 Task: Look for space in Pandua, India from 22nd June, 2023 to 30th June, 2023 for 2 adults in price range Rs.7000 to Rs.15000. Place can be entire place with 1  bedroom having 1 bed and 1 bathroom. Property type can be house, flat, guest house, hotel. Booking option can be shelf check-in. Required host language is English.
Action: Mouse moved to (554, 103)
Screenshot: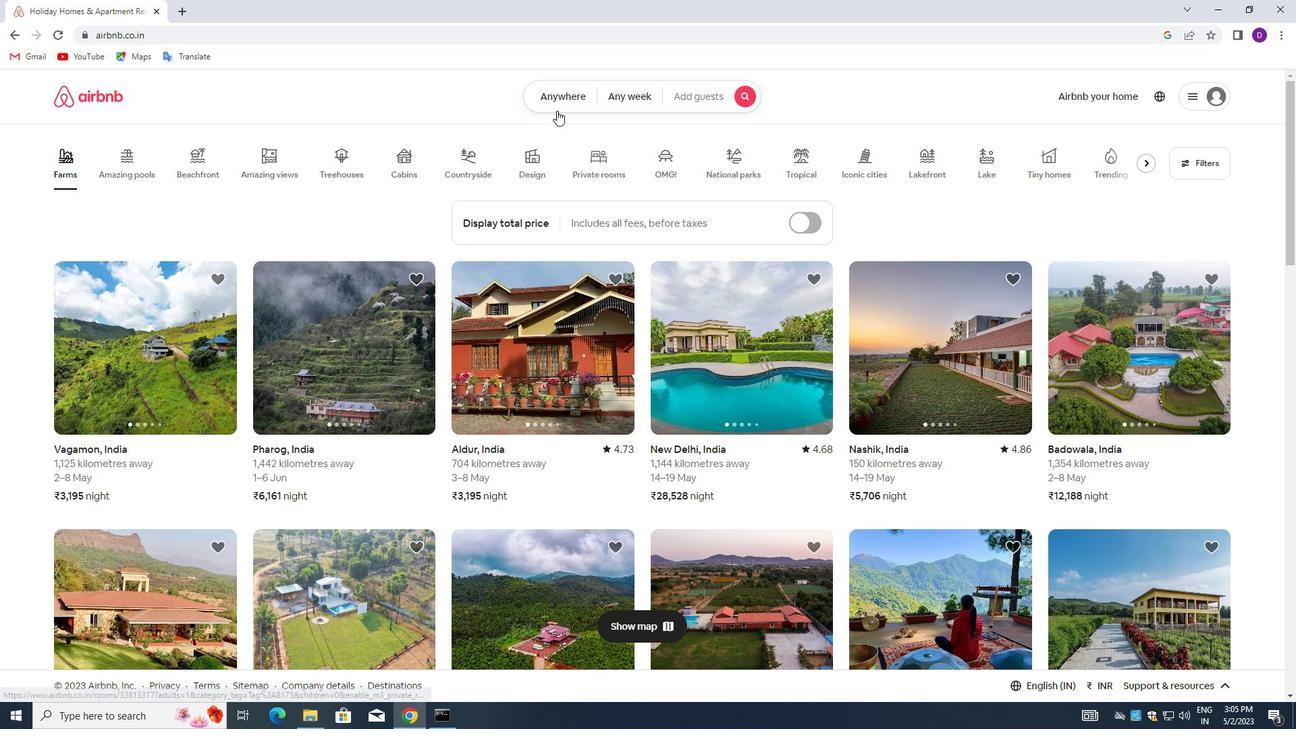 
Action: Mouse pressed left at (554, 103)
Screenshot: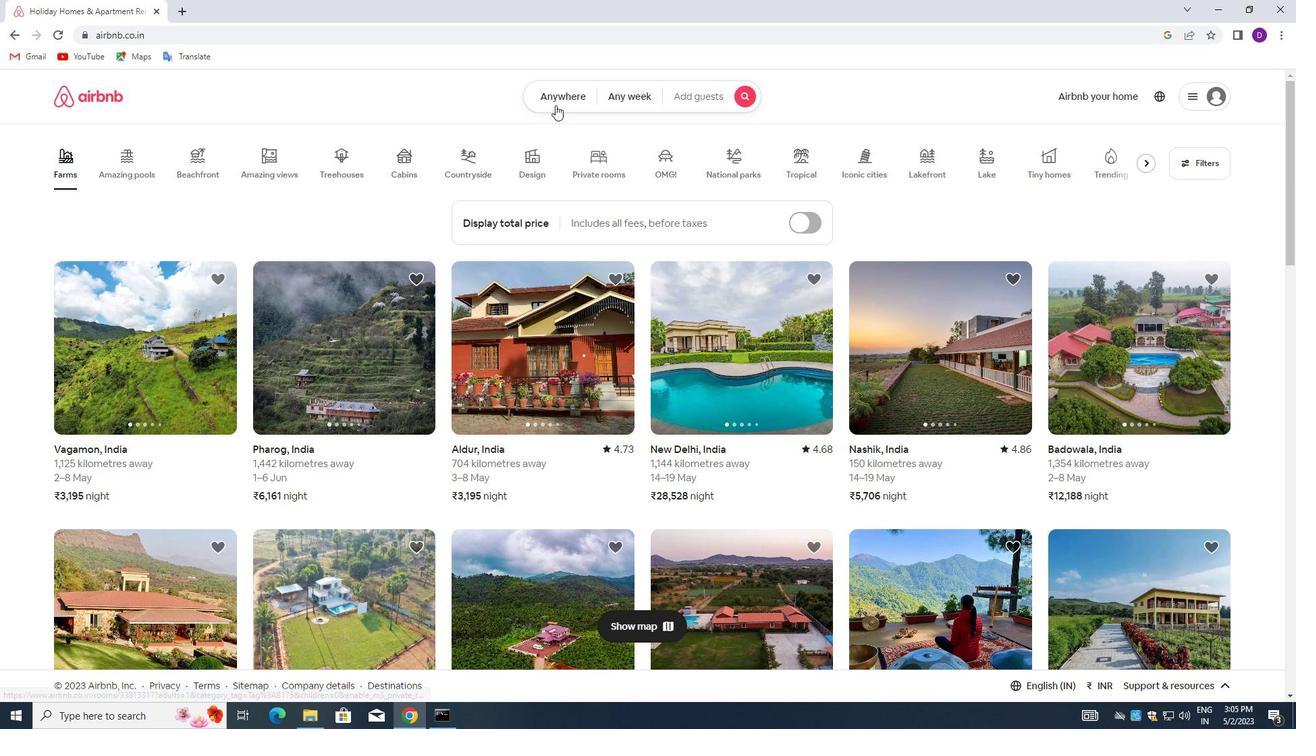 
Action: Mouse moved to (453, 153)
Screenshot: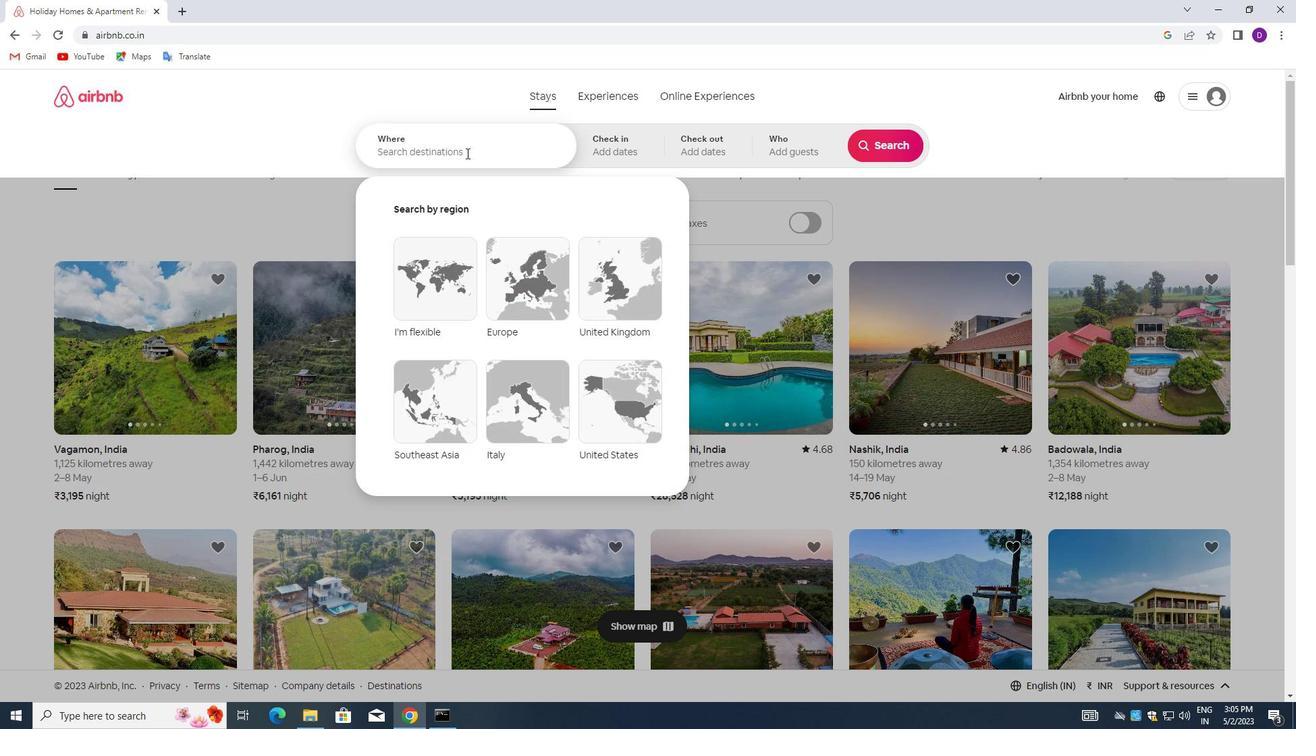 
Action: Mouse pressed left at (453, 153)
Screenshot: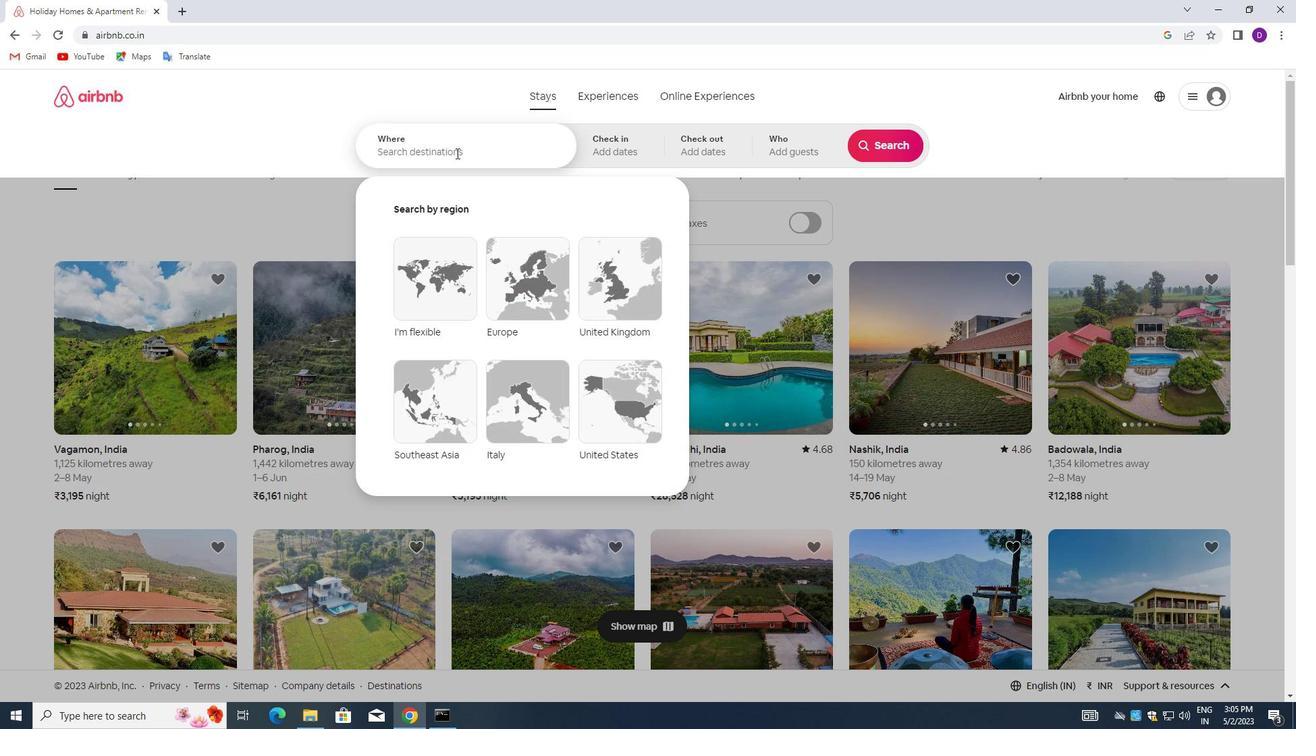 
Action: Mouse moved to (257, 251)
Screenshot: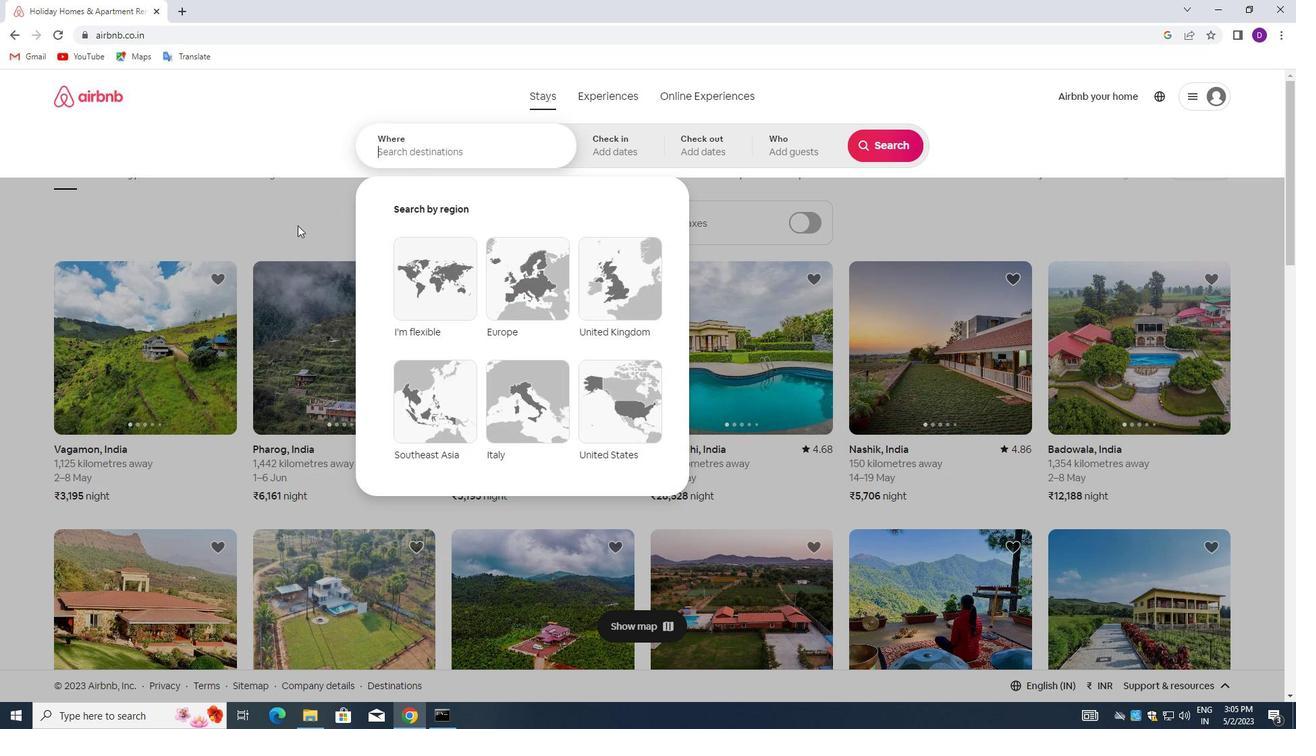 
Action: Key pressed <Key.shift>PANDHARPUR<Key.down><Key.enter>
Screenshot: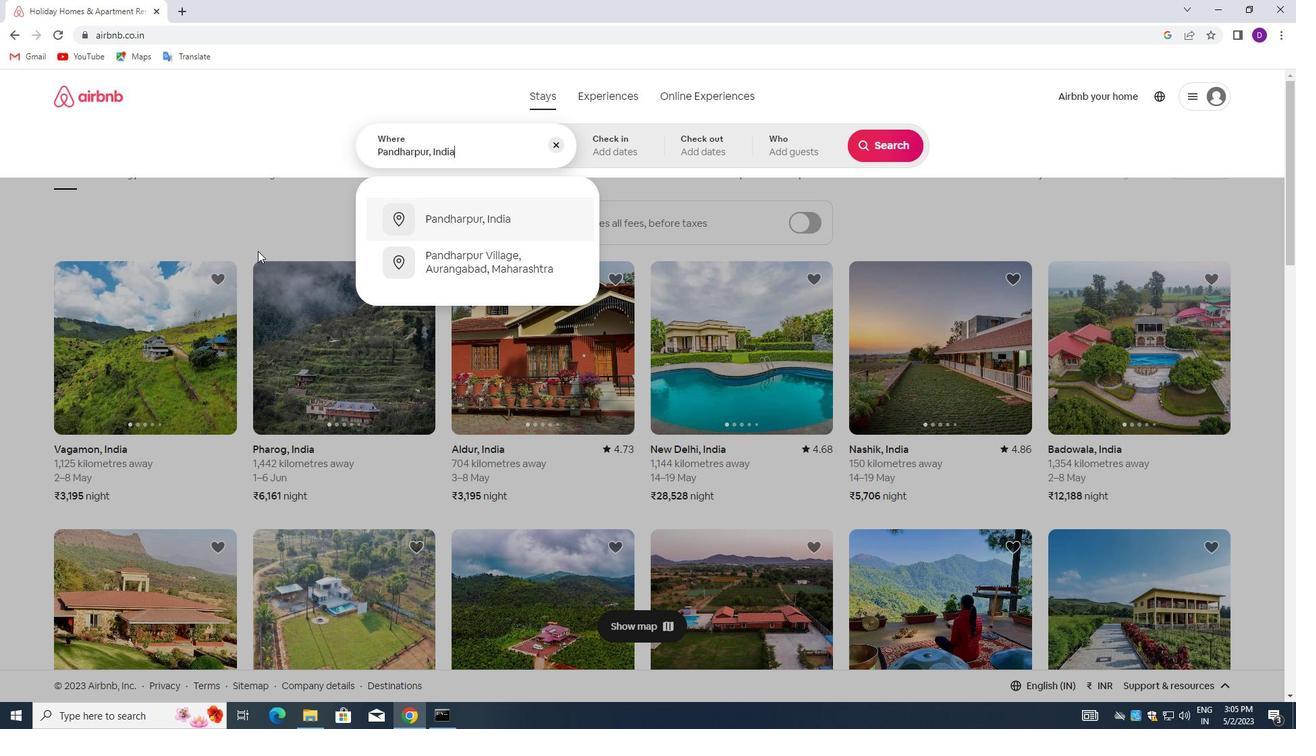 
Action: Mouse moved to (808, 410)
Screenshot: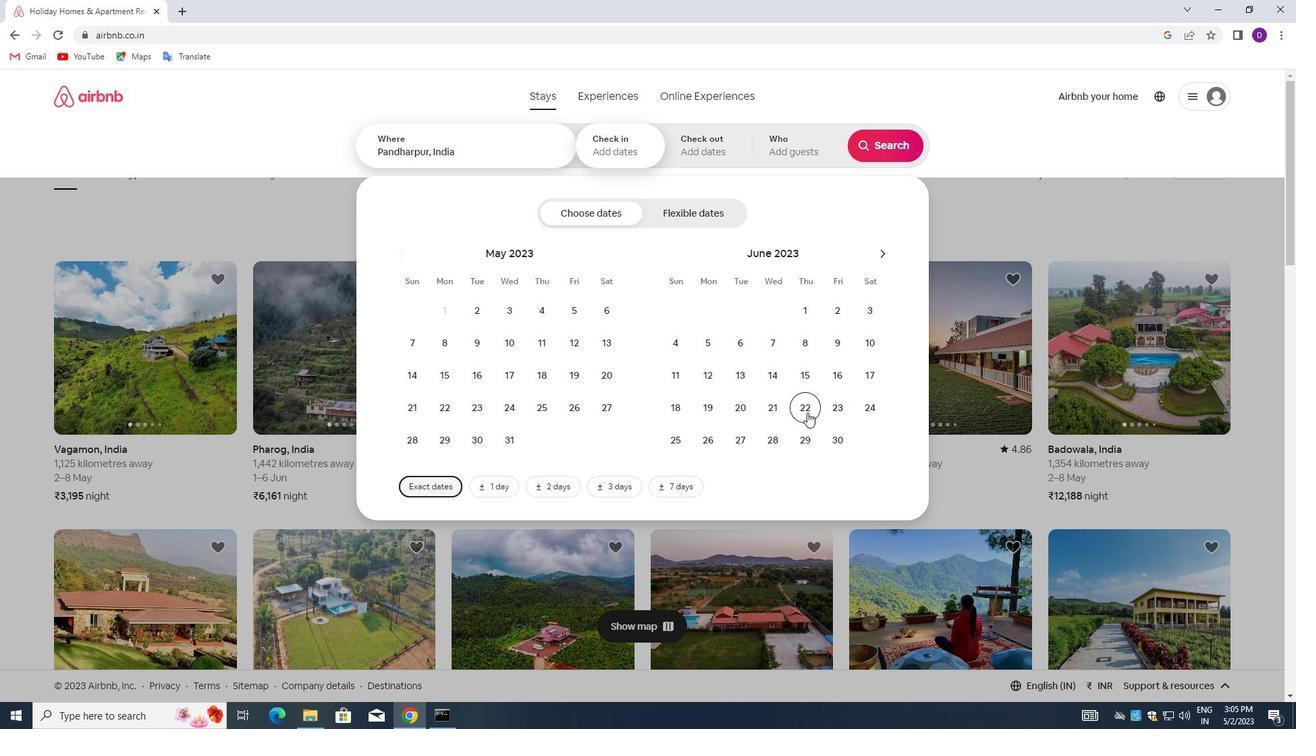 
Action: Mouse pressed left at (808, 410)
Screenshot: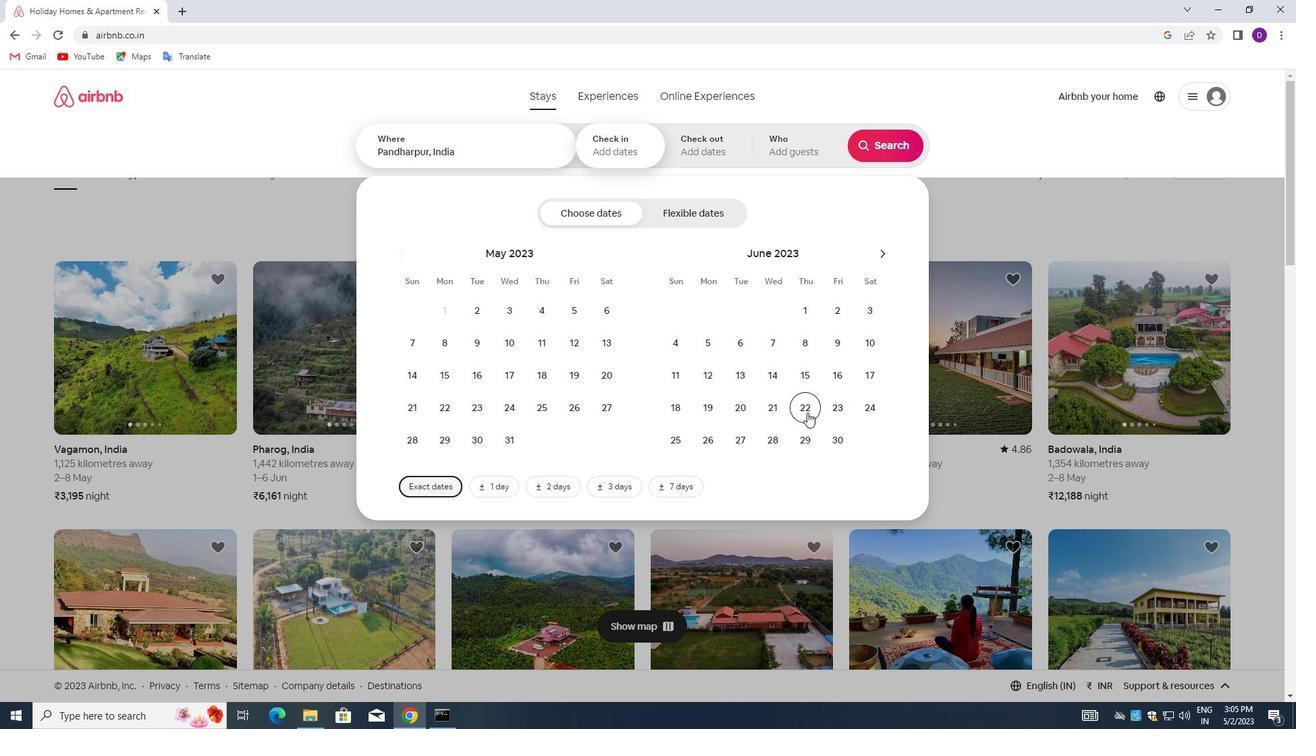 
Action: Mouse moved to (832, 432)
Screenshot: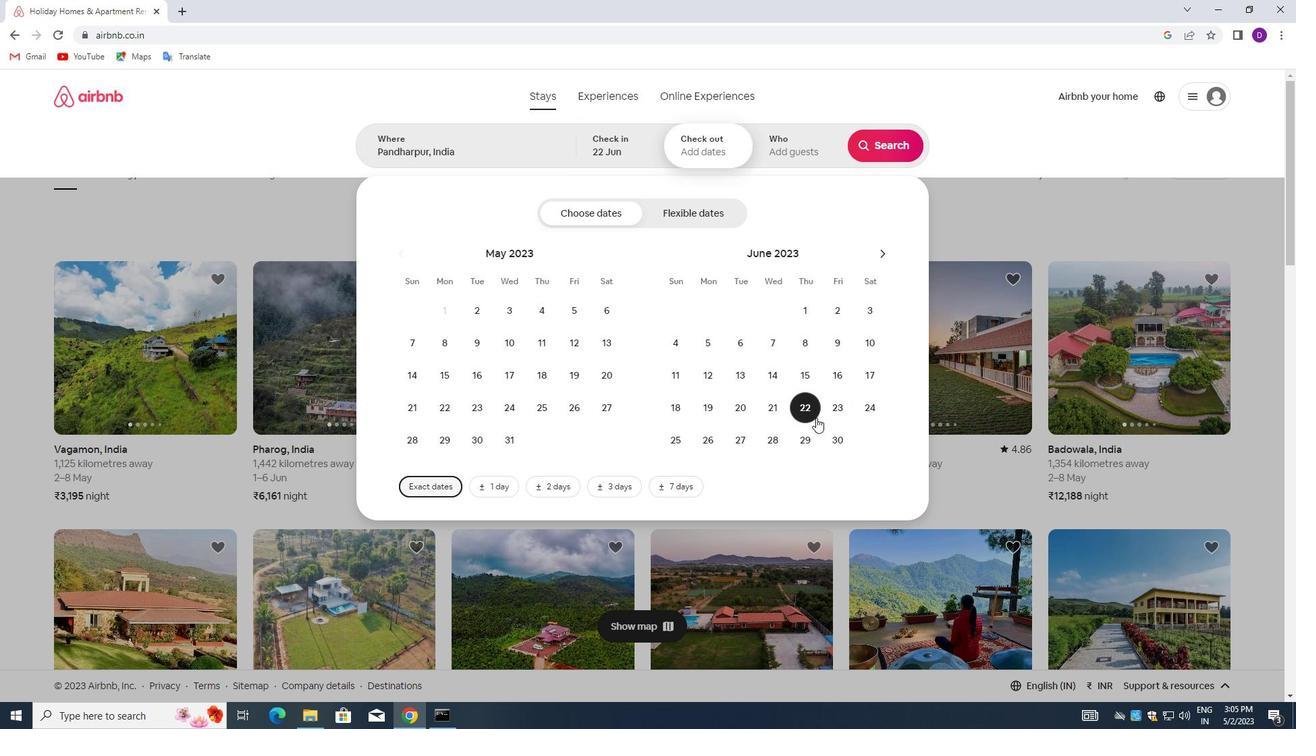 
Action: Mouse pressed left at (832, 432)
Screenshot: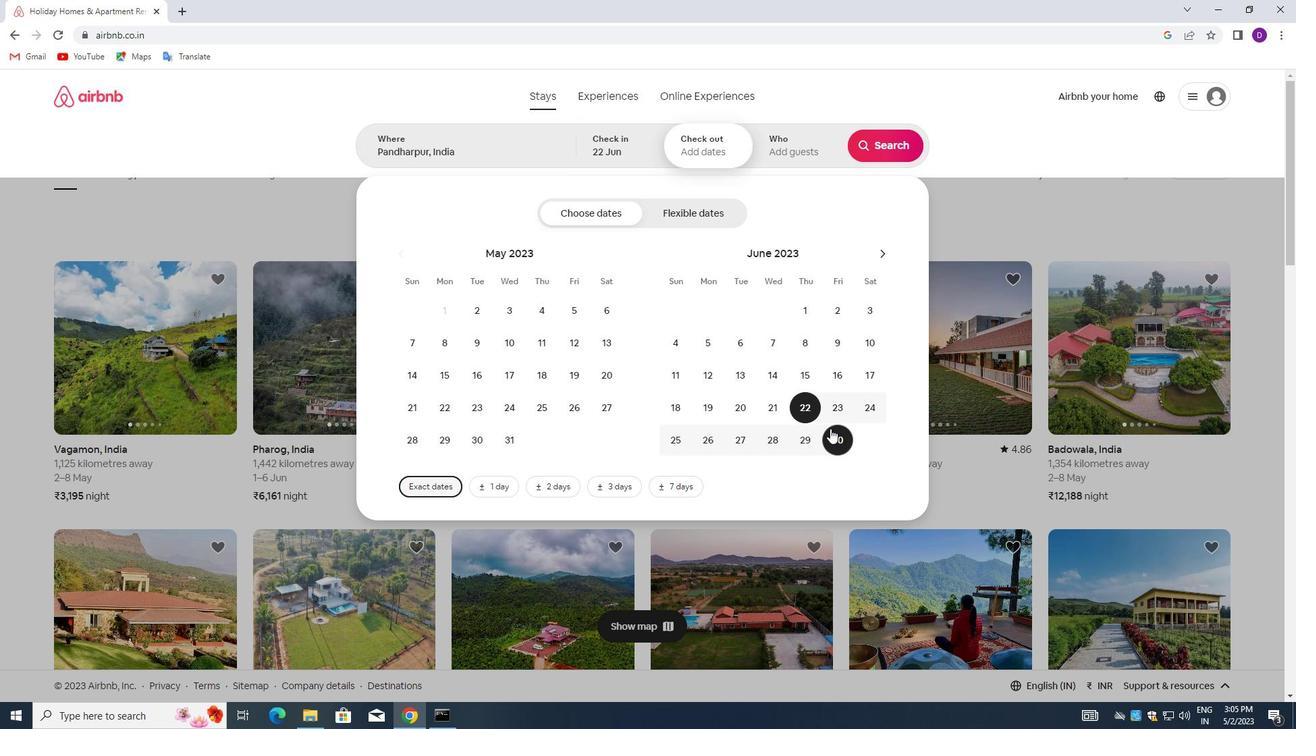 
Action: Mouse moved to (786, 162)
Screenshot: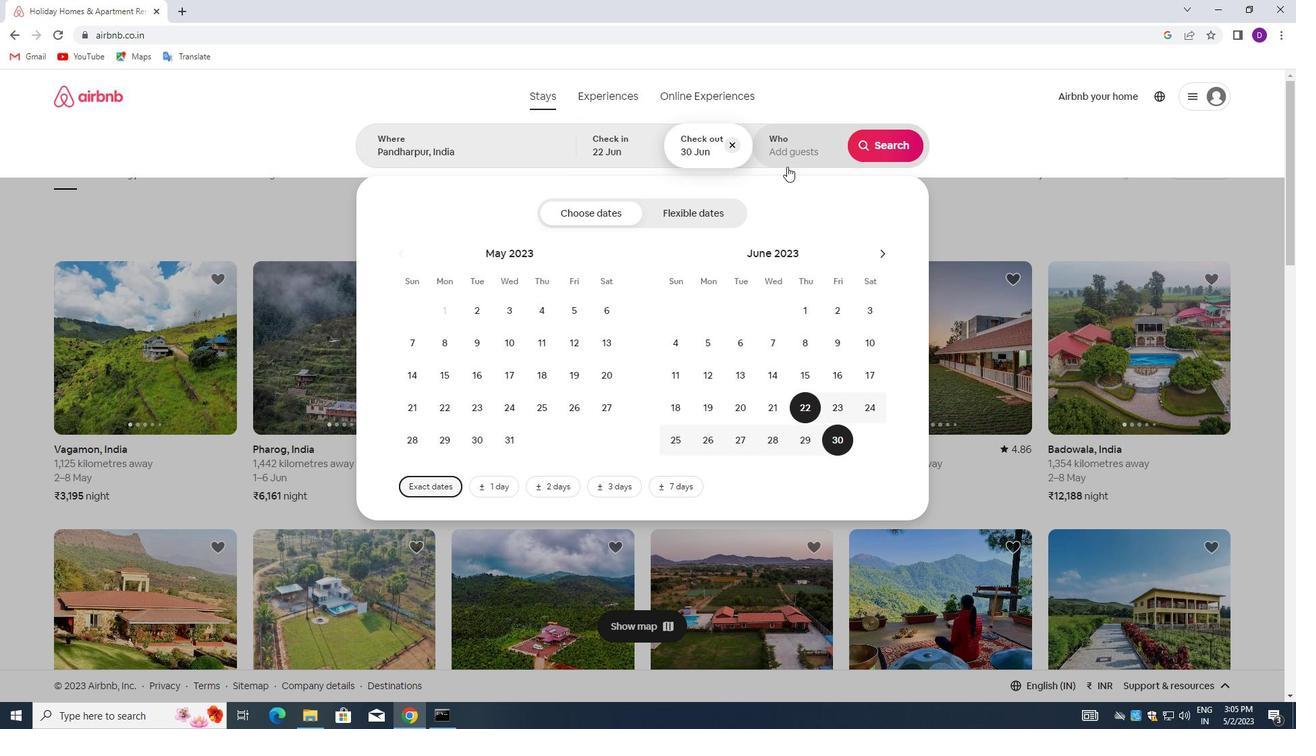 
Action: Mouse pressed left at (786, 162)
Screenshot: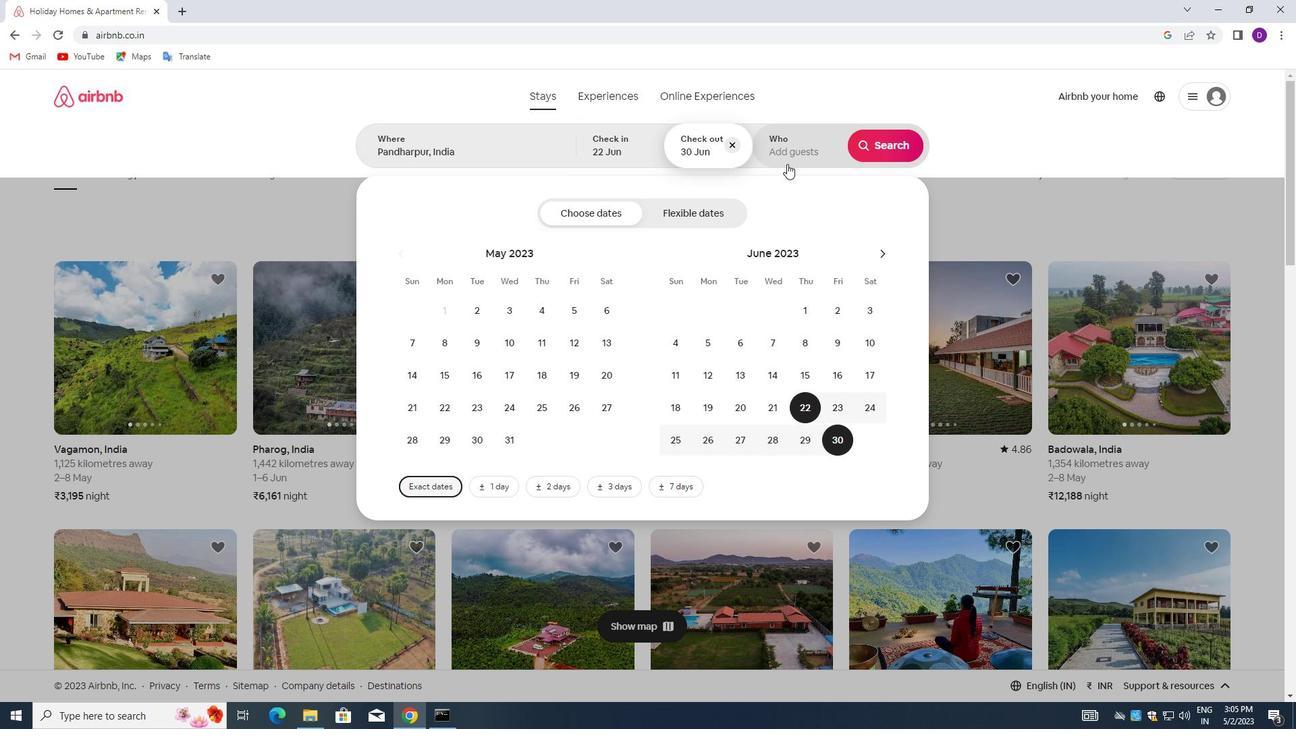 
Action: Mouse moved to (890, 213)
Screenshot: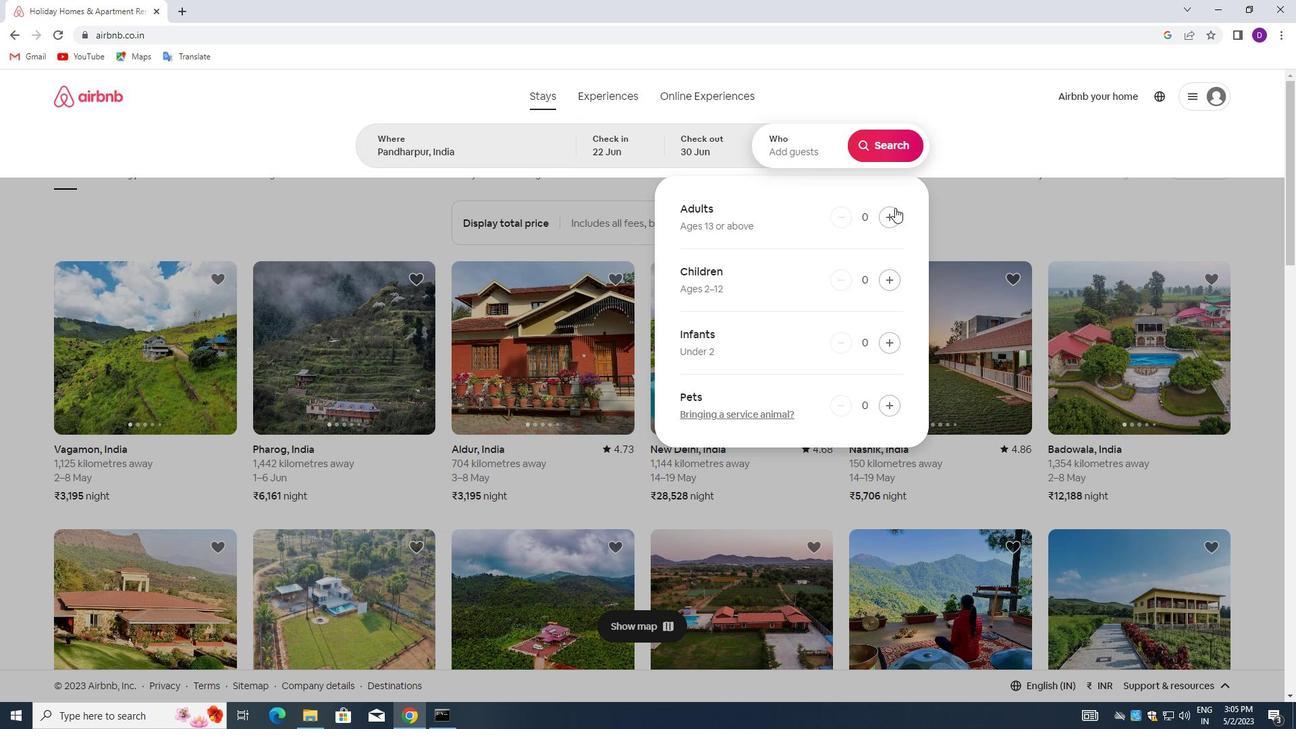 
Action: Mouse pressed left at (890, 213)
Screenshot: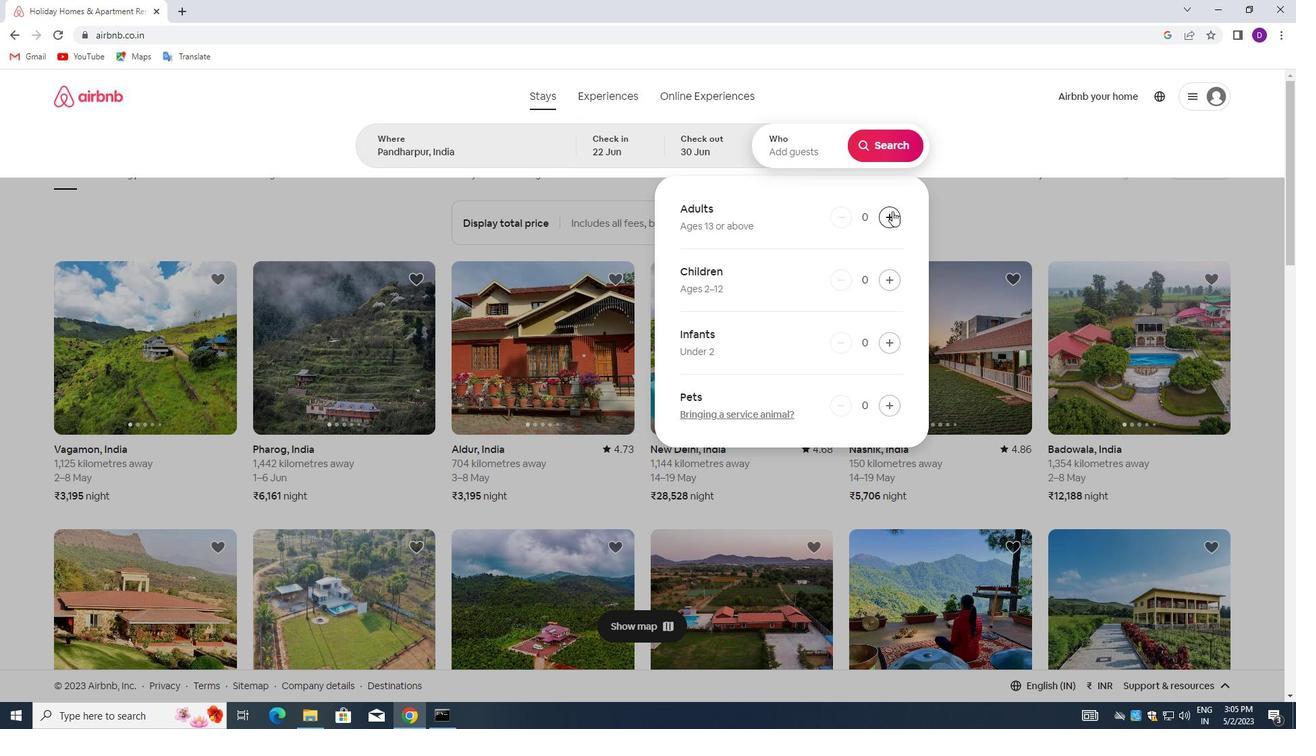 
Action: Mouse pressed left at (890, 213)
Screenshot: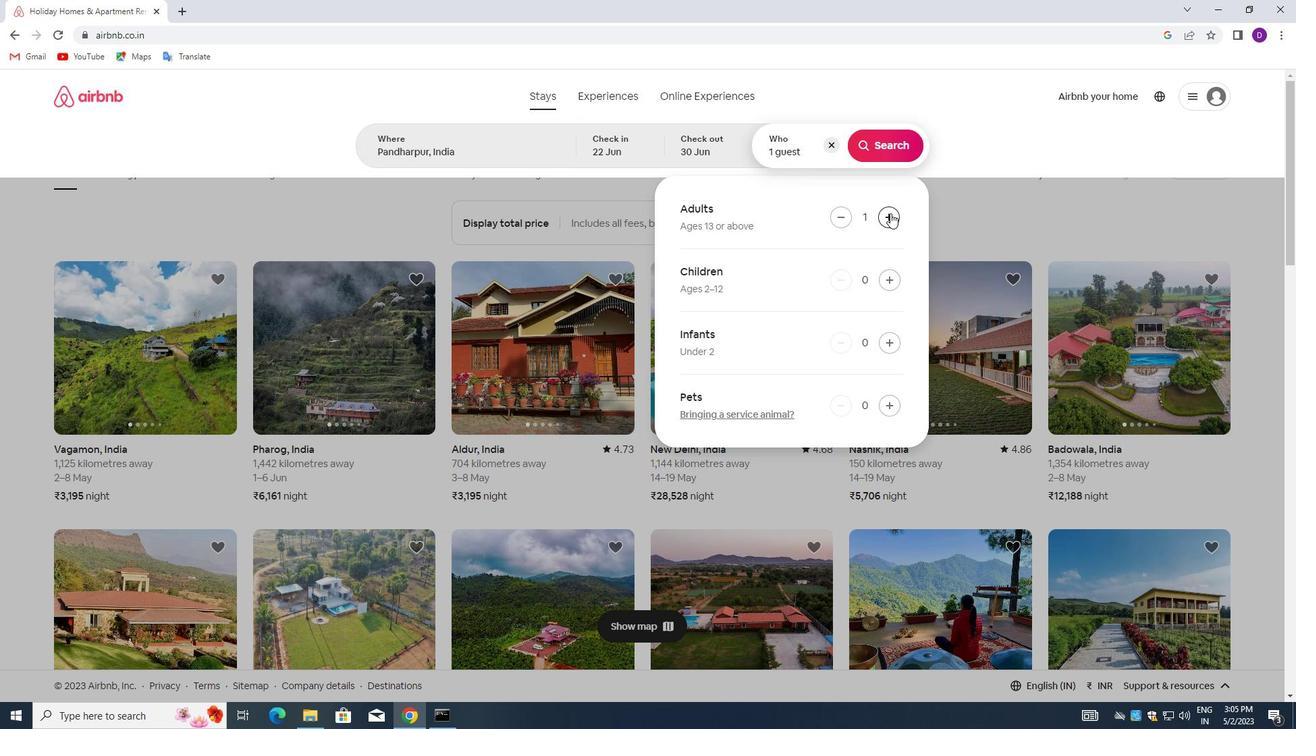 
Action: Mouse moved to (881, 145)
Screenshot: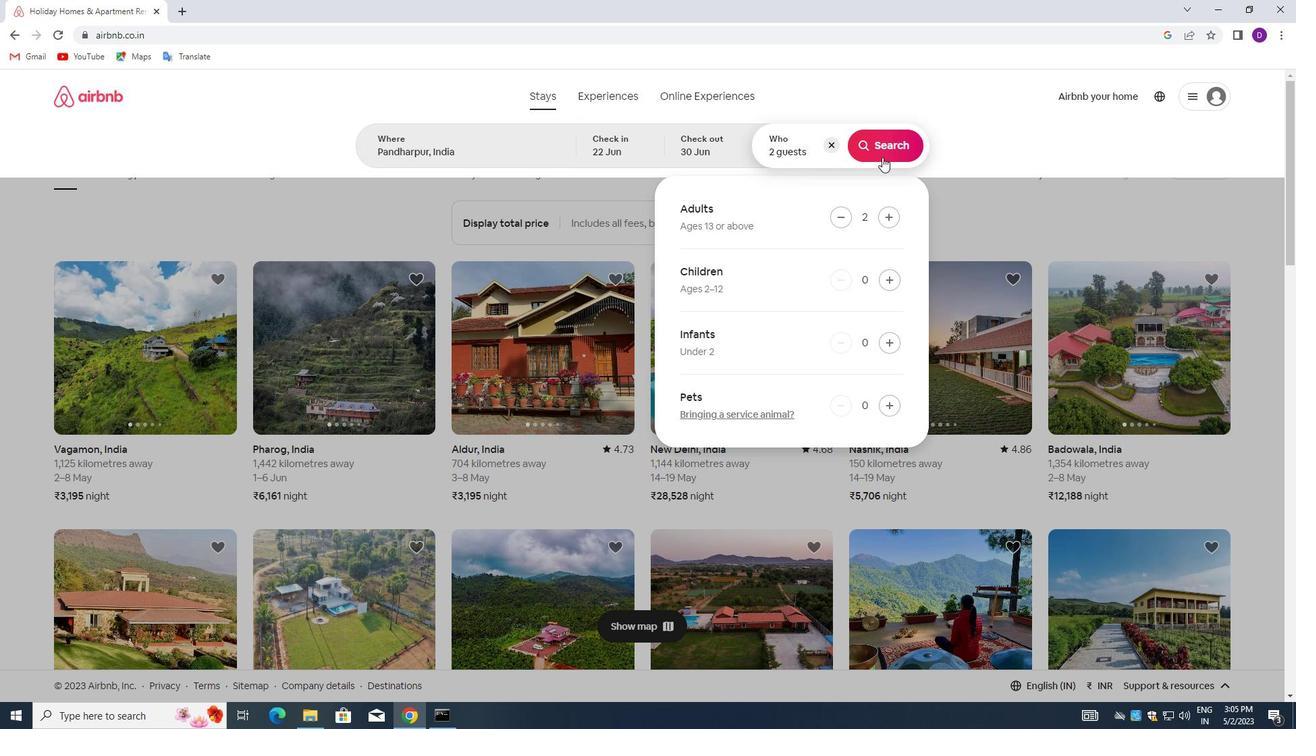 
Action: Mouse pressed left at (881, 145)
Screenshot: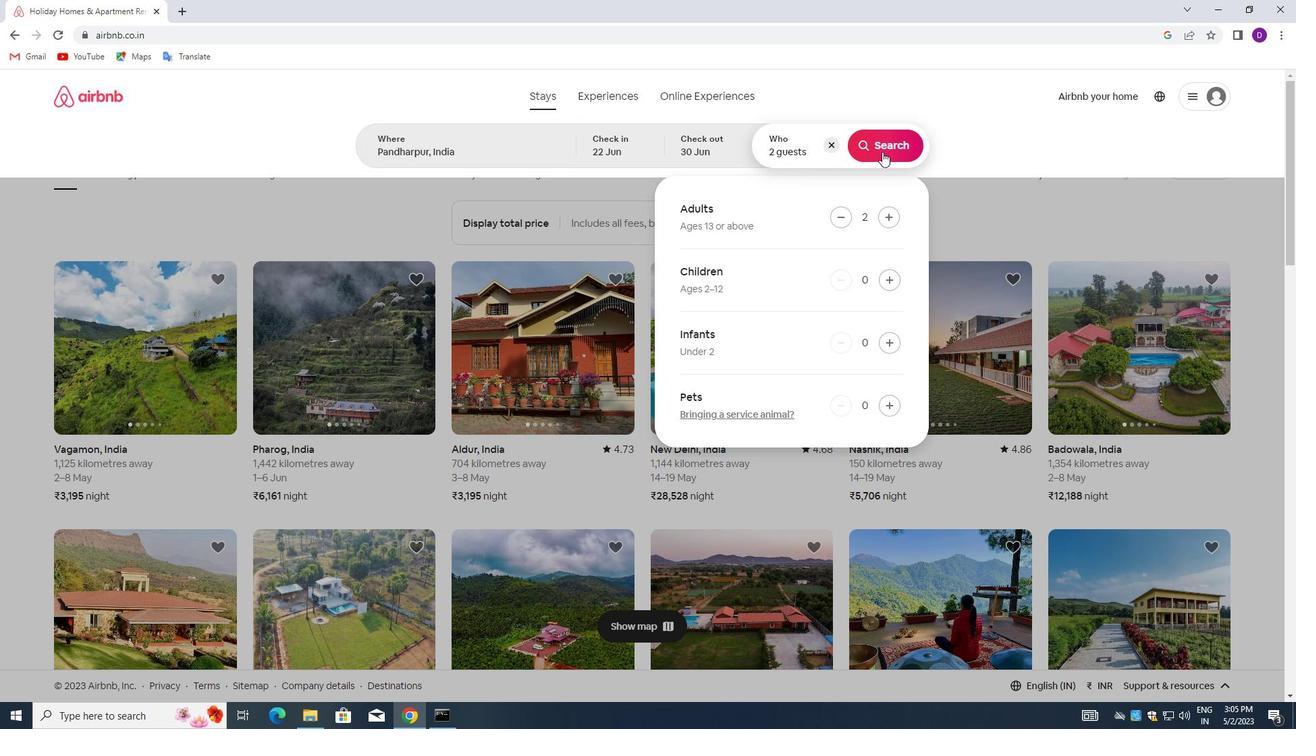 
Action: Mouse moved to (1221, 151)
Screenshot: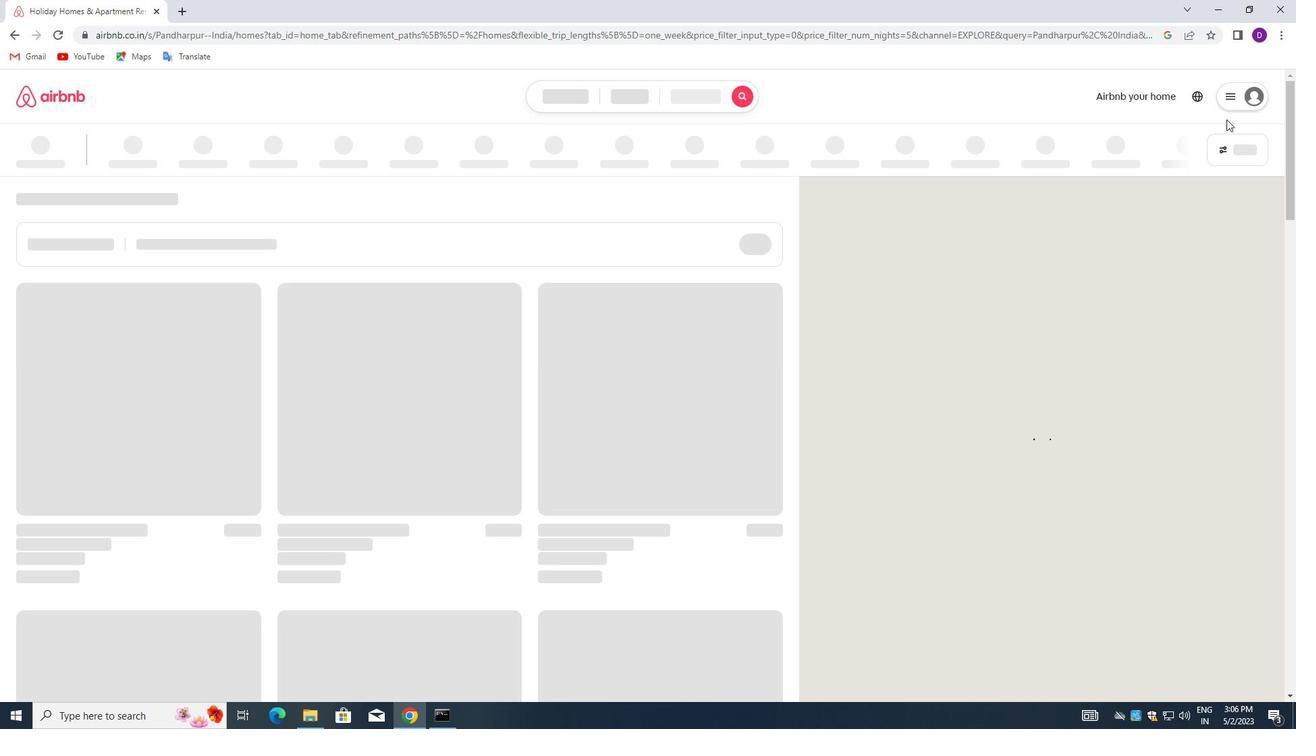 
Action: Mouse pressed left at (1221, 151)
Screenshot: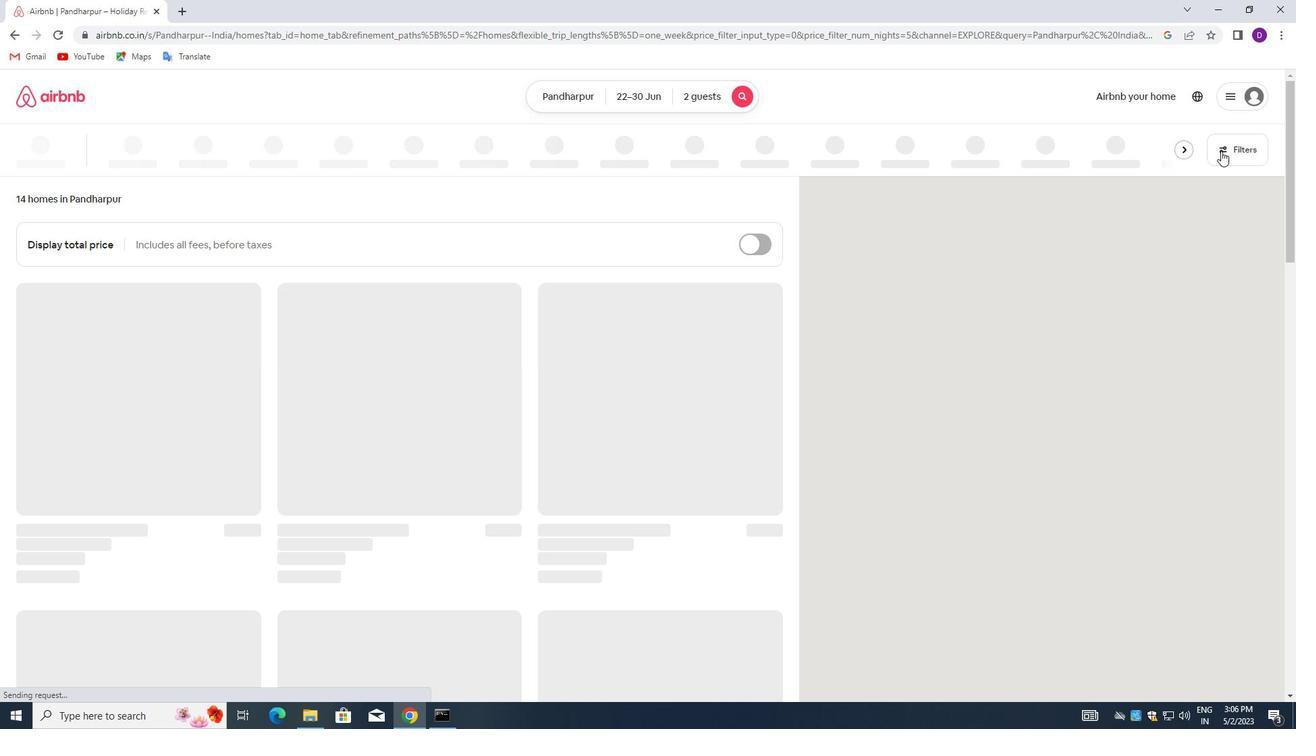 
Action: Mouse moved to (482, 320)
Screenshot: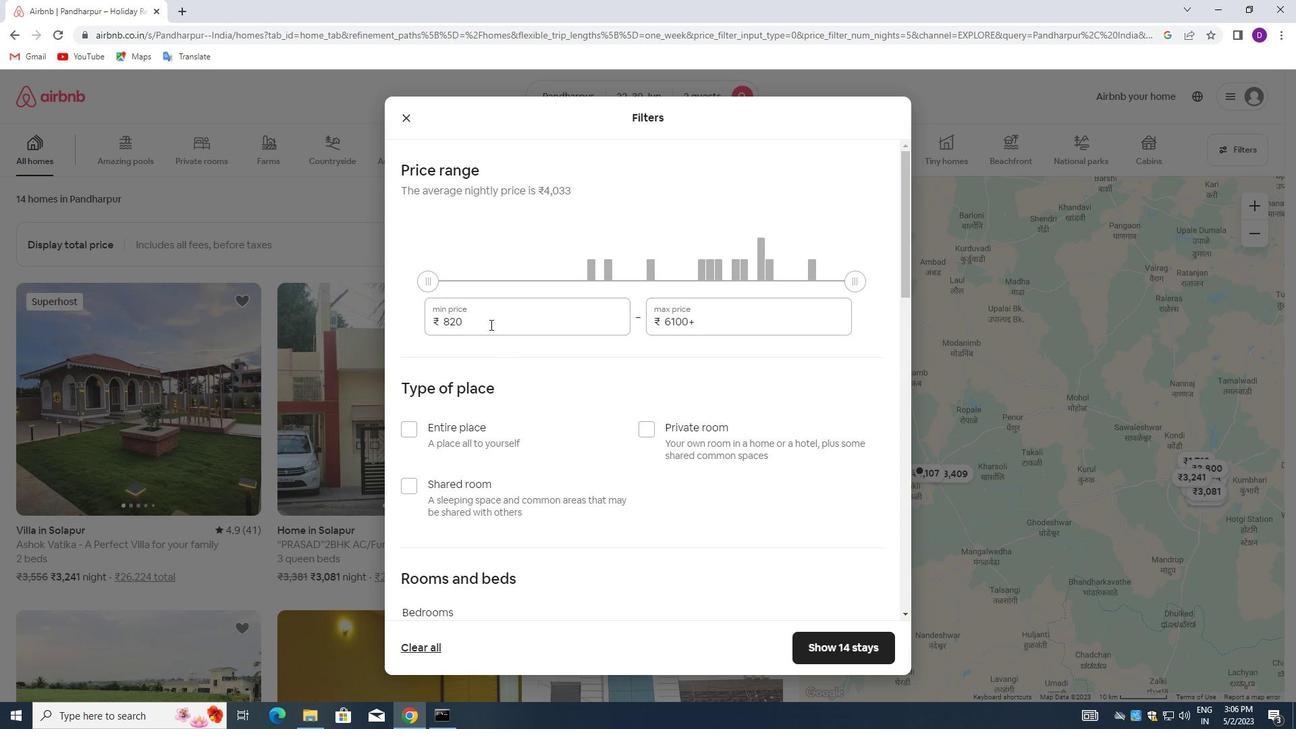
Action: Mouse pressed left at (482, 320)
Screenshot: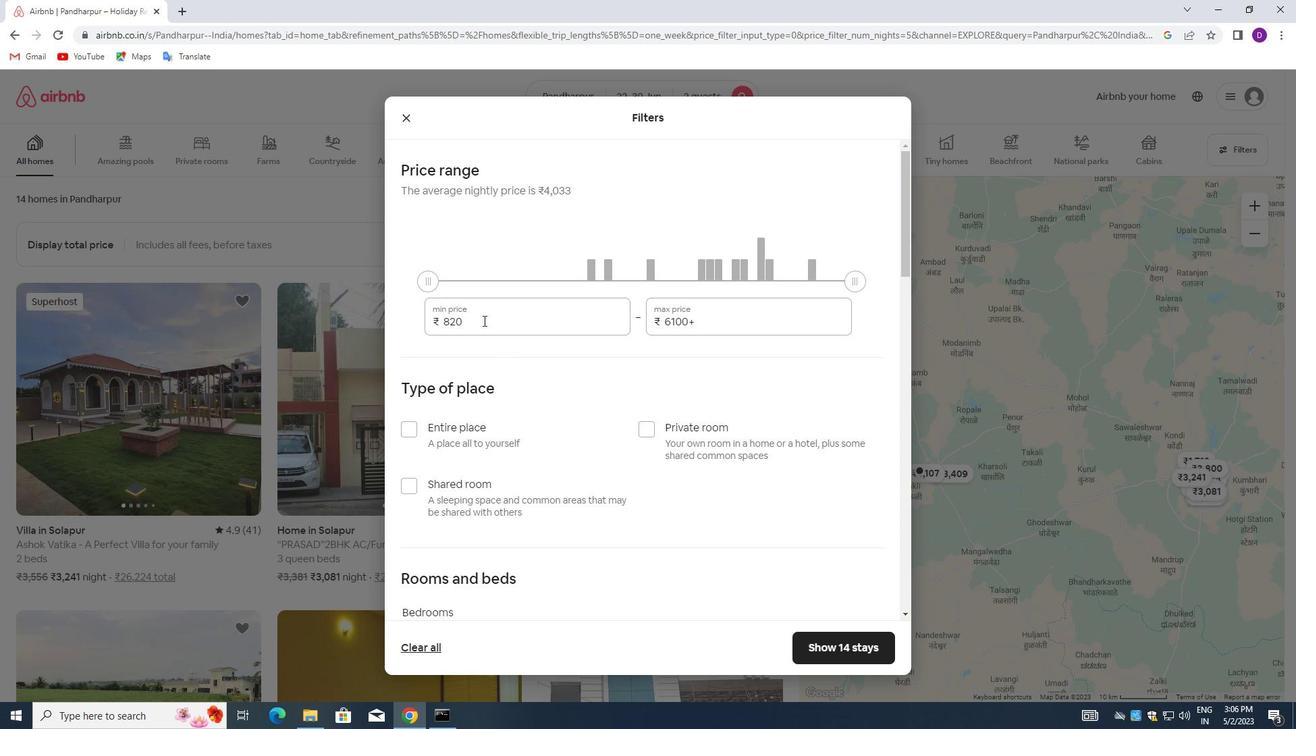 
Action: Mouse pressed left at (482, 320)
Screenshot: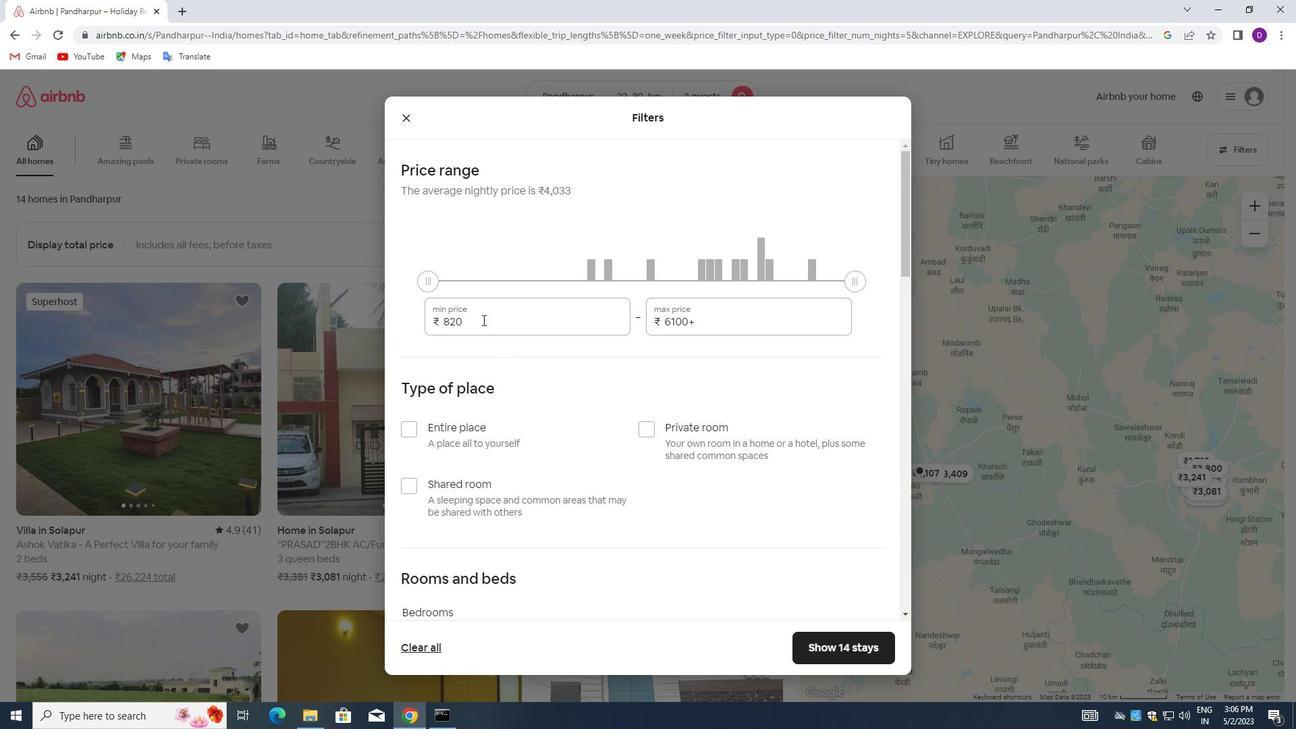 
Action: Key pressed 7000<Key.tab>15000
Screenshot: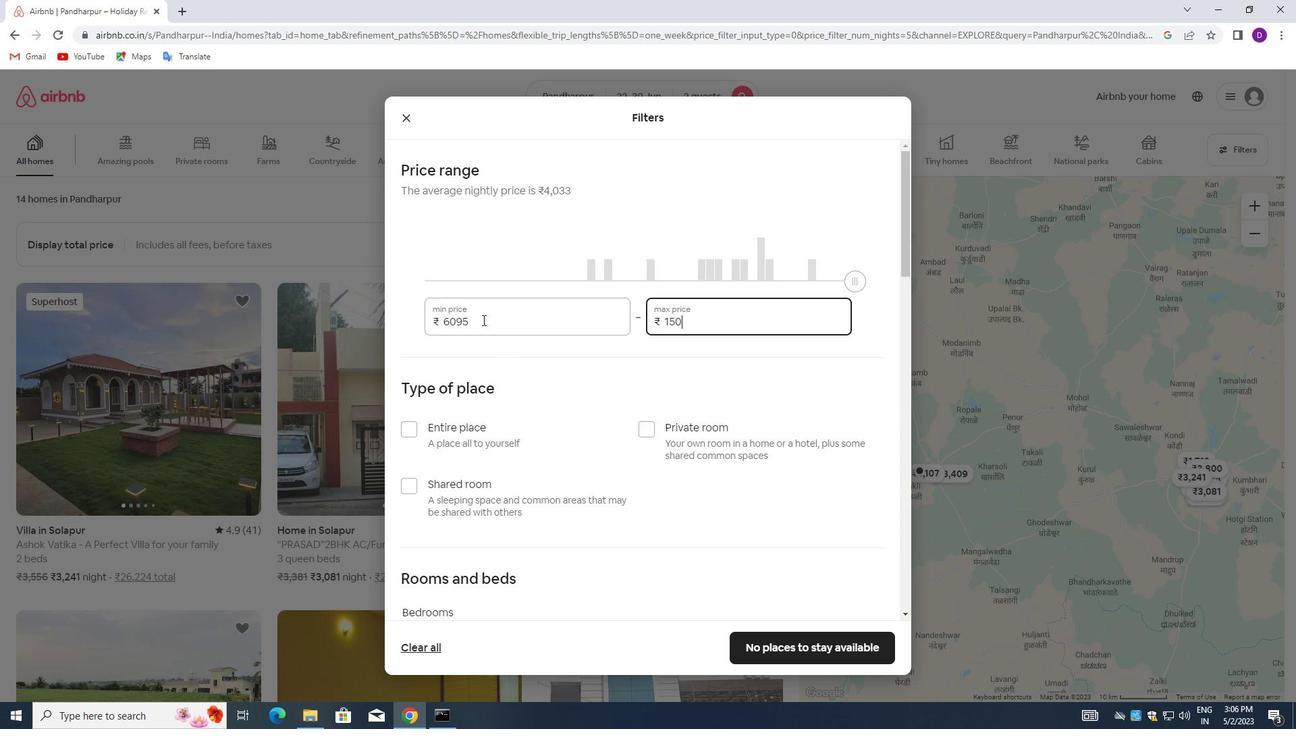 
Action: Mouse moved to (596, 360)
Screenshot: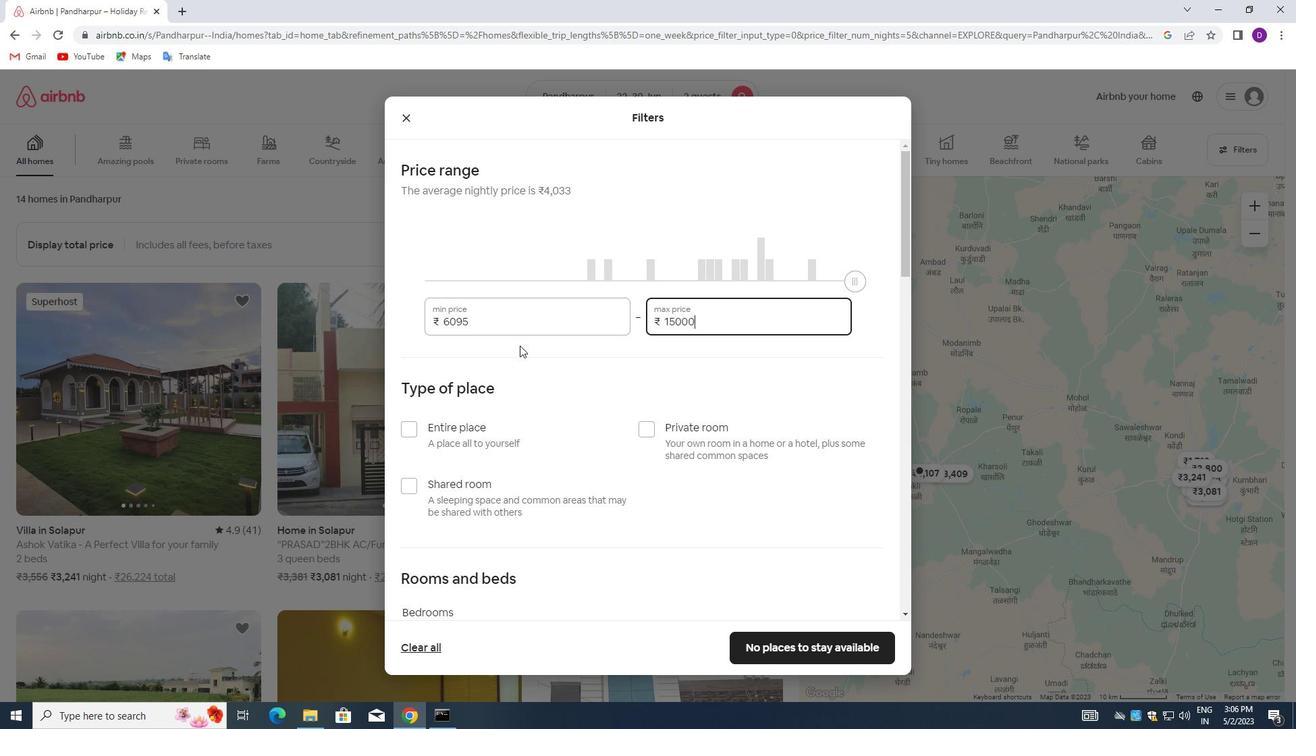 
Action: Mouse scrolled (596, 359) with delta (0, 0)
Screenshot: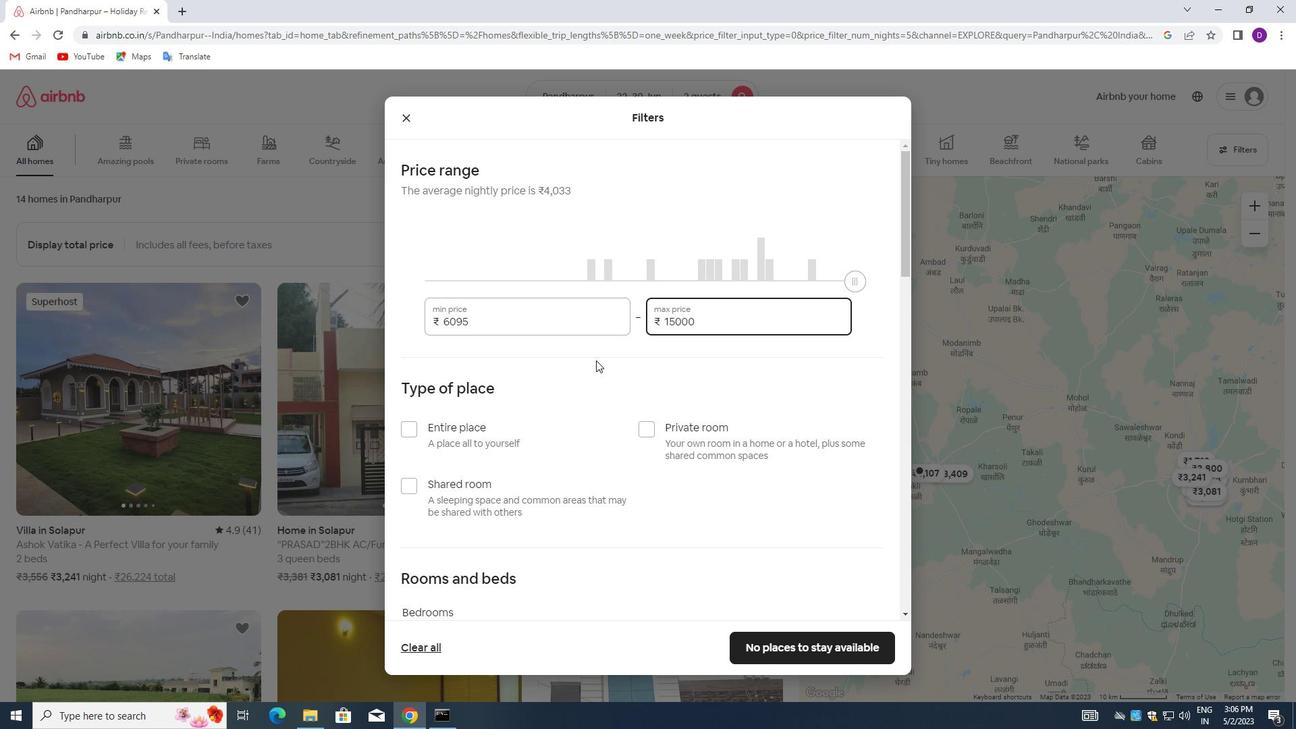 
Action: Mouse moved to (584, 365)
Screenshot: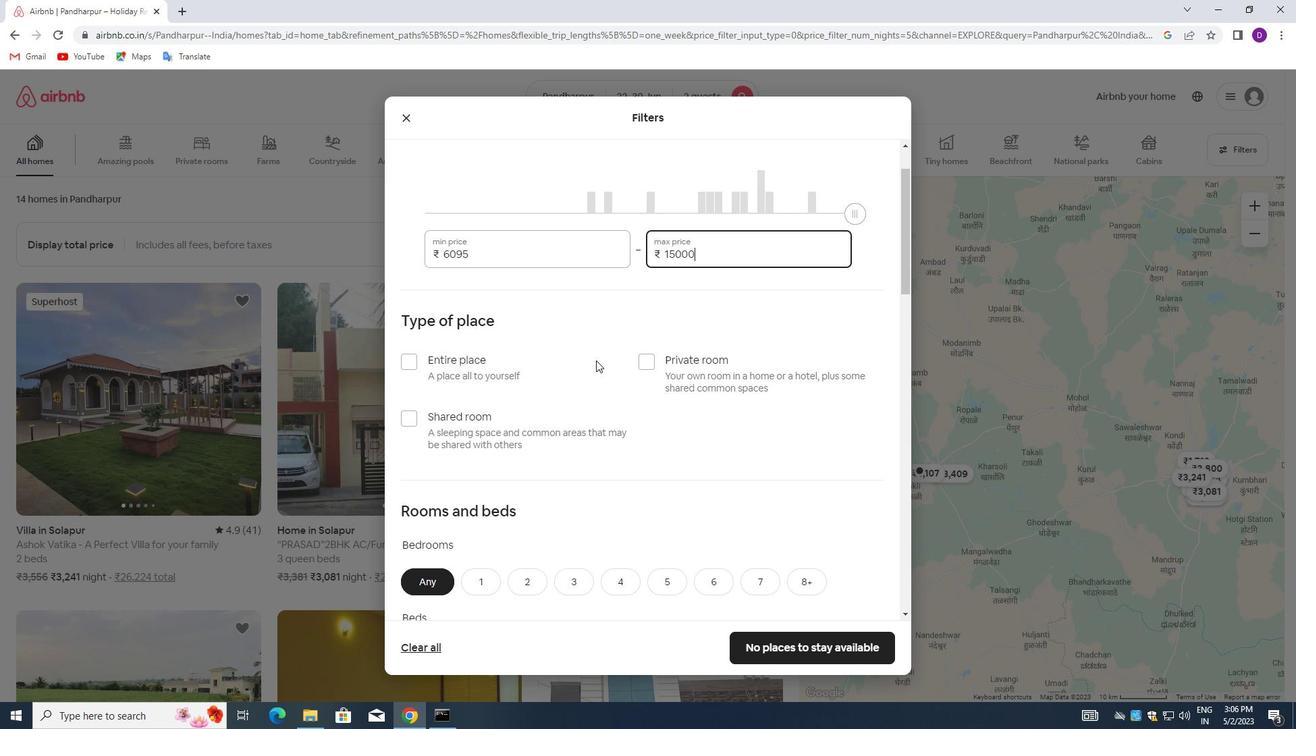 
Action: Mouse scrolled (584, 364) with delta (0, 0)
Screenshot: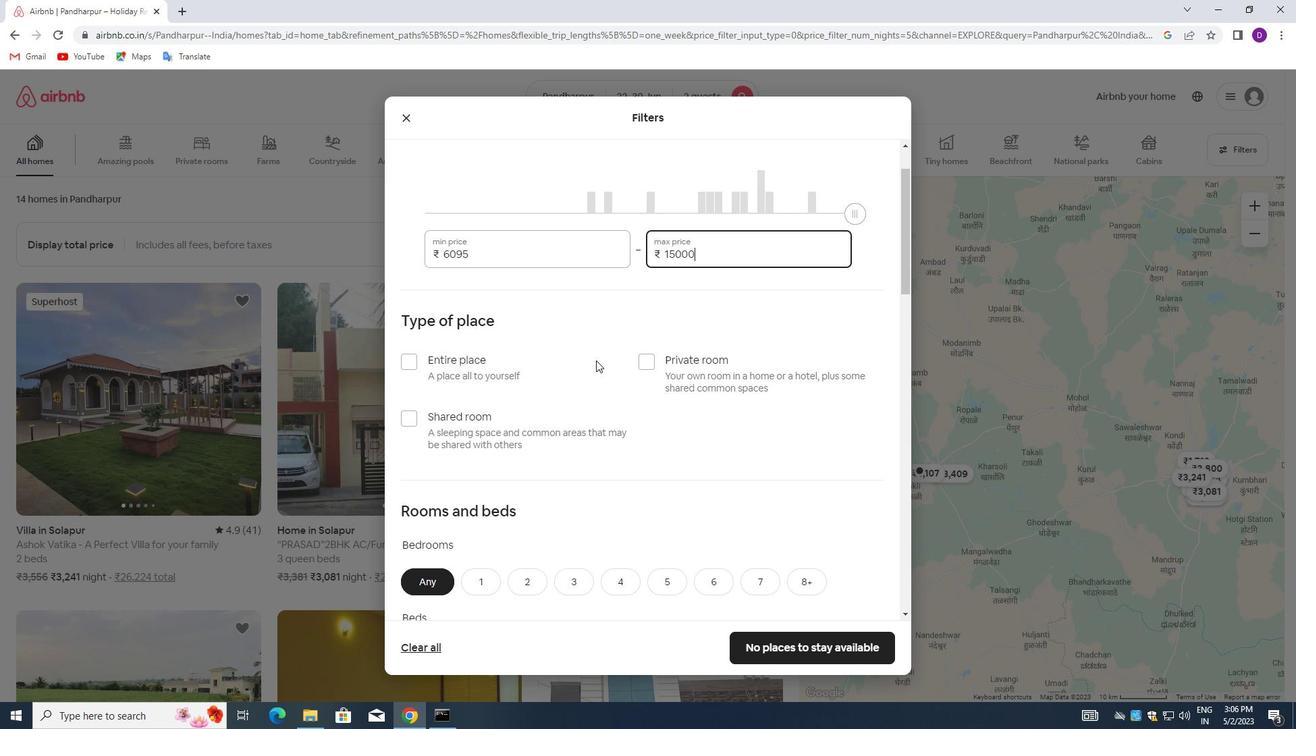 
Action: Mouse moved to (414, 294)
Screenshot: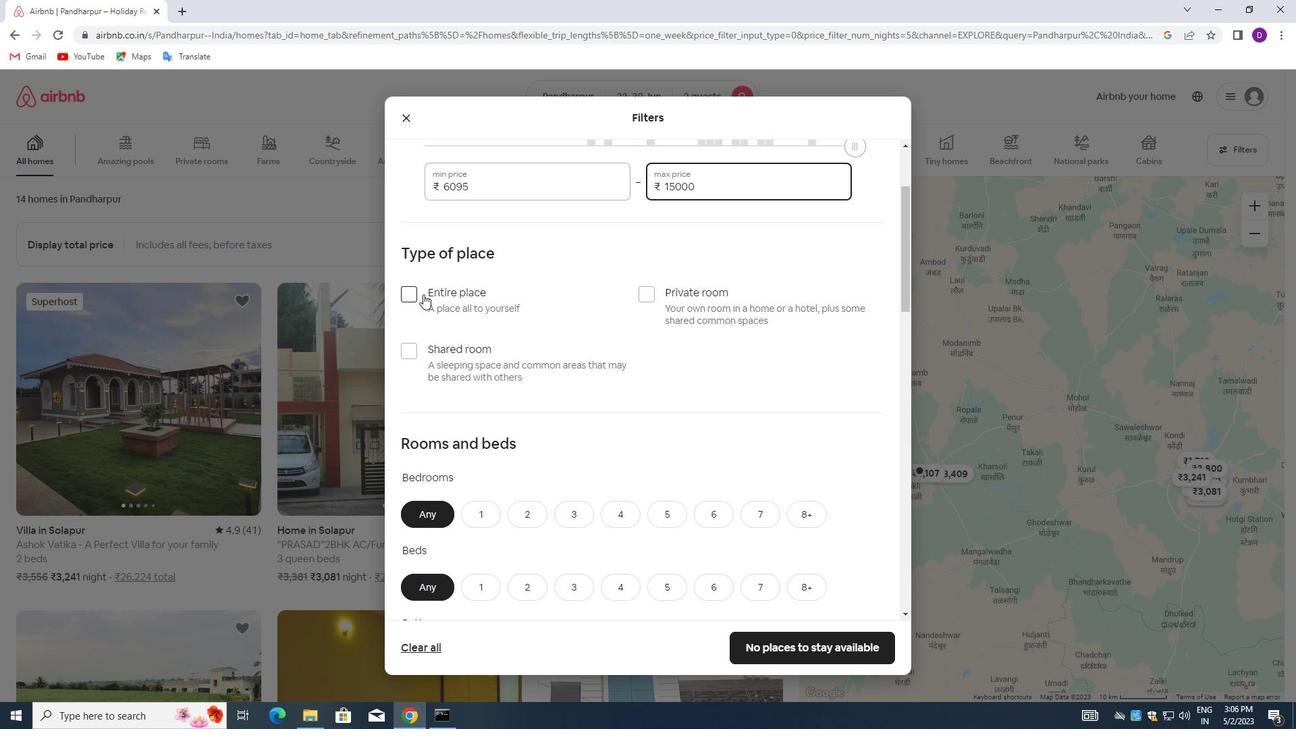 
Action: Mouse pressed left at (414, 294)
Screenshot: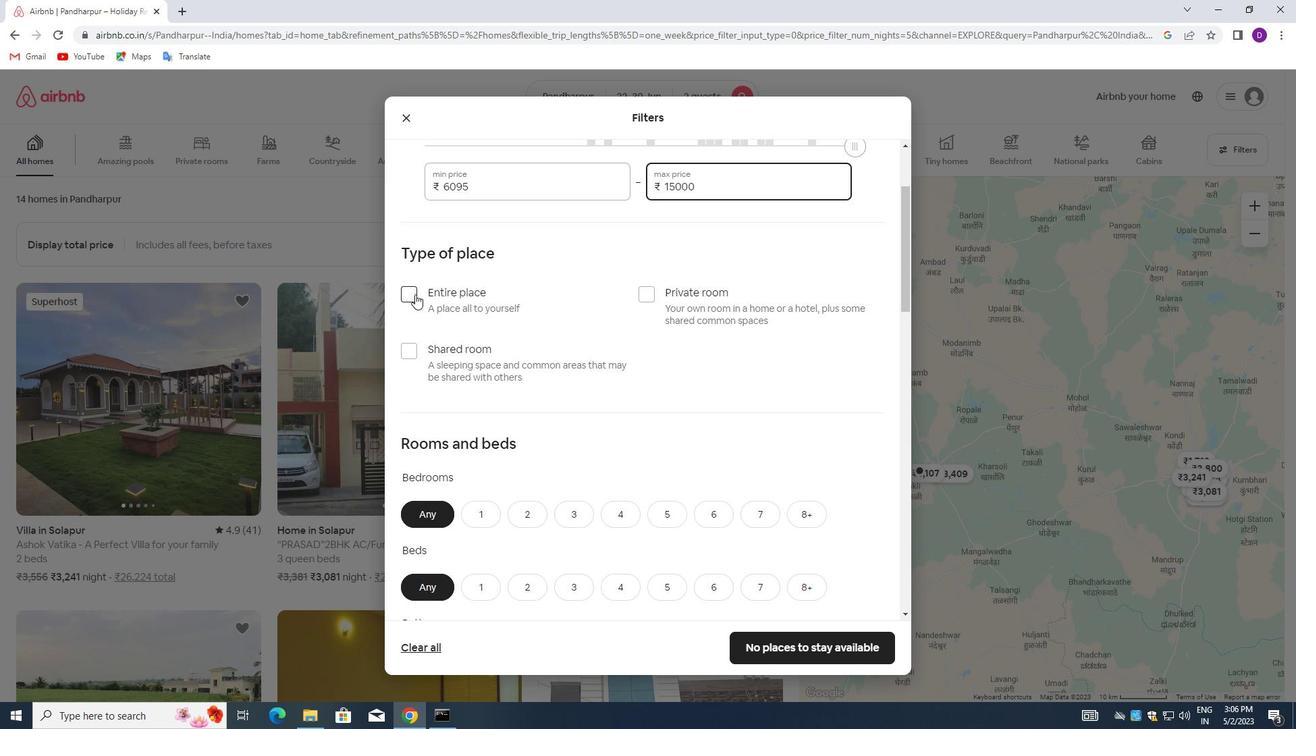 
Action: Mouse moved to (540, 298)
Screenshot: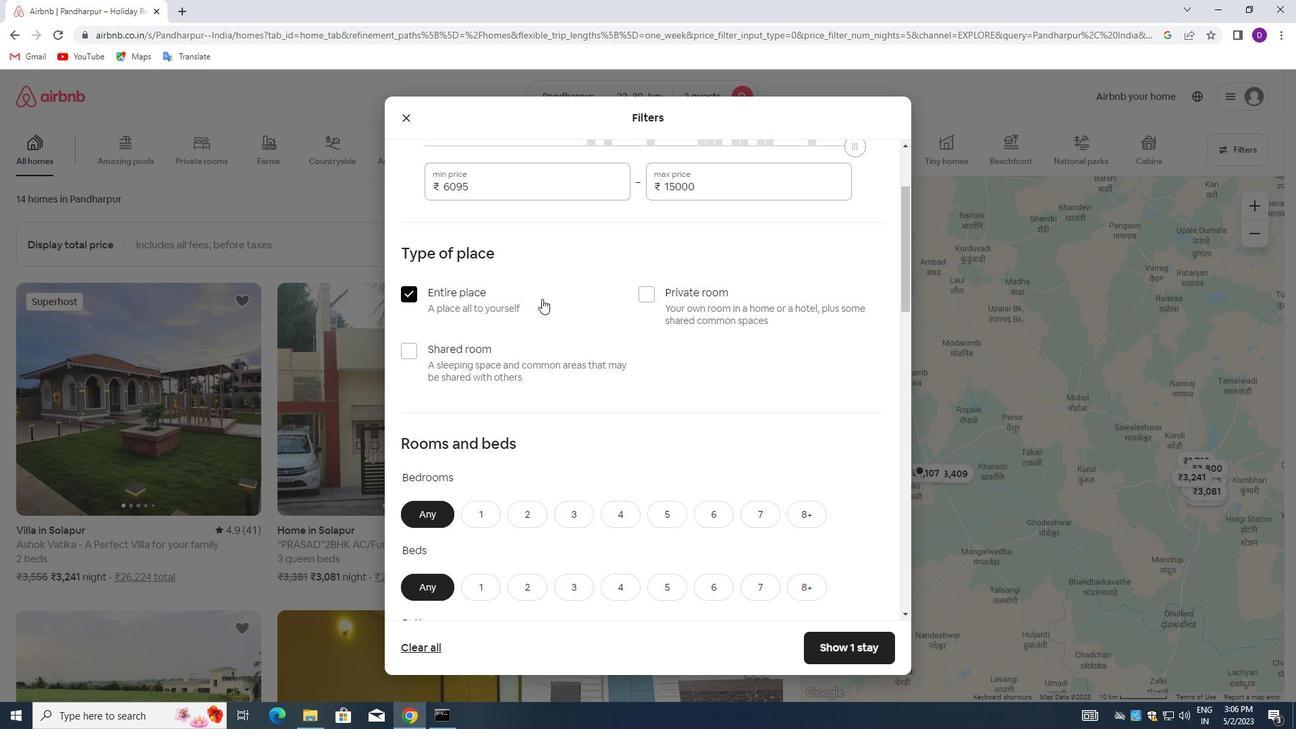 
Action: Mouse scrolled (540, 297) with delta (0, 0)
Screenshot: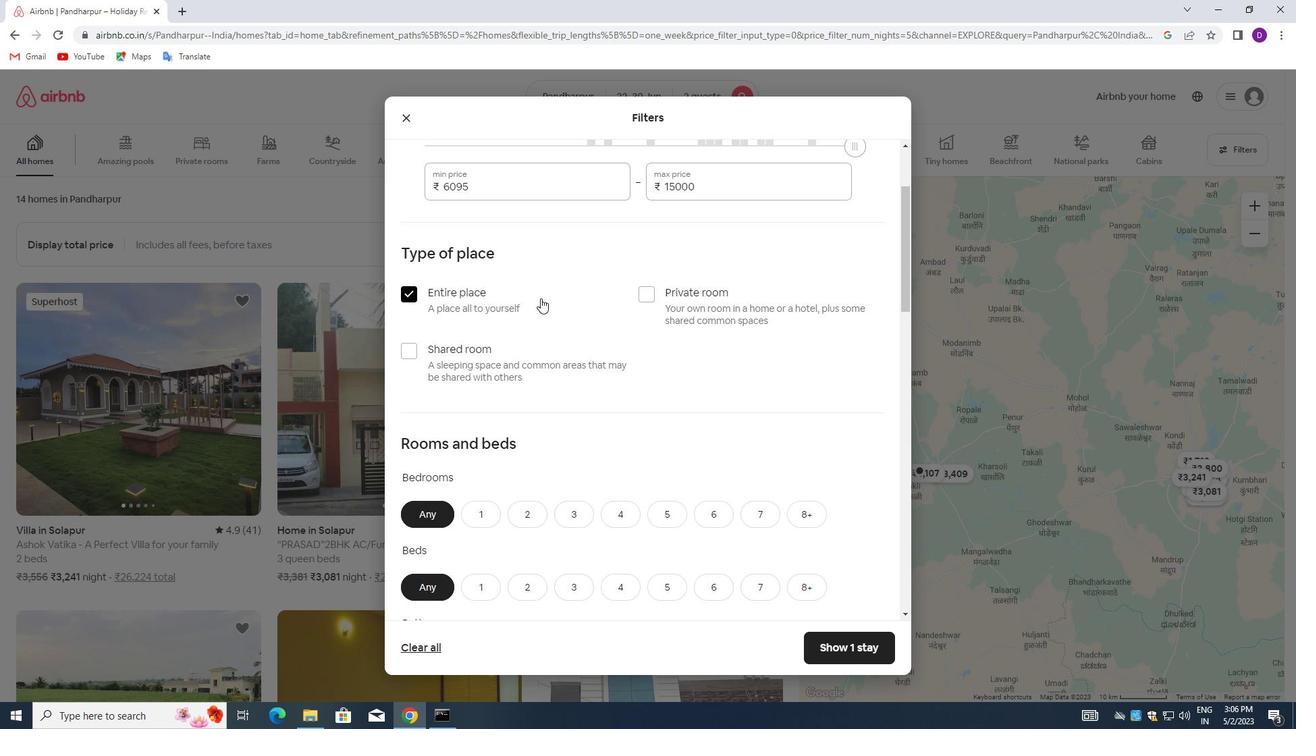 
Action: Mouse scrolled (540, 297) with delta (0, 0)
Screenshot: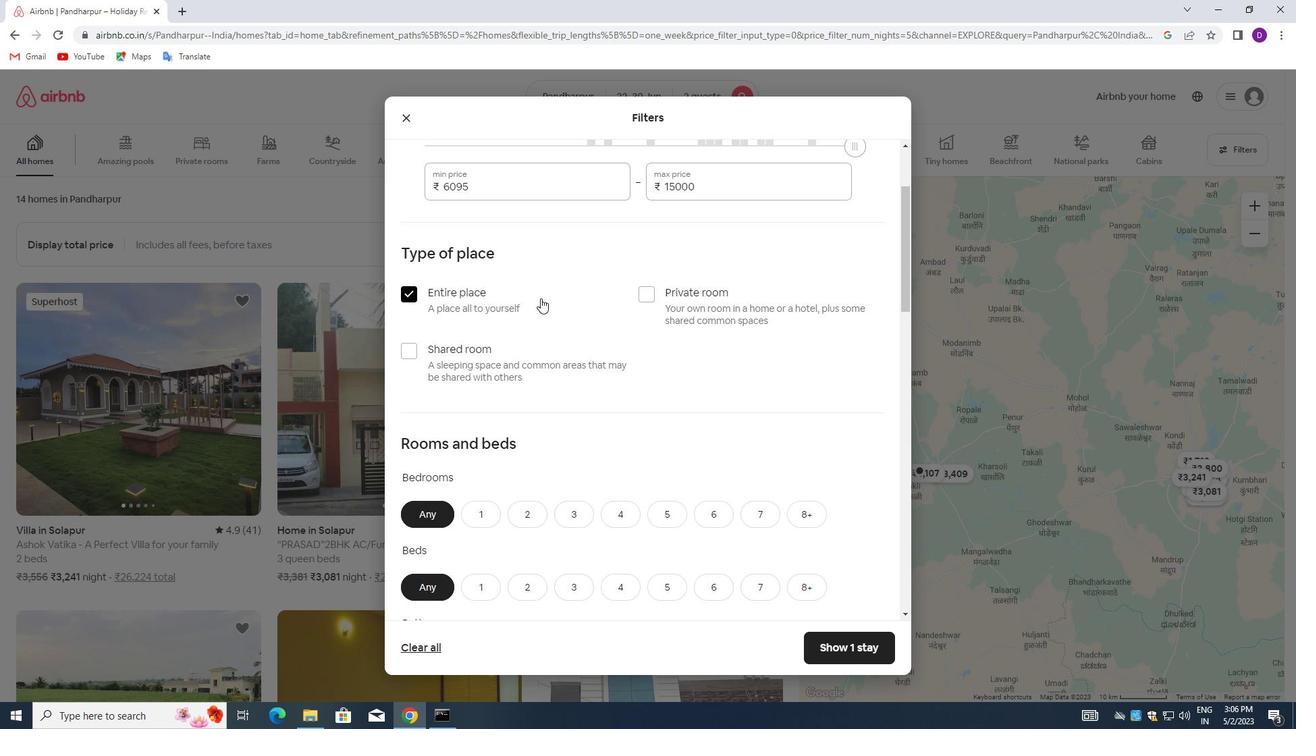 
Action: Mouse moved to (535, 308)
Screenshot: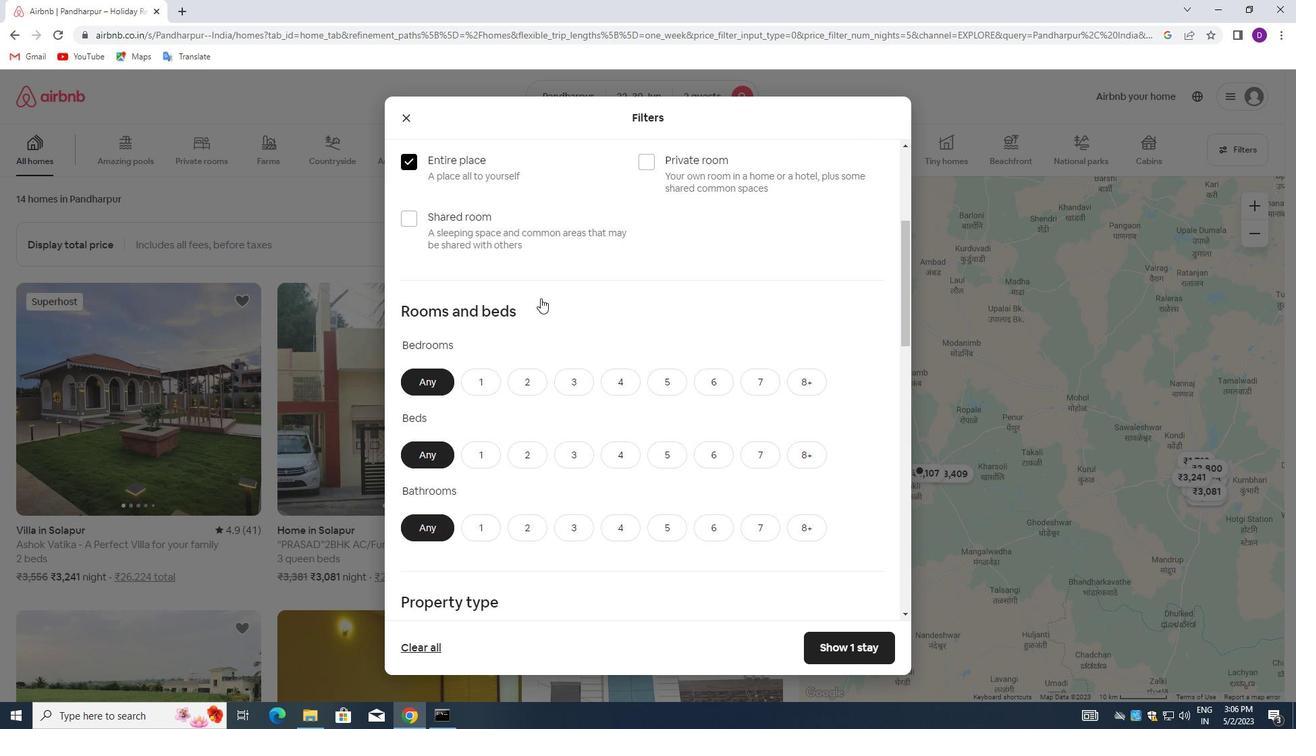 
Action: Mouse scrolled (535, 307) with delta (0, 0)
Screenshot: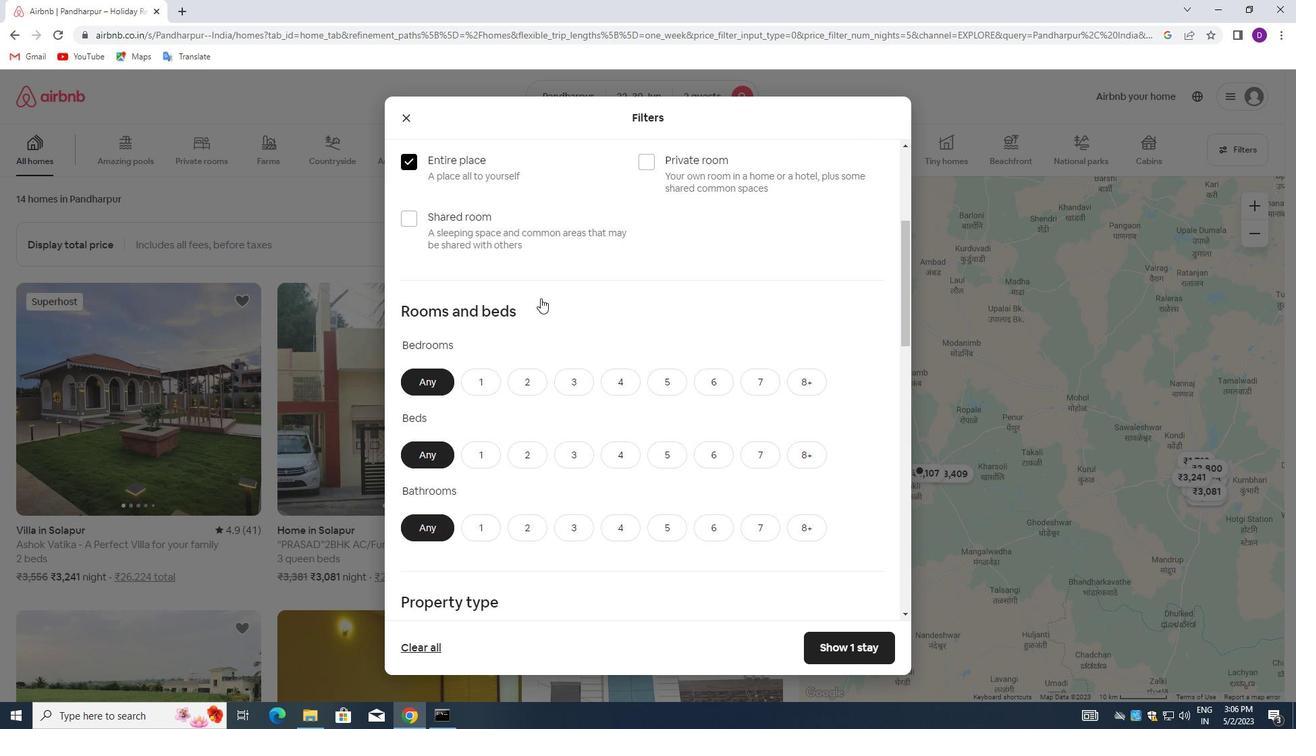
Action: Mouse moved to (489, 310)
Screenshot: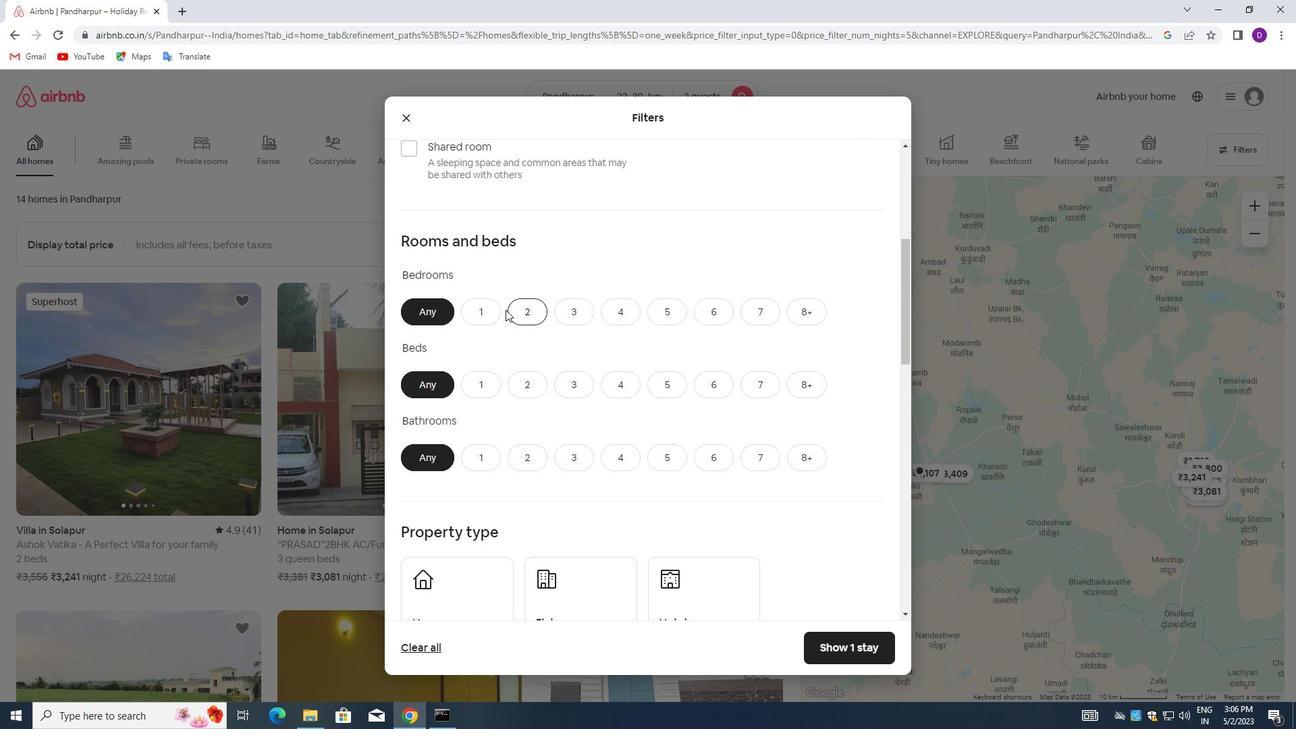 
Action: Mouse pressed left at (489, 310)
Screenshot: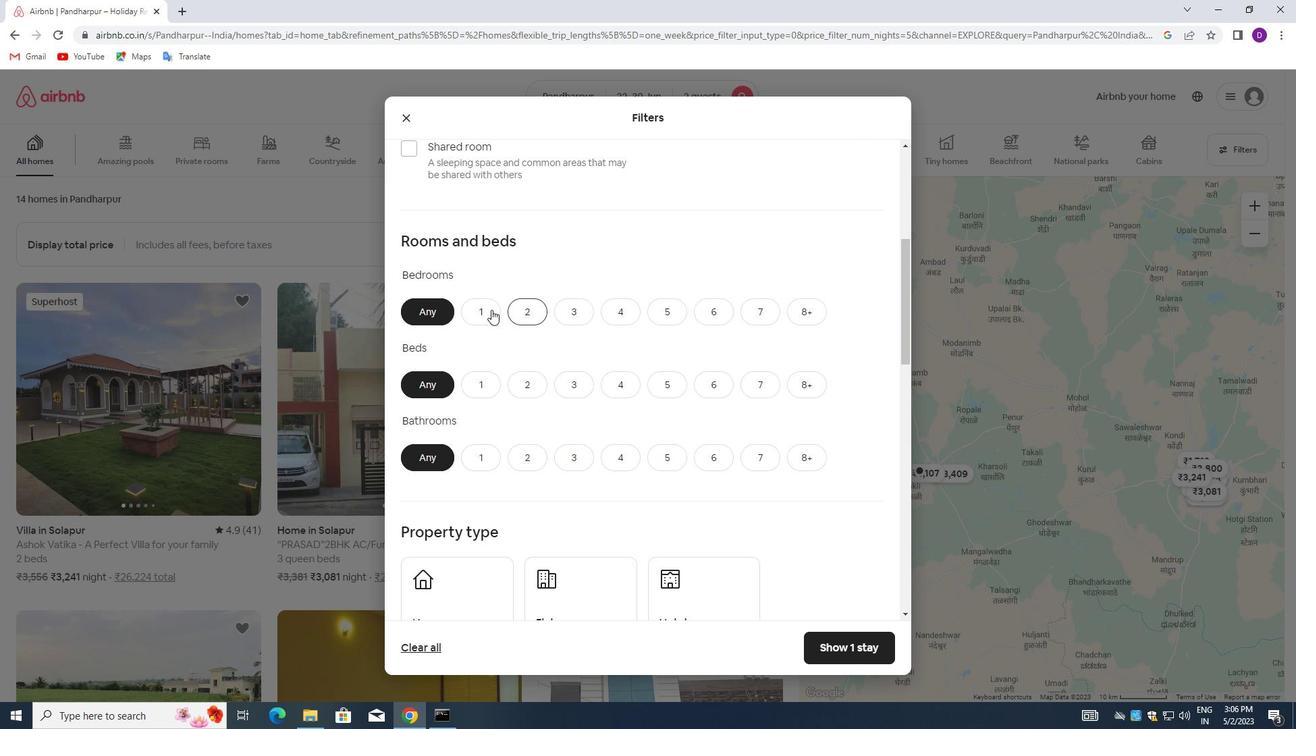
Action: Mouse moved to (477, 380)
Screenshot: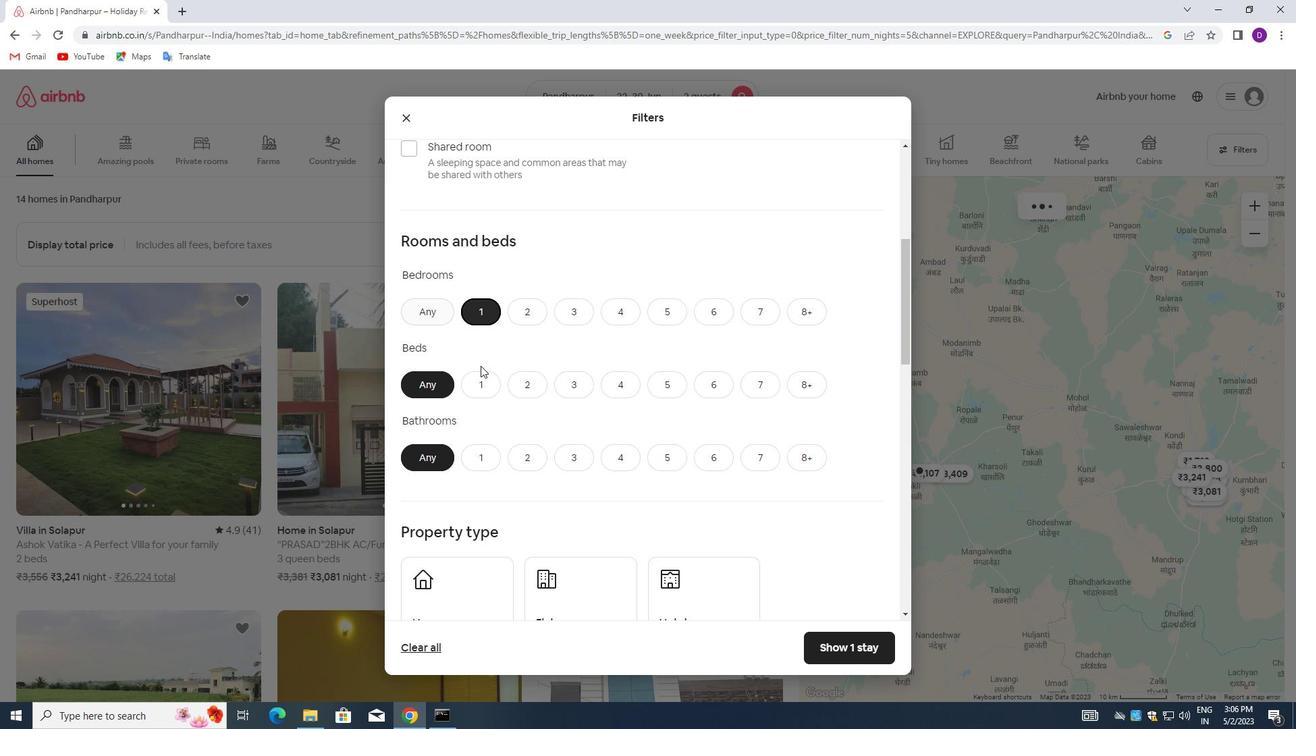 
Action: Mouse pressed left at (477, 380)
Screenshot: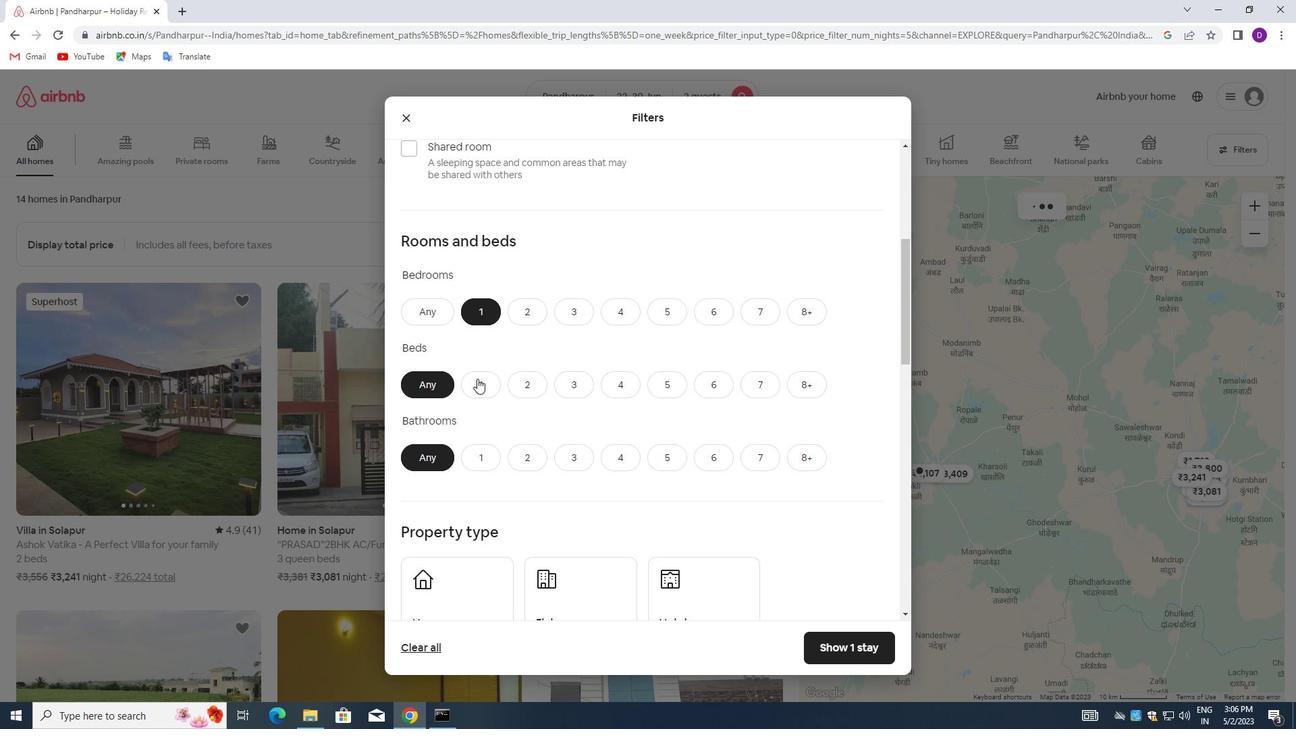 
Action: Mouse moved to (482, 446)
Screenshot: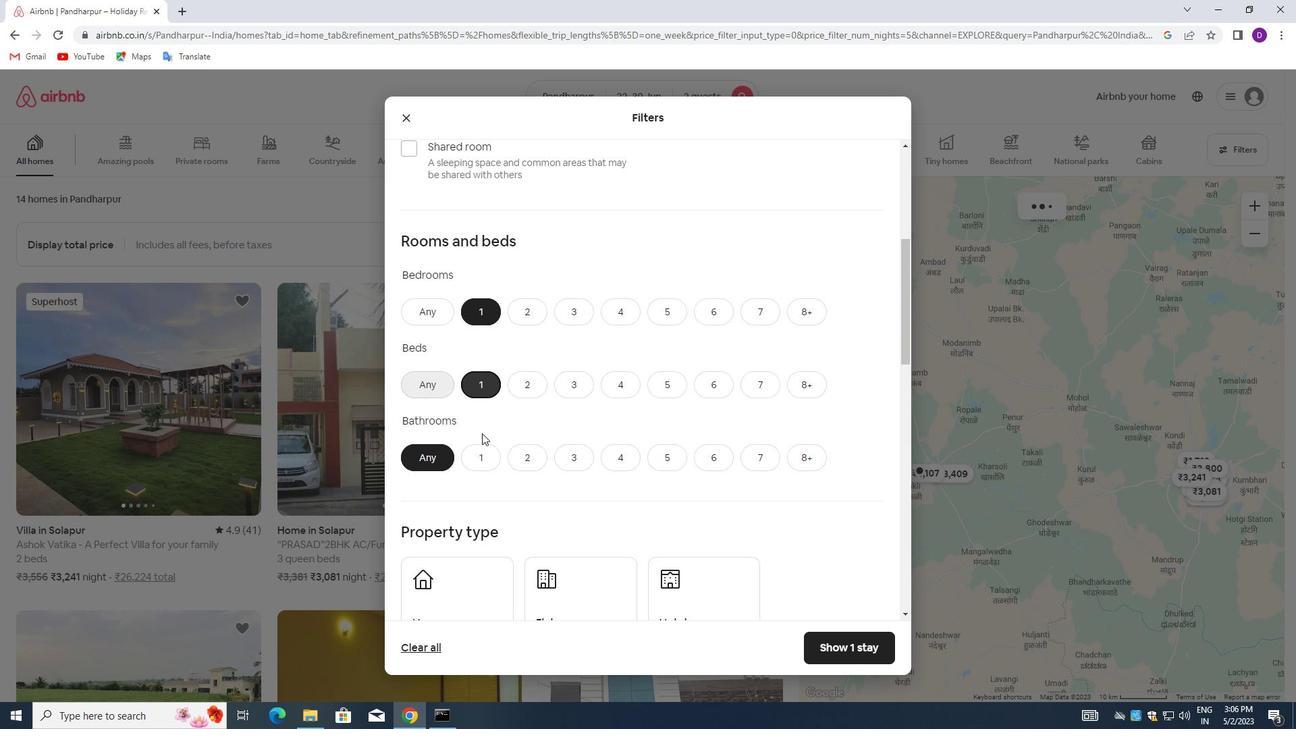 
Action: Mouse pressed left at (482, 446)
Screenshot: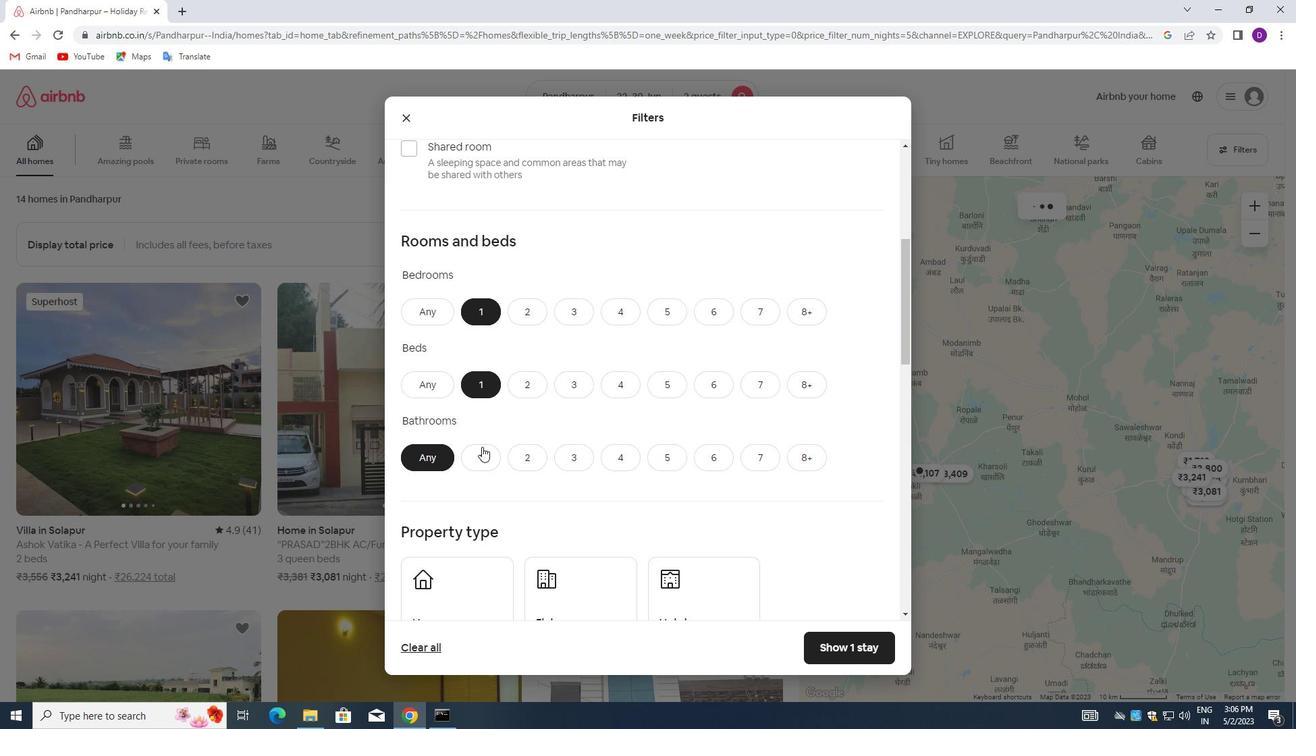
Action: Mouse moved to (550, 315)
Screenshot: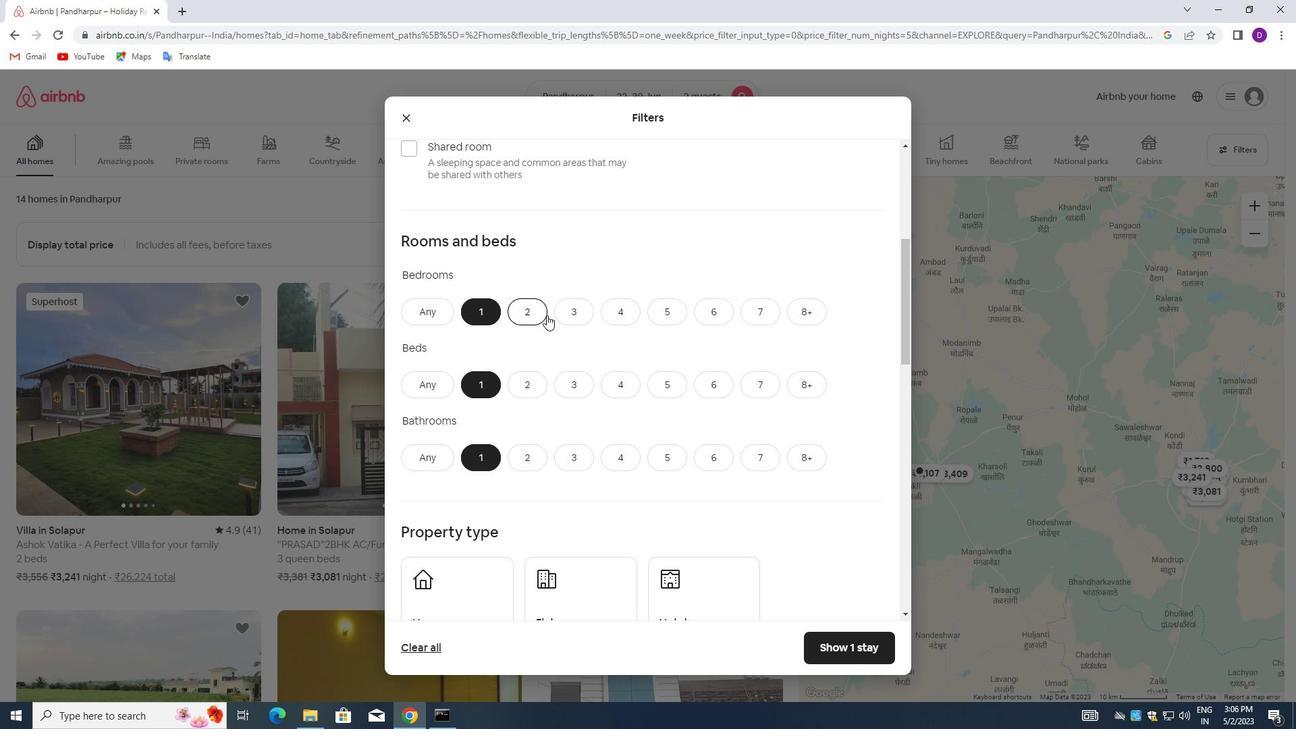 
Action: Mouse scrolled (550, 314) with delta (0, 0)
Screenshot: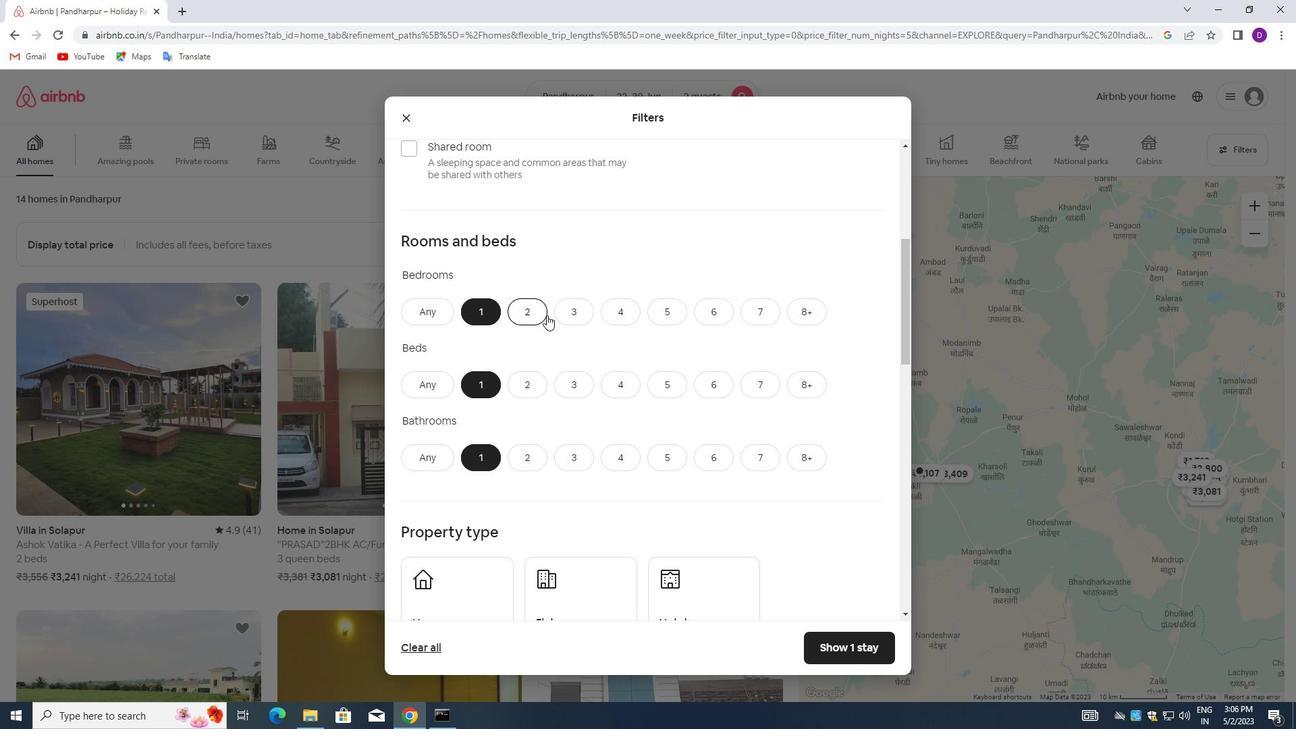 
Action: Mouse moved to (550, 316)
Screenshot: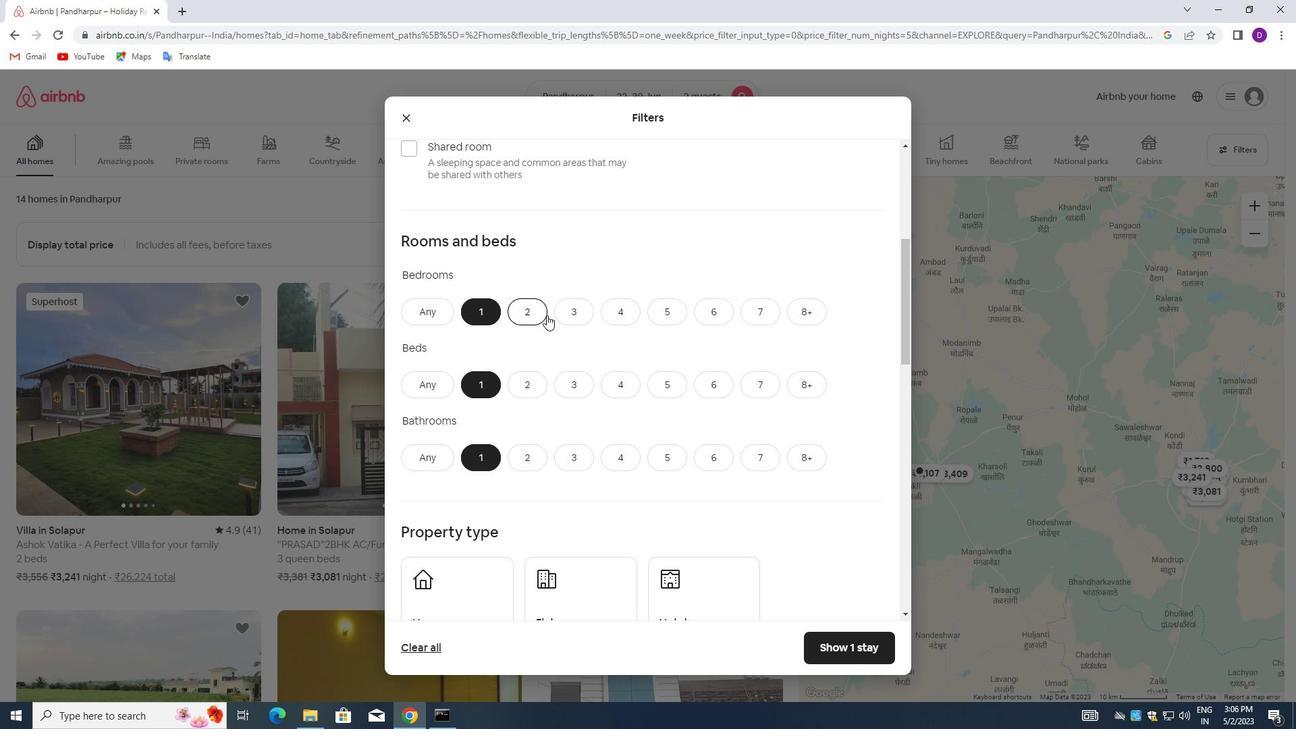 
Action: Mouse scrolled (550, 315) with delta (0, 0)
Screenshot: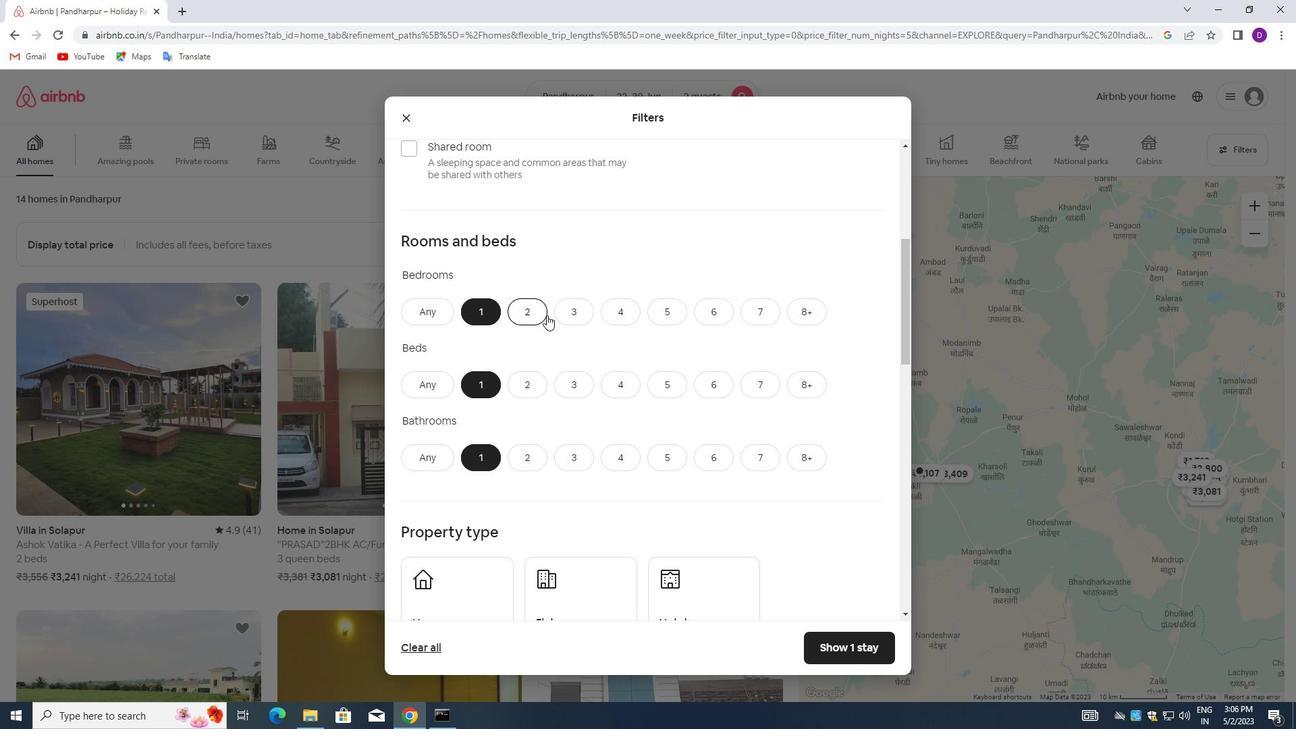 
Action: Mouse moved to (476, 441)
Screenshot: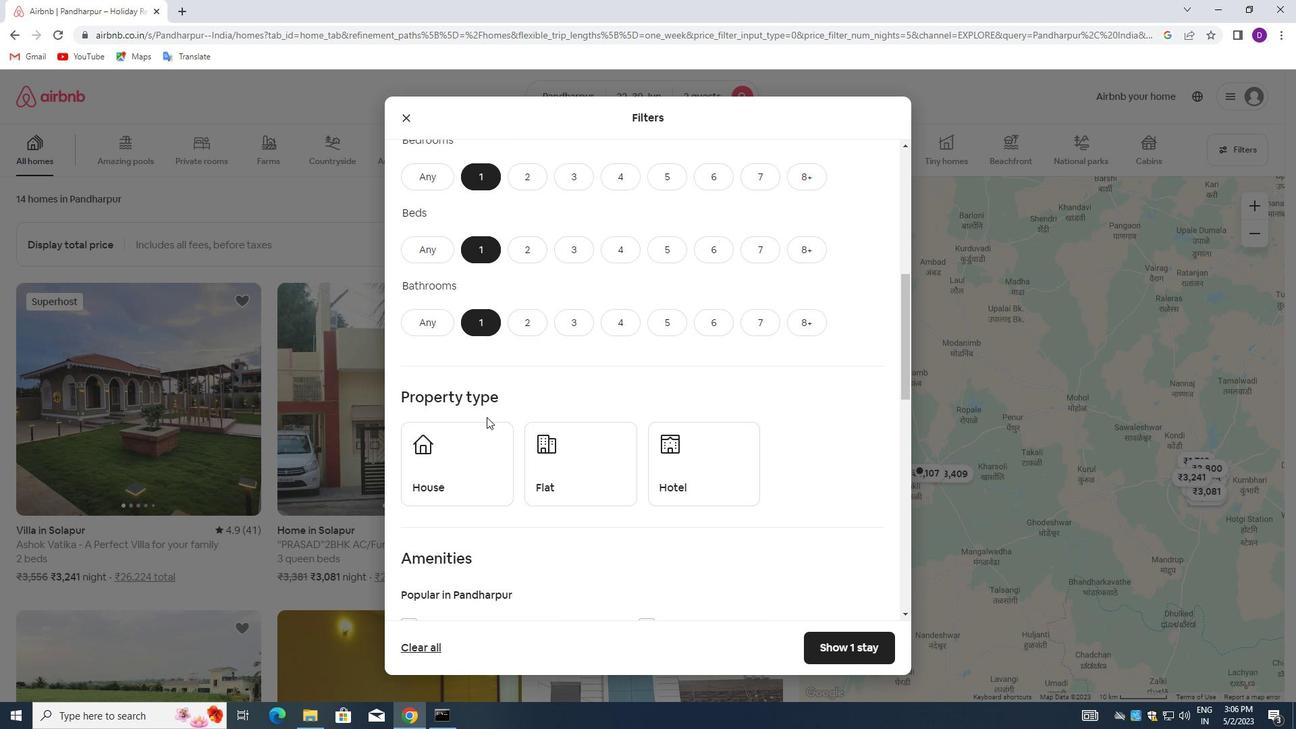
Action: Mouse pressed left at (476, 441)
Screenshot: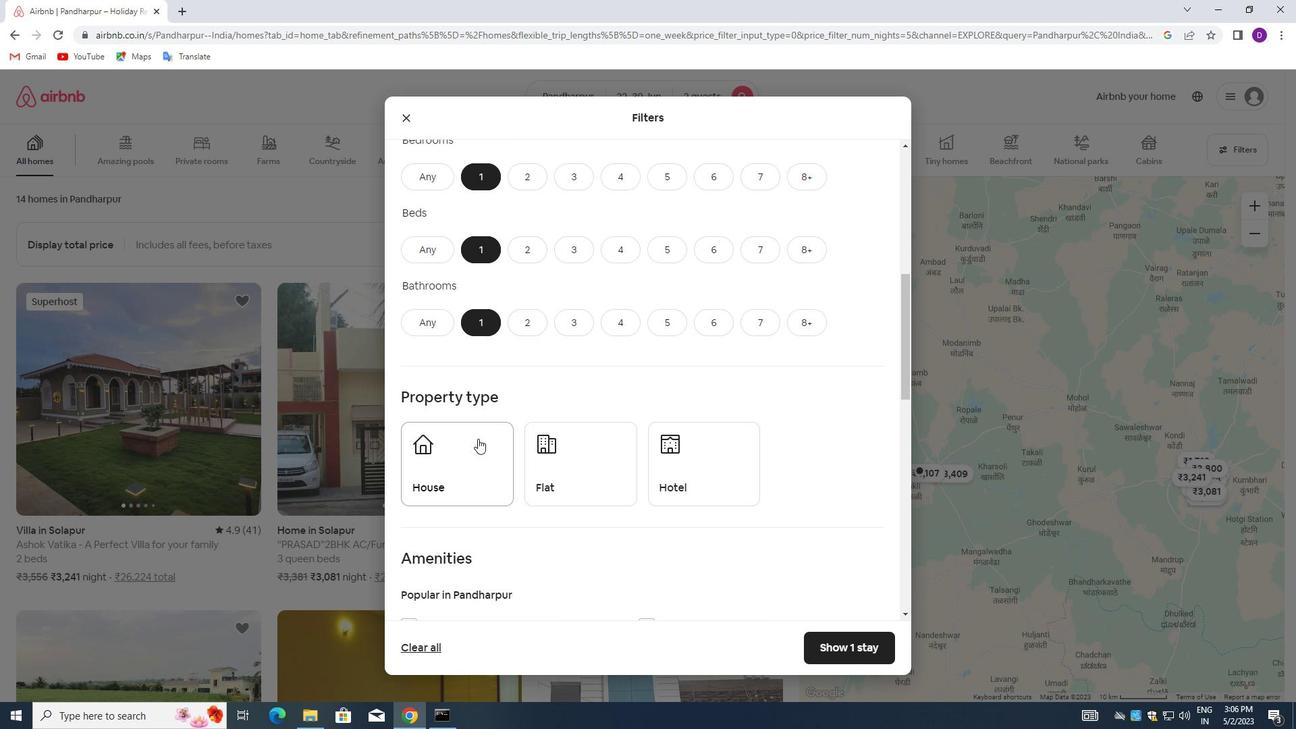 
Action: Mouse moved to (569, 469)
Screenshot: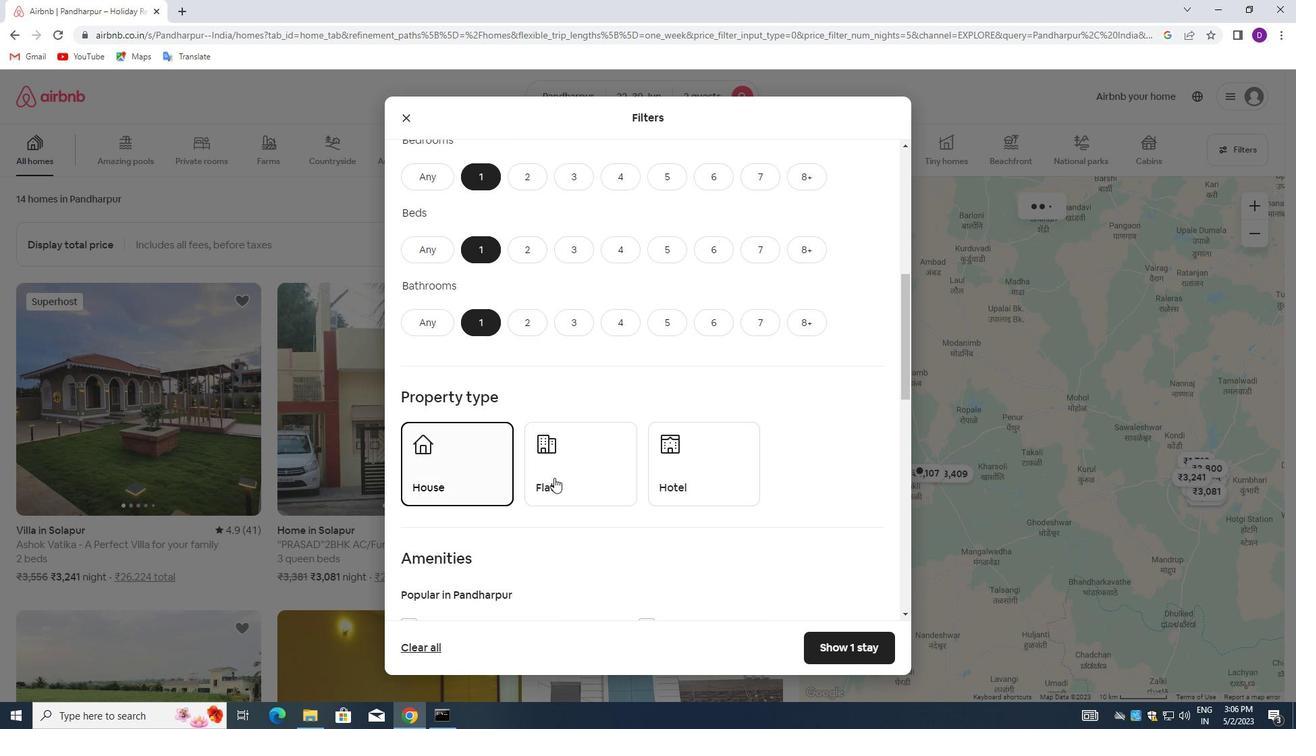 
Action: Mouse pressed left at (569, 469)
Screenshot: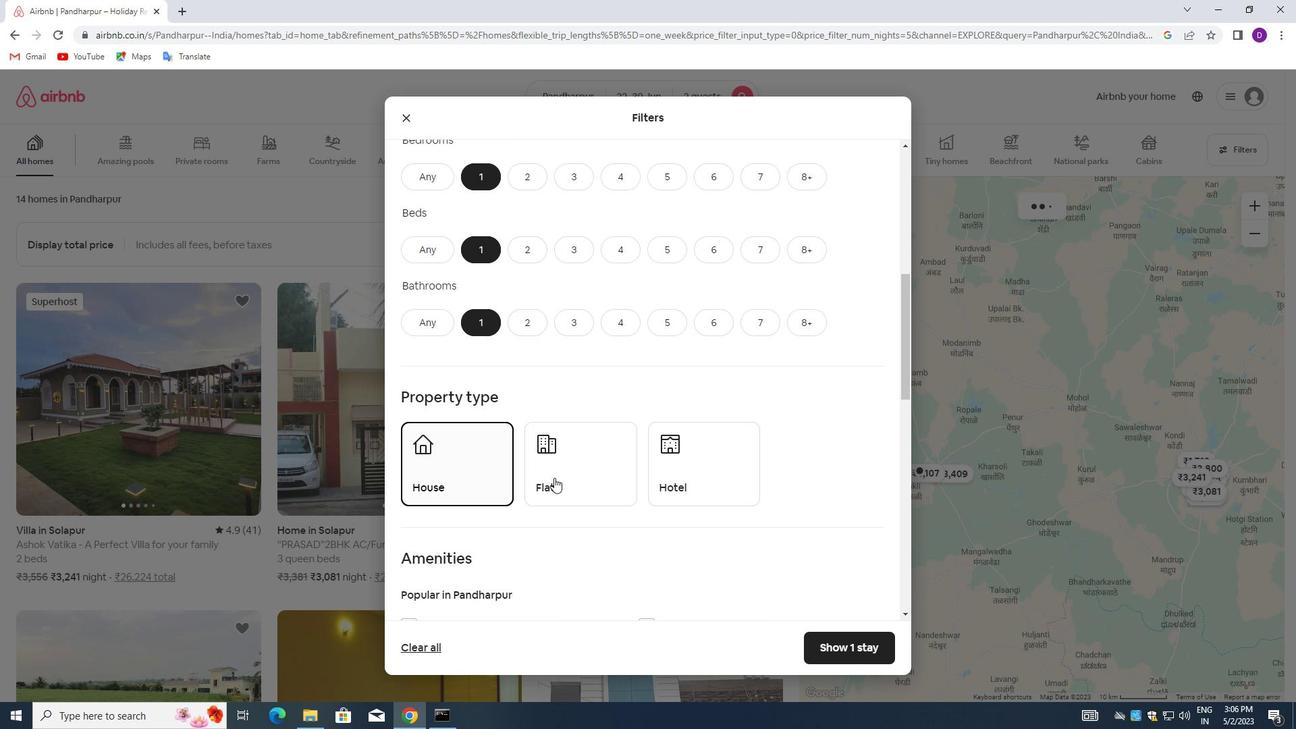 
Action: Mouse moved to (664, 465)
Screenshot: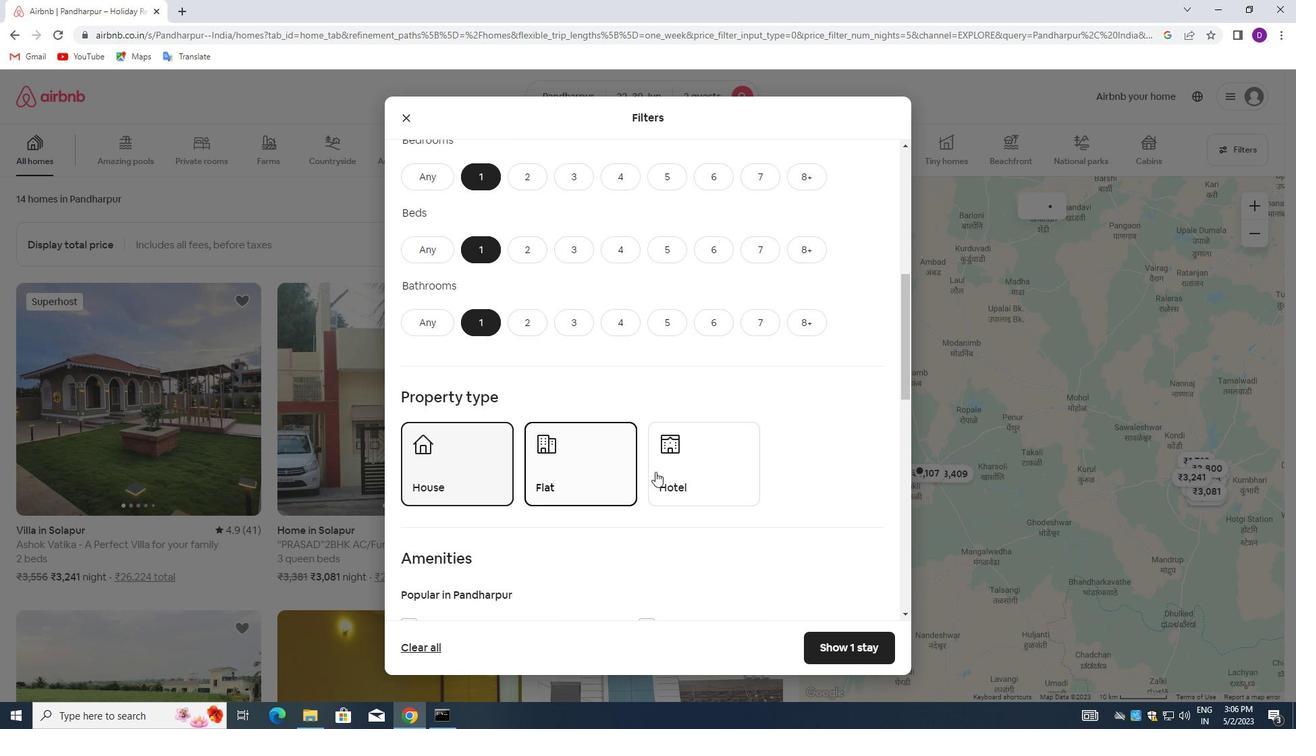 
Action: Mouse pressed left at (664, 465)
Screenshot: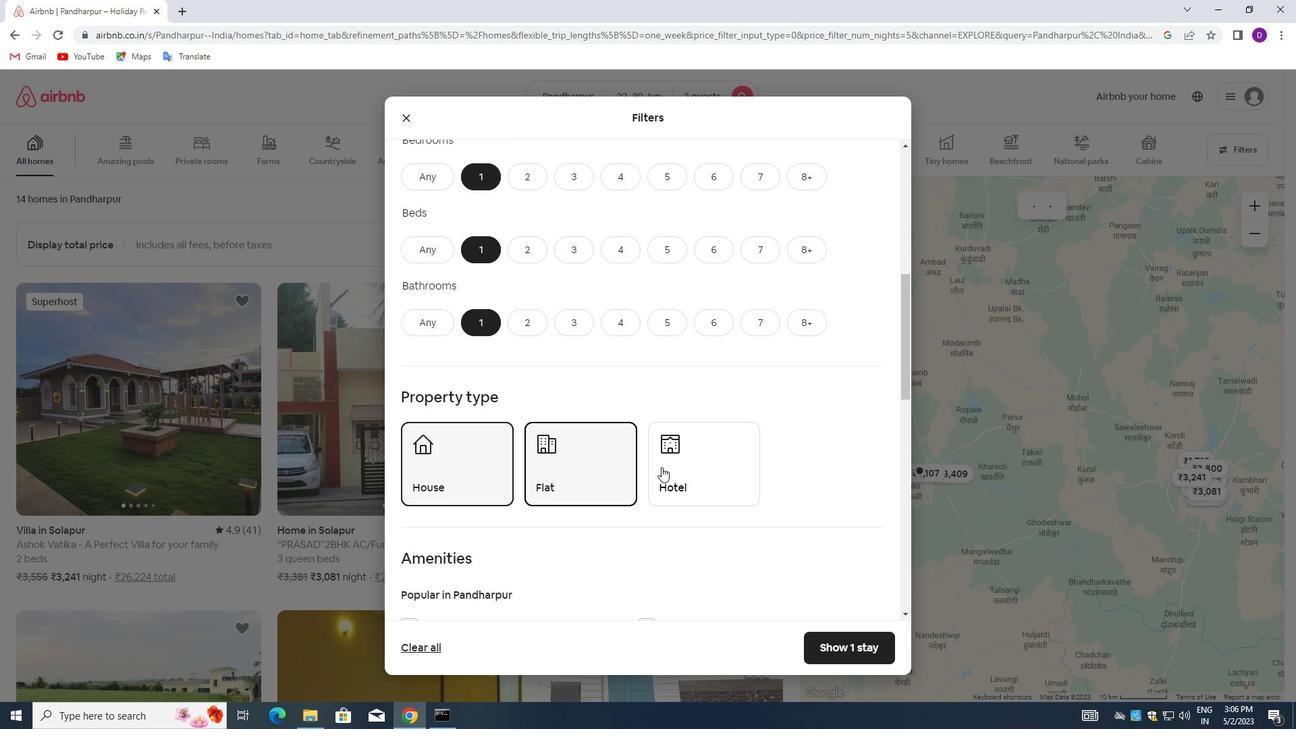 
Action: Mouse moved to (614, 393)
Screenshot: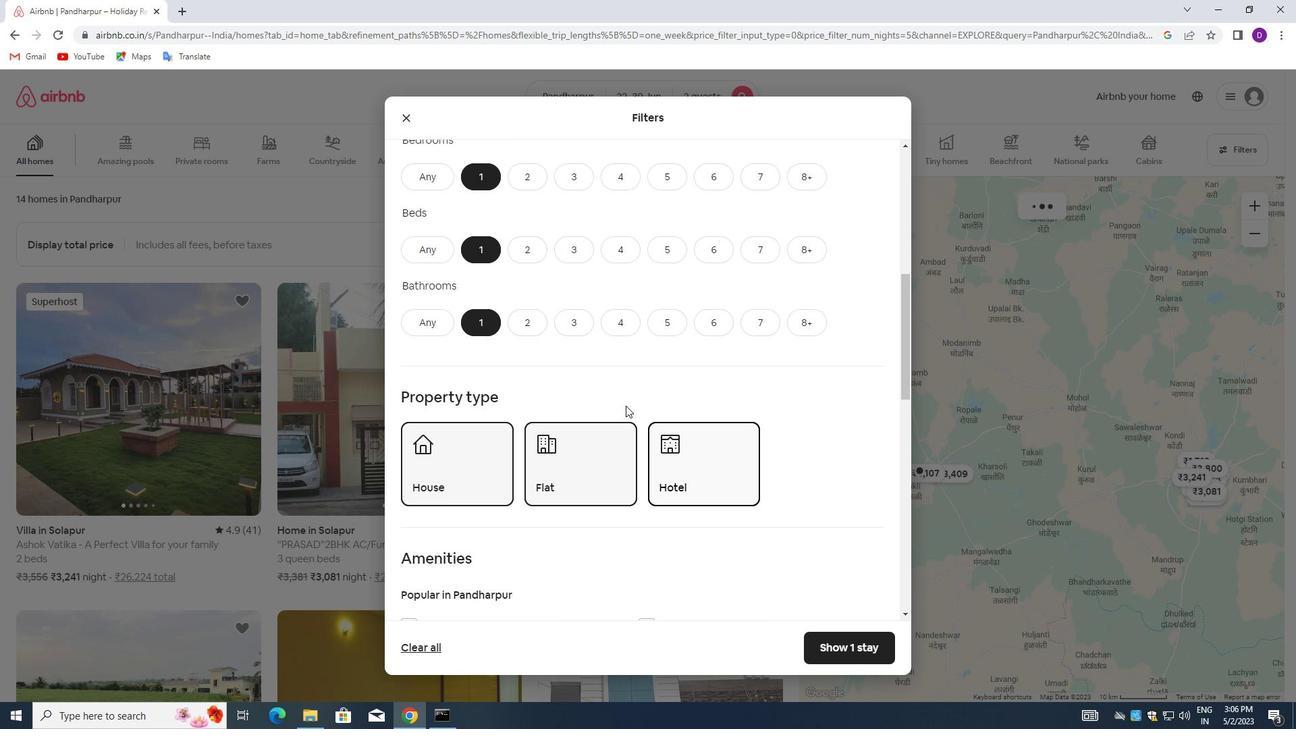 
Action: Mouse scrolled (614, 392) with delta (0, 0)
Screenshot: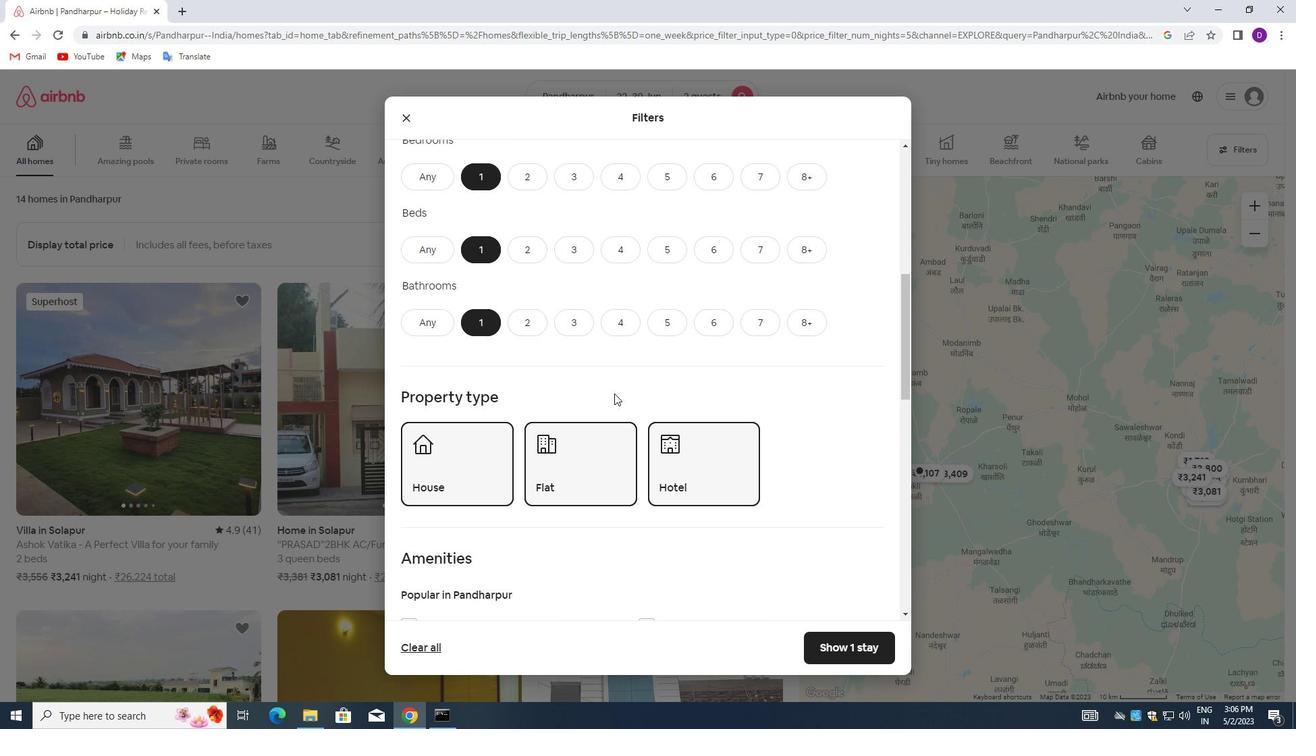 
Action: Mouse scrolled (614, 392) with delta (0, 0)
Screenshot: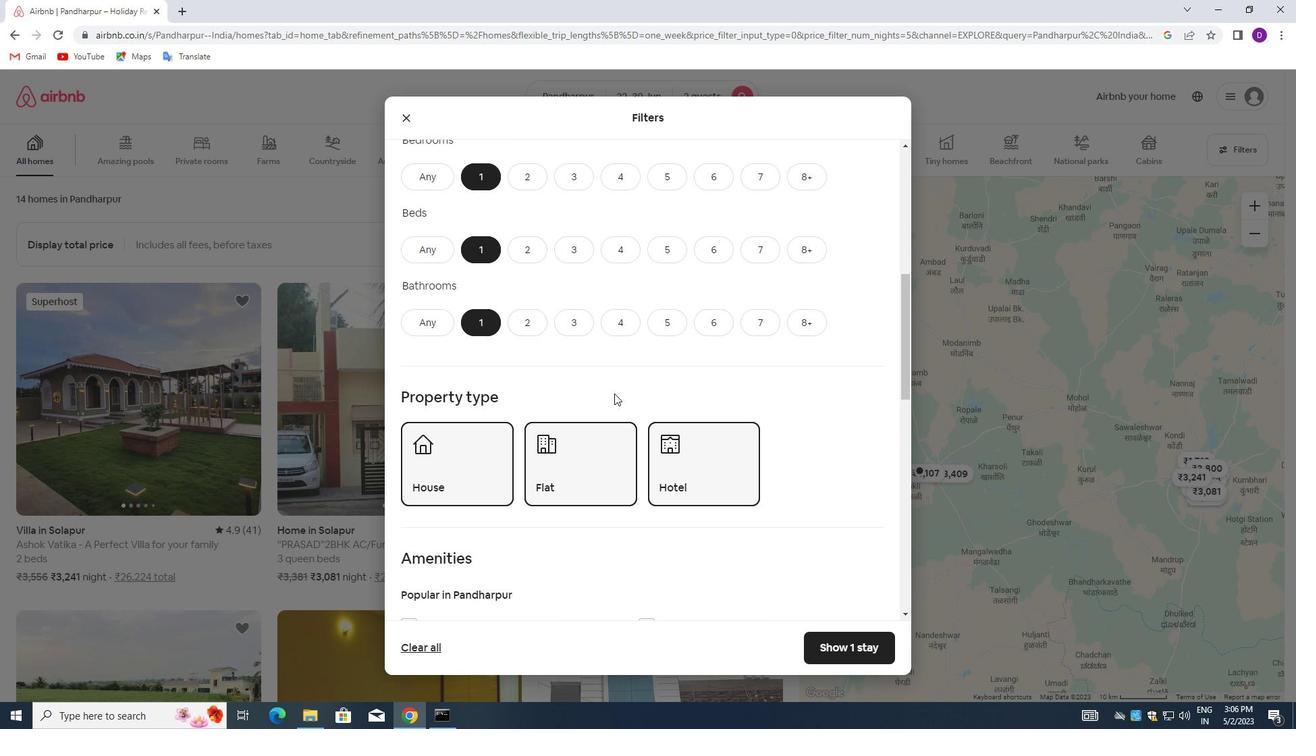 
Action: Mouse scrolled (614, 392) with delta (0, 0)
Screenshot: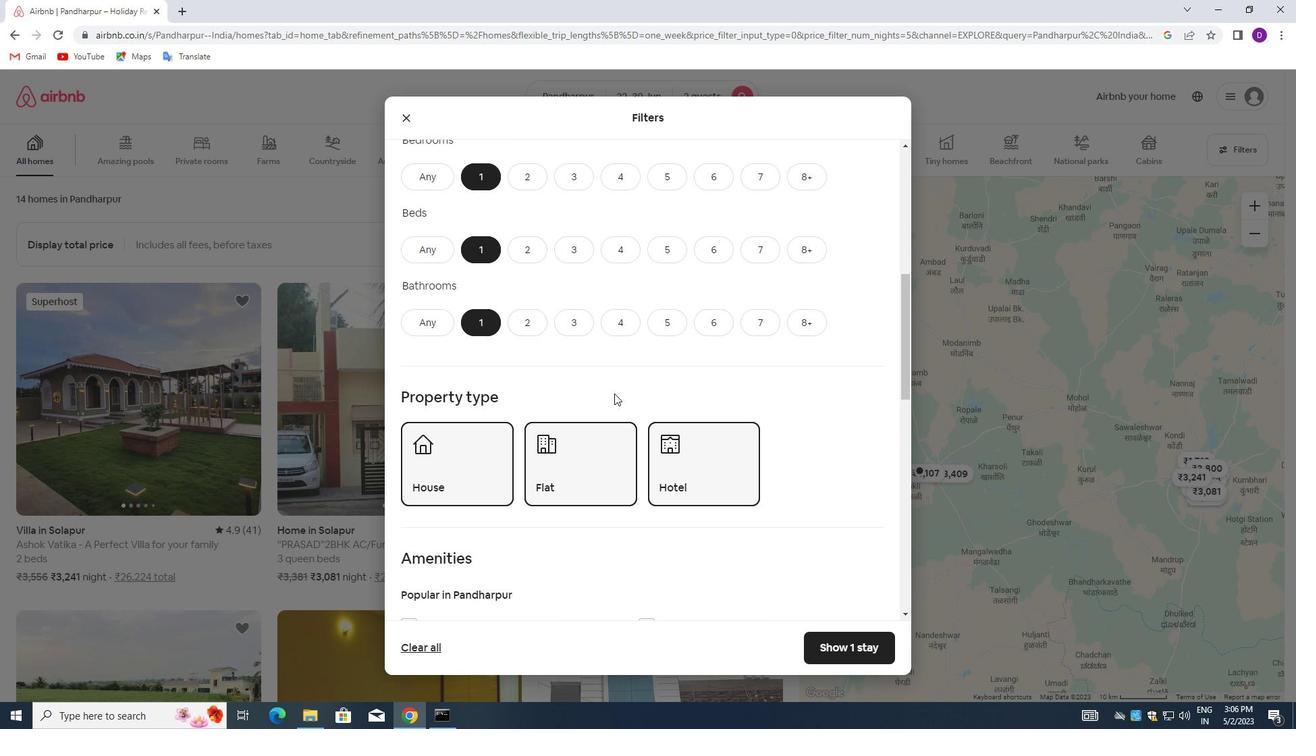 
Action: Mouse scrolled (614, 392) with delta (0, 0)
Screenshot: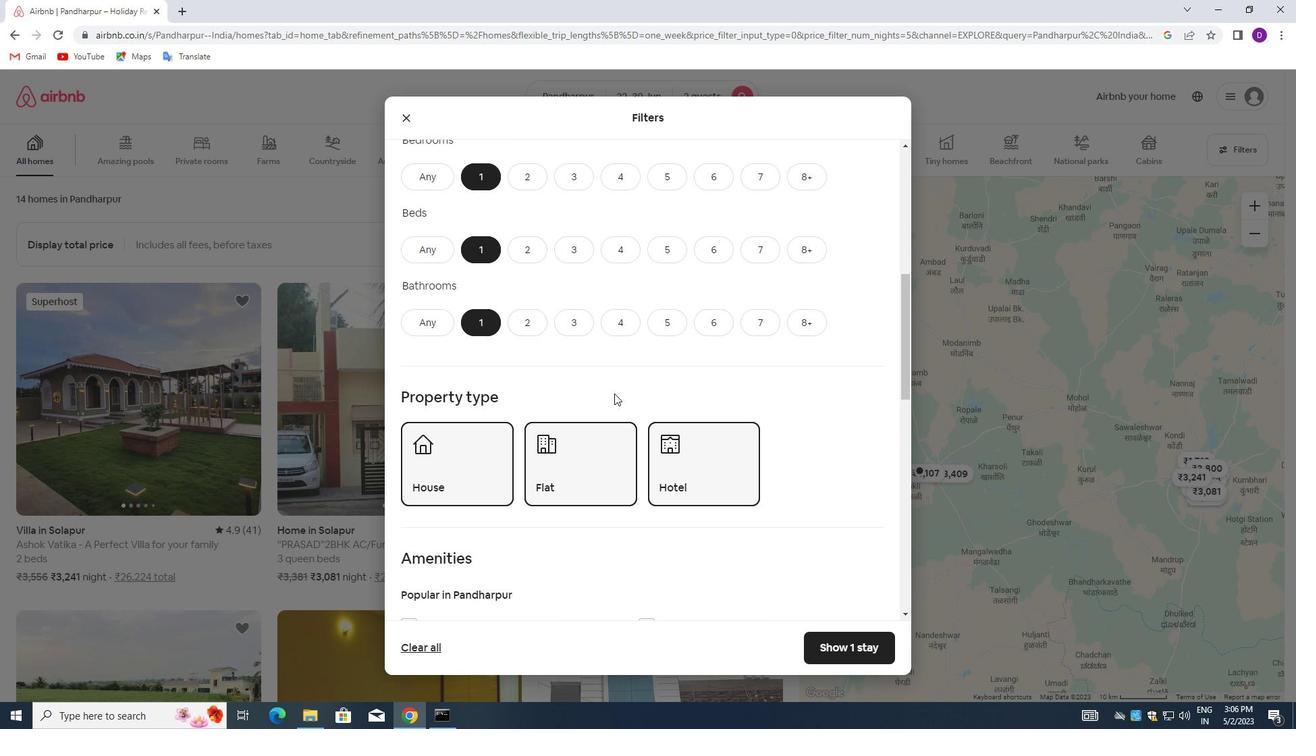 
Action: Mouse moved to (646, 397)
Screenshot: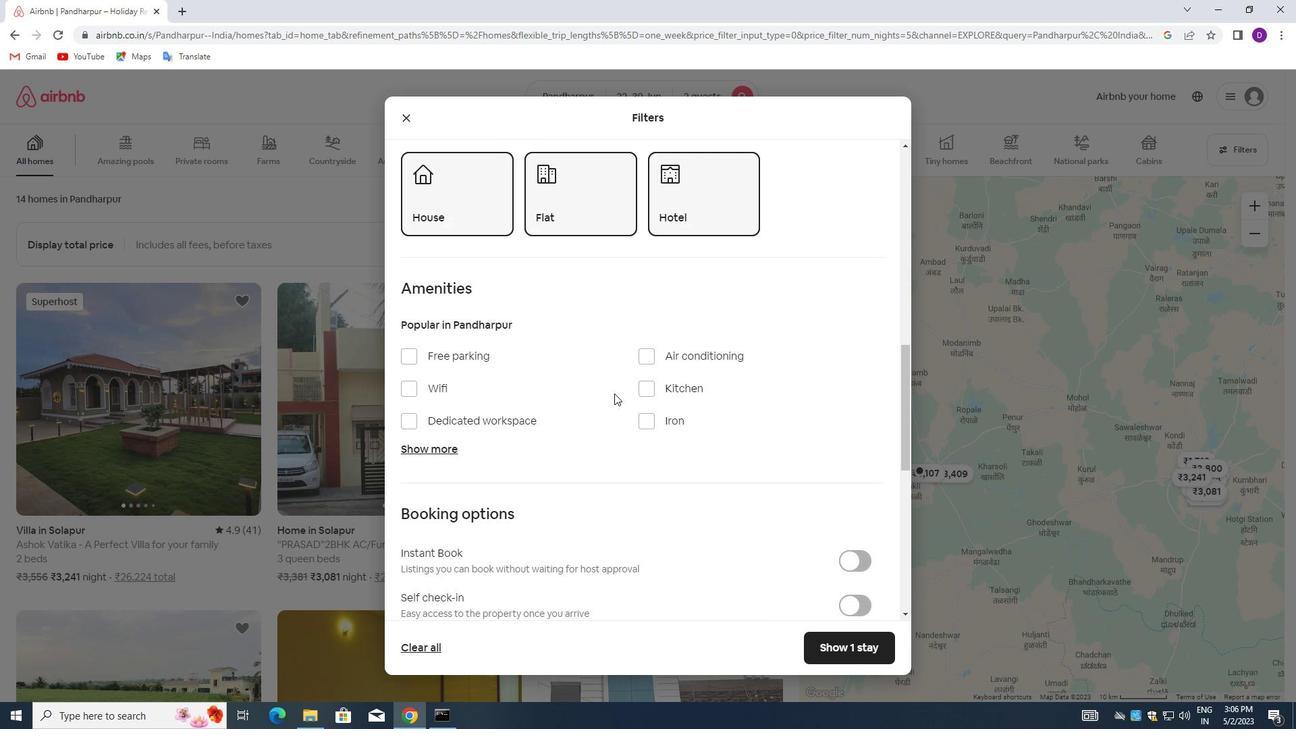 
Action: Mouse scrolled (646, 396) with delta (0, 0)
Screenshot: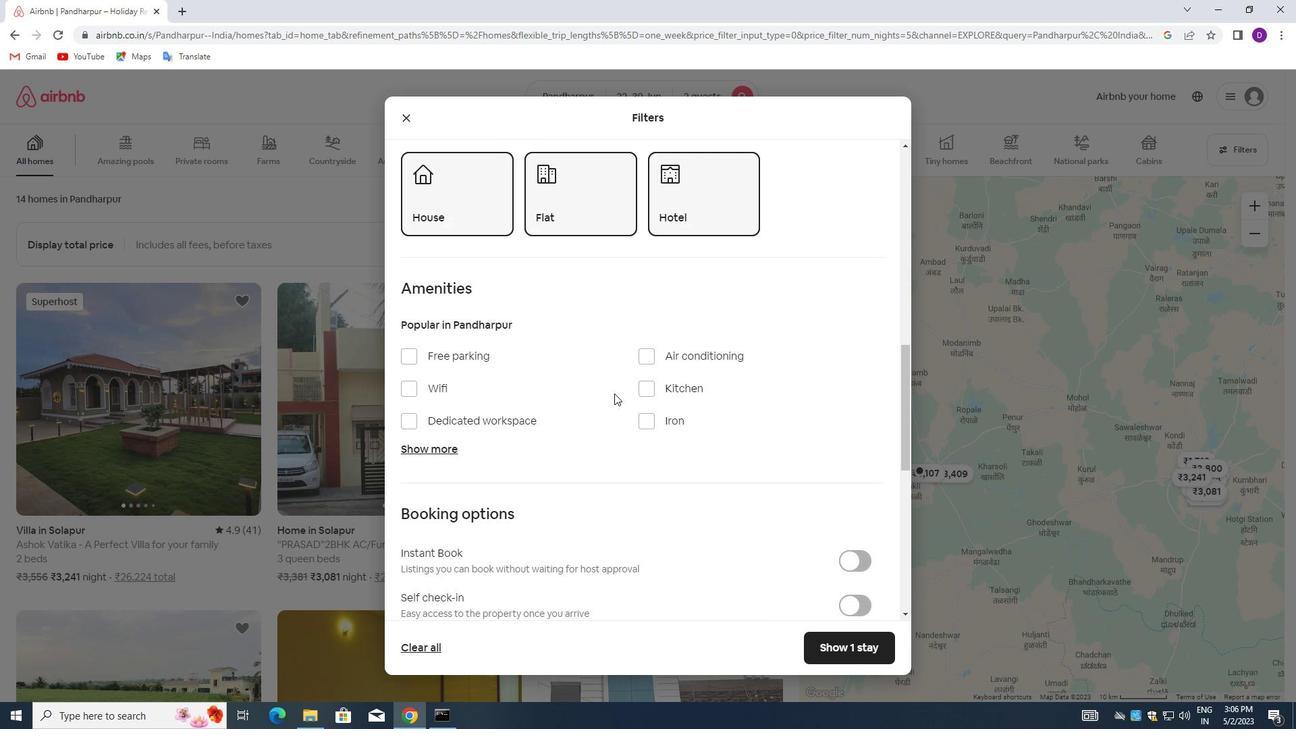 
Action: Mouse moved to (668, 401)
Screenshot: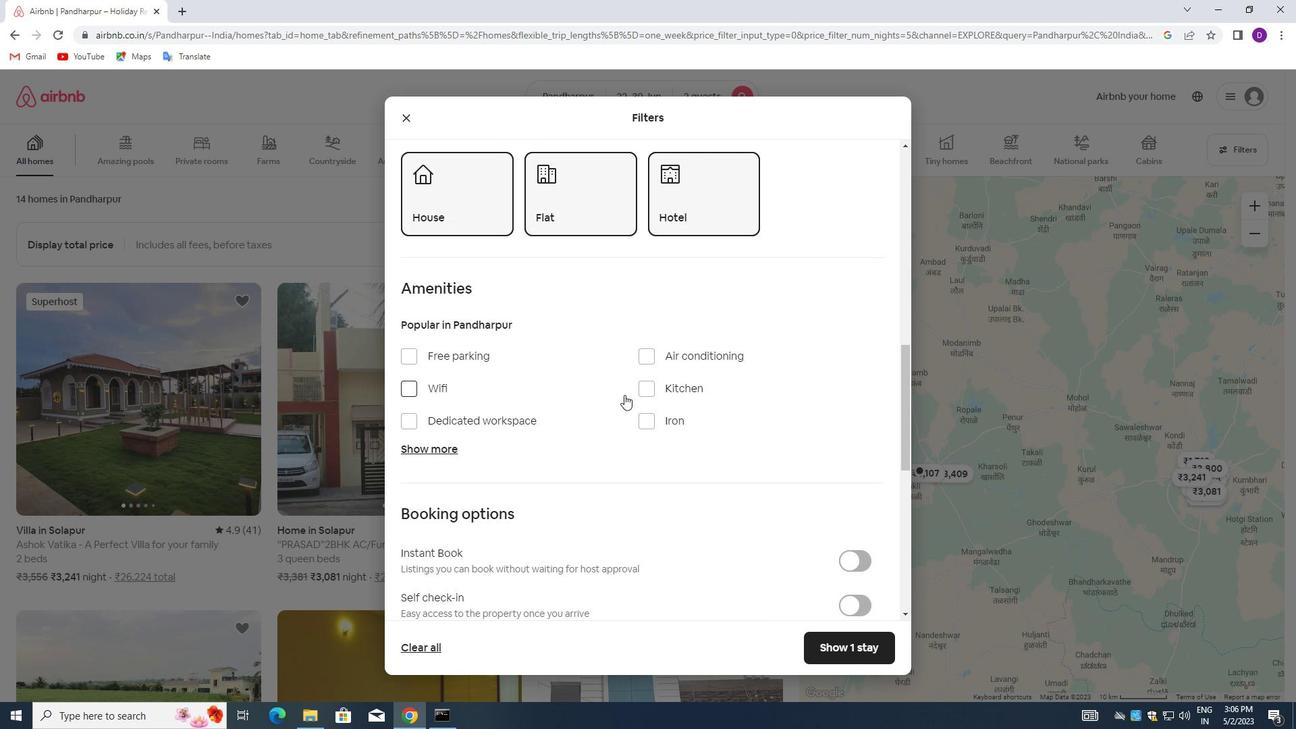 
Action: Mouse scrolled (668, 401) with delta (0, 0)
Screenshot: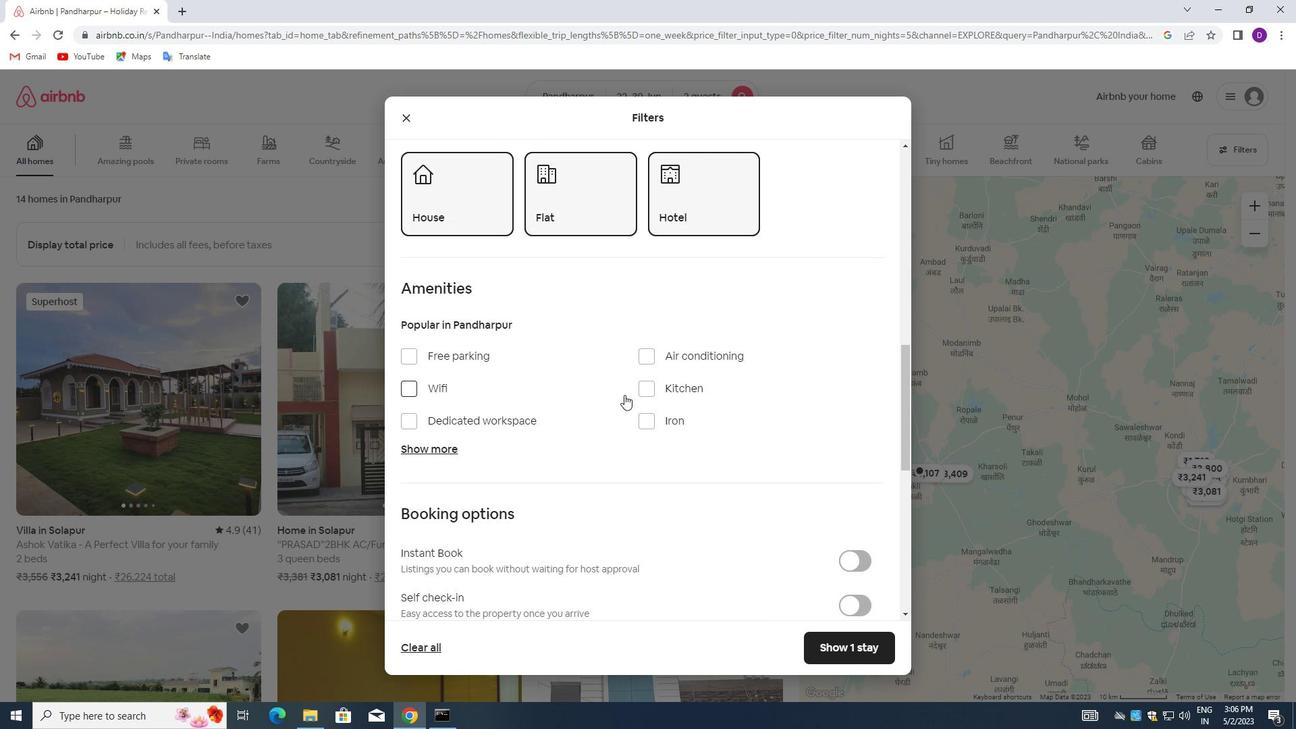 
Action: Mouse moved to (673, 404)
Screenshot: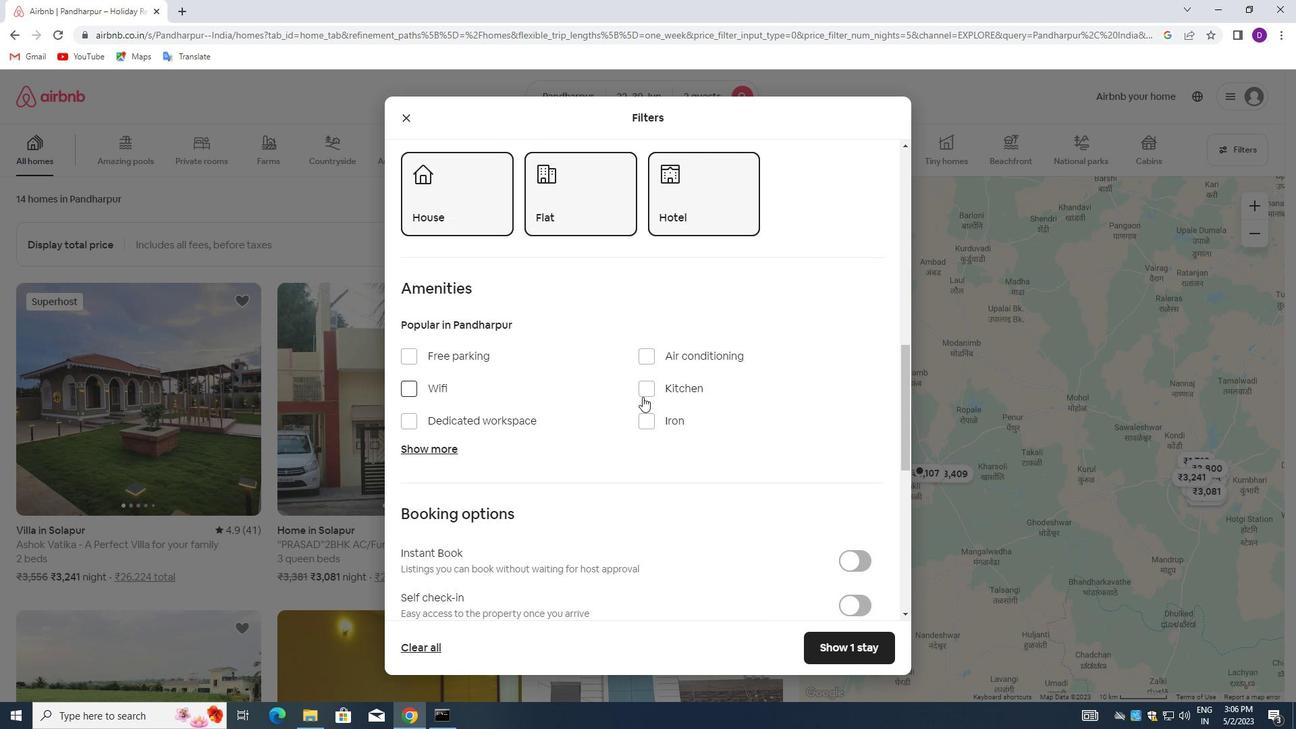
Action: Mouse scrolled (673, 403) with delta (0, 0)
Screenshot: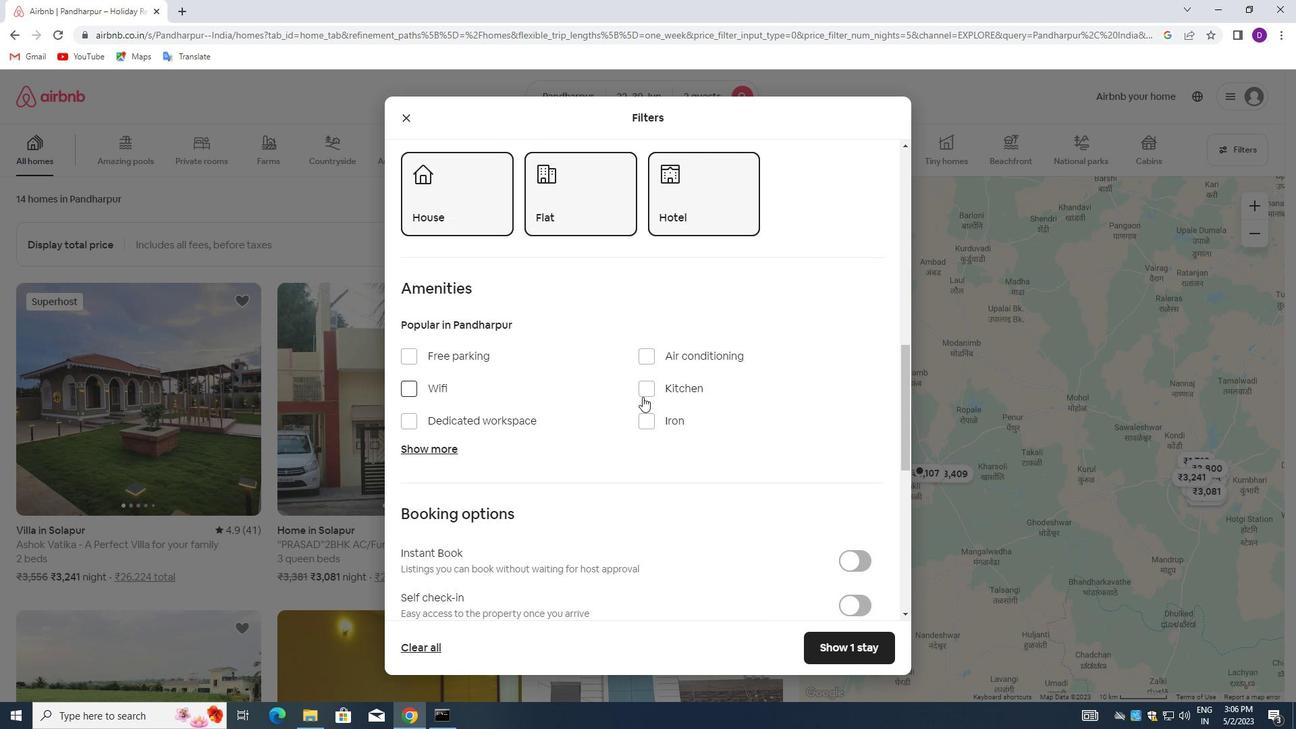 
Action: Mouse moved to (851, 401)
Screenshot: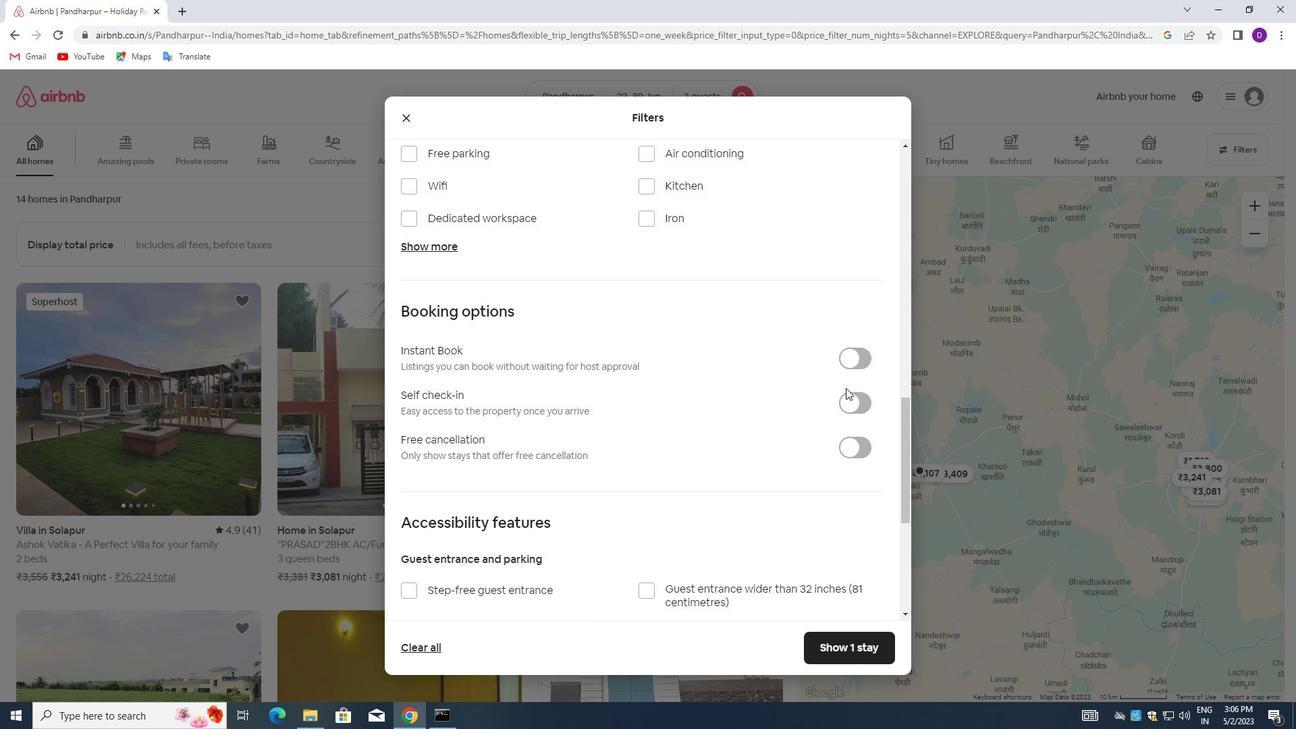 
Action: Mouse pressed left at (851, 401)
Screenshot: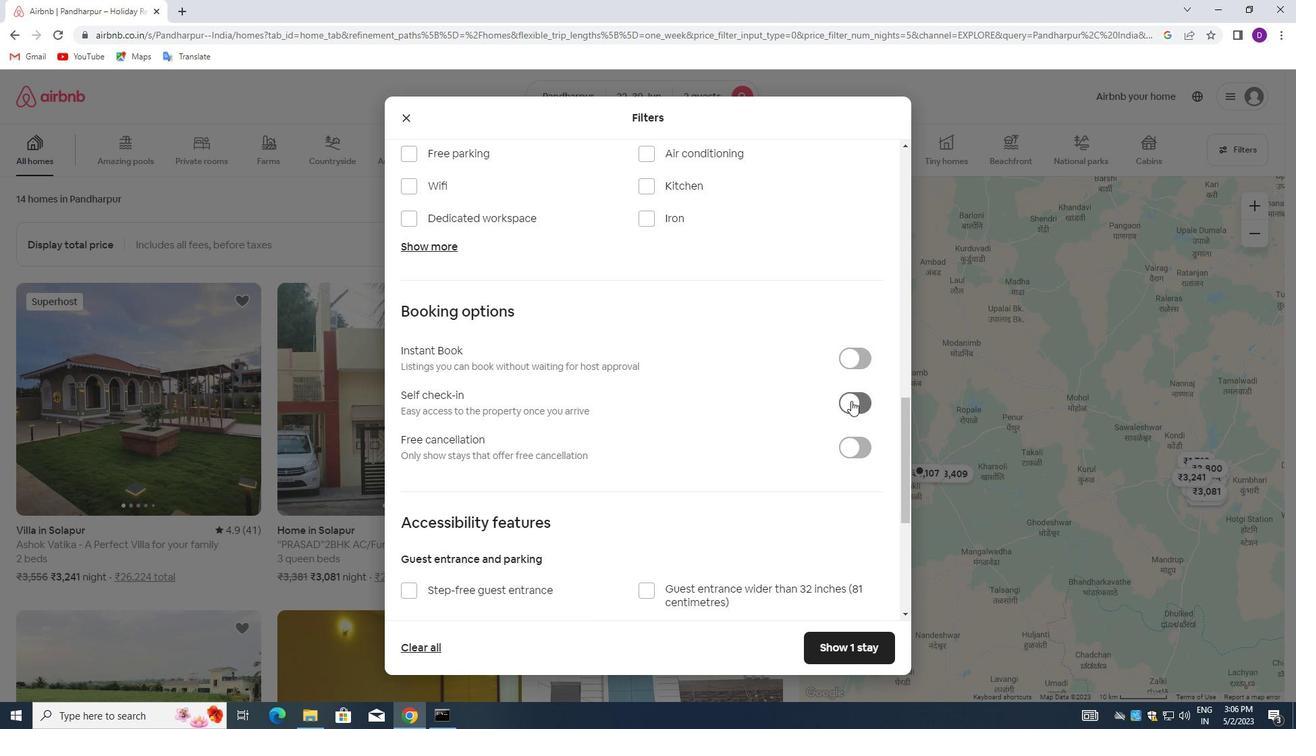 
Action: Mouse moved to (675, 440)
Screenshot: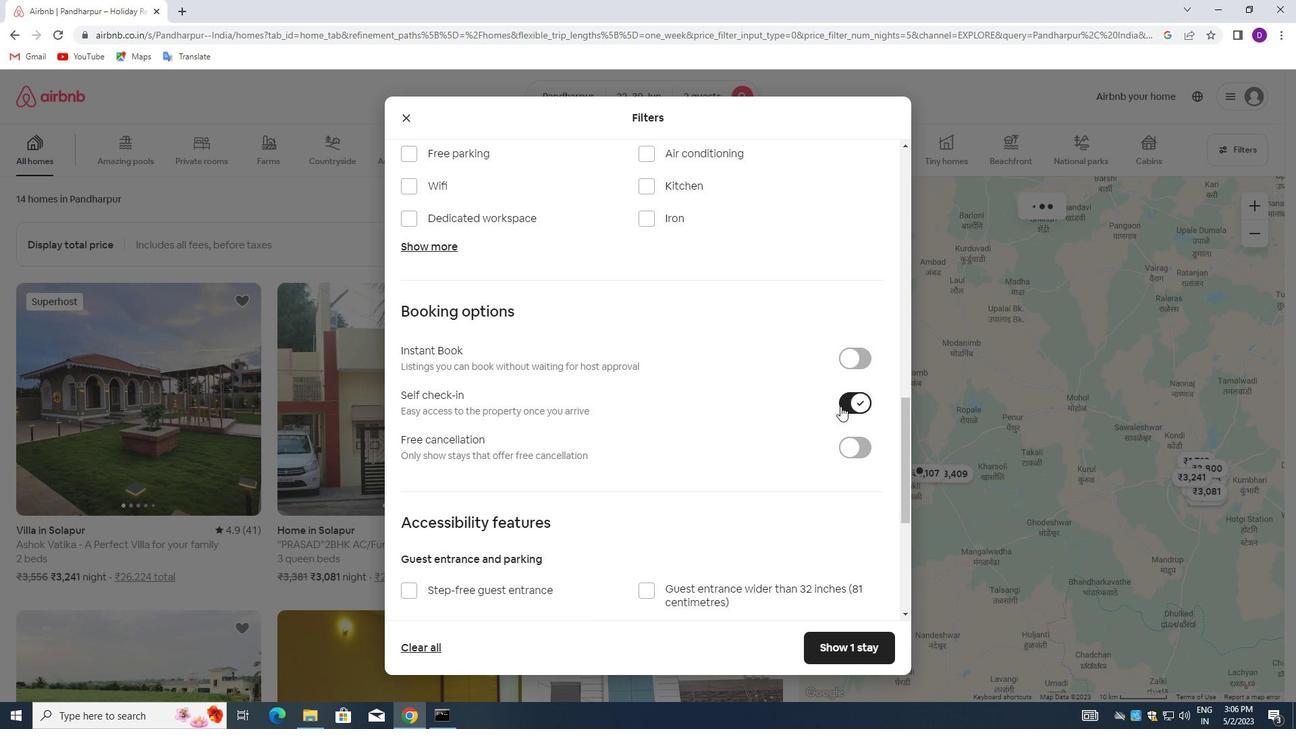 
Action: Mouse scrolled (675, 440) with delta (0, 0)
Screenshot: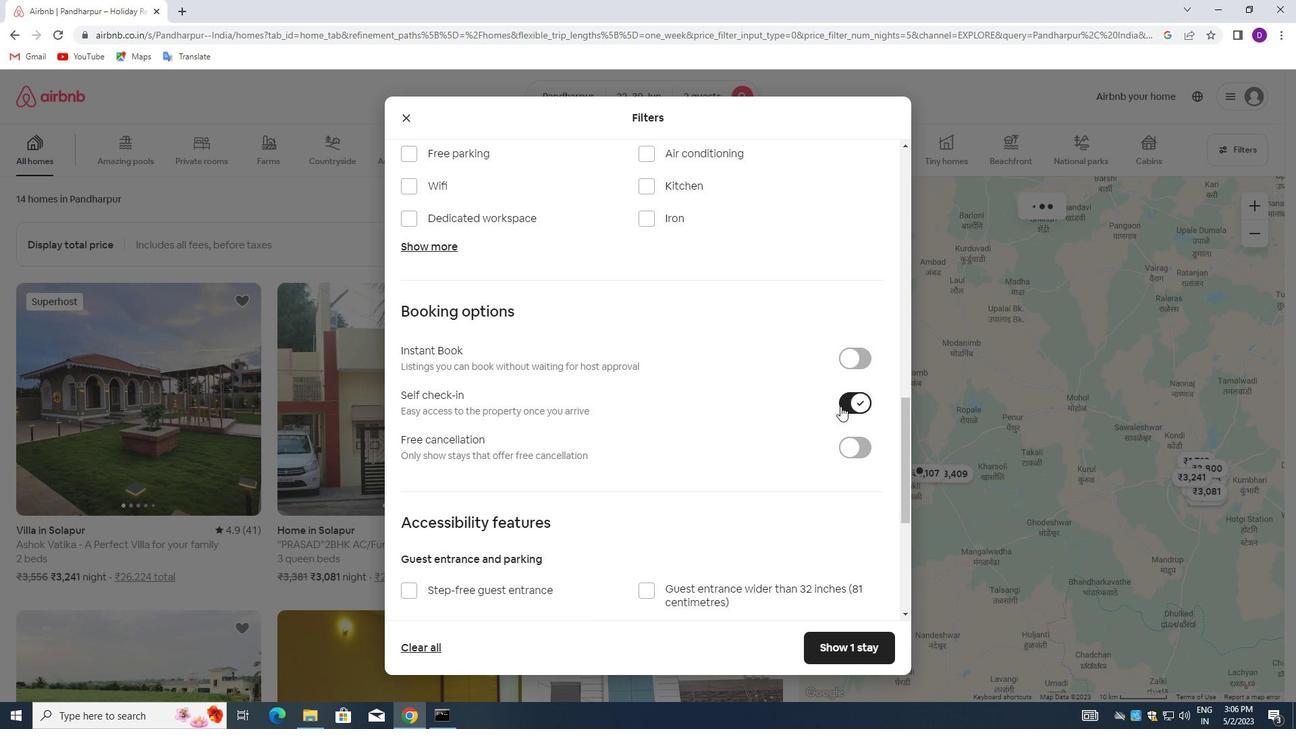 
Action: Mouse moved to (673, 441)
Screenshot: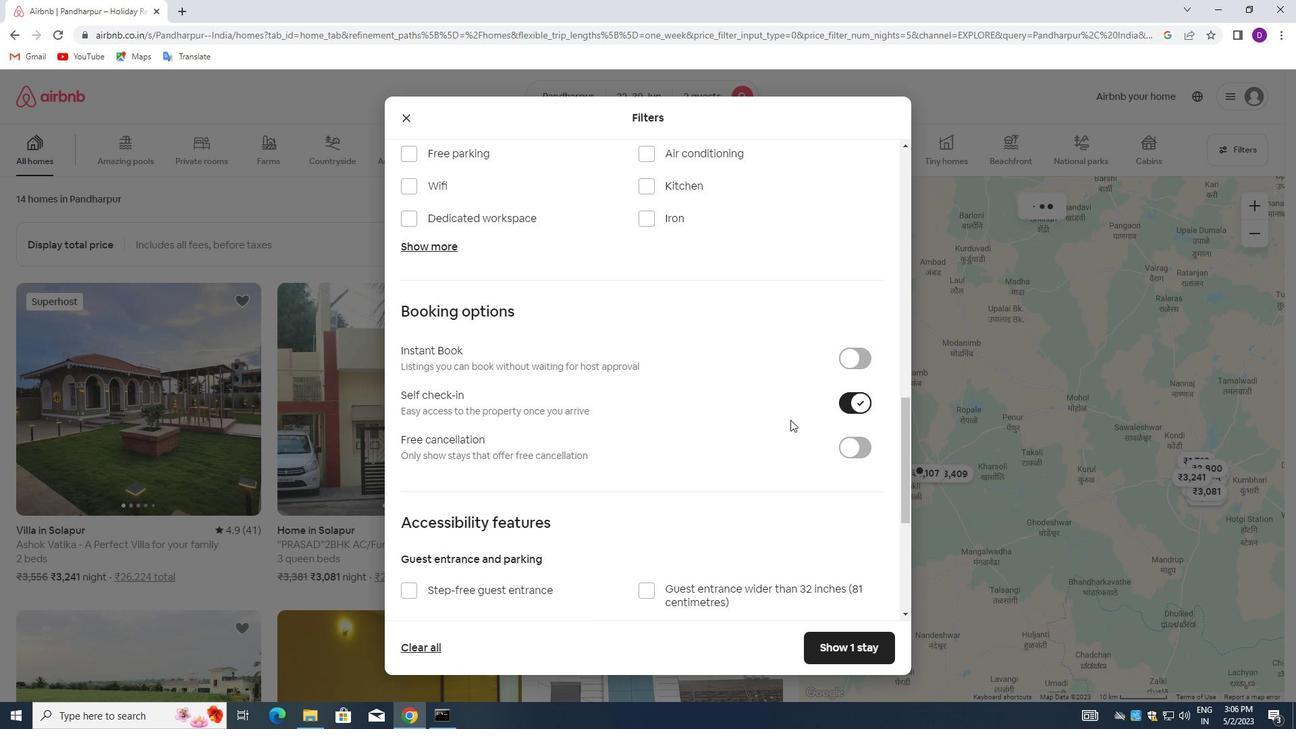 
Action: Mouse scrolled (673, 440) with delta (0, 0)
Screenshot: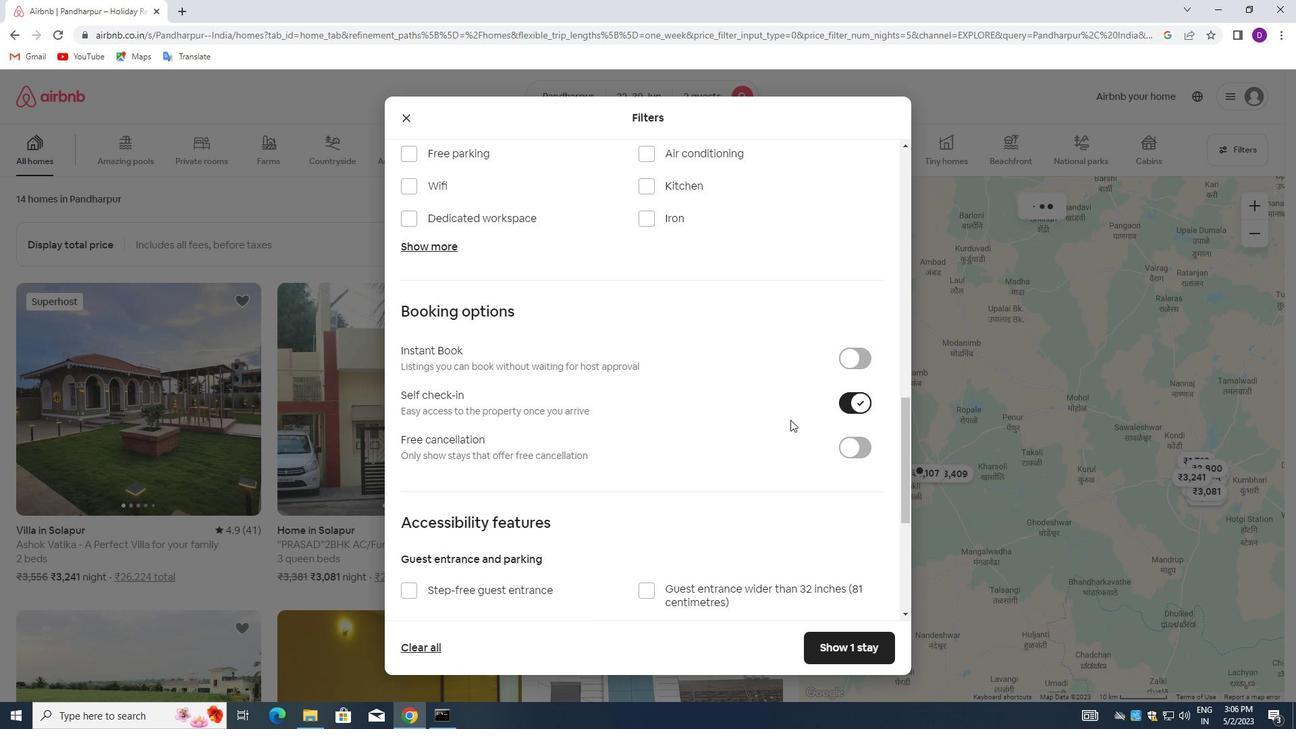 
Action: Mouse scrolled (673, 440) with delta (0, 0)
Screenshot: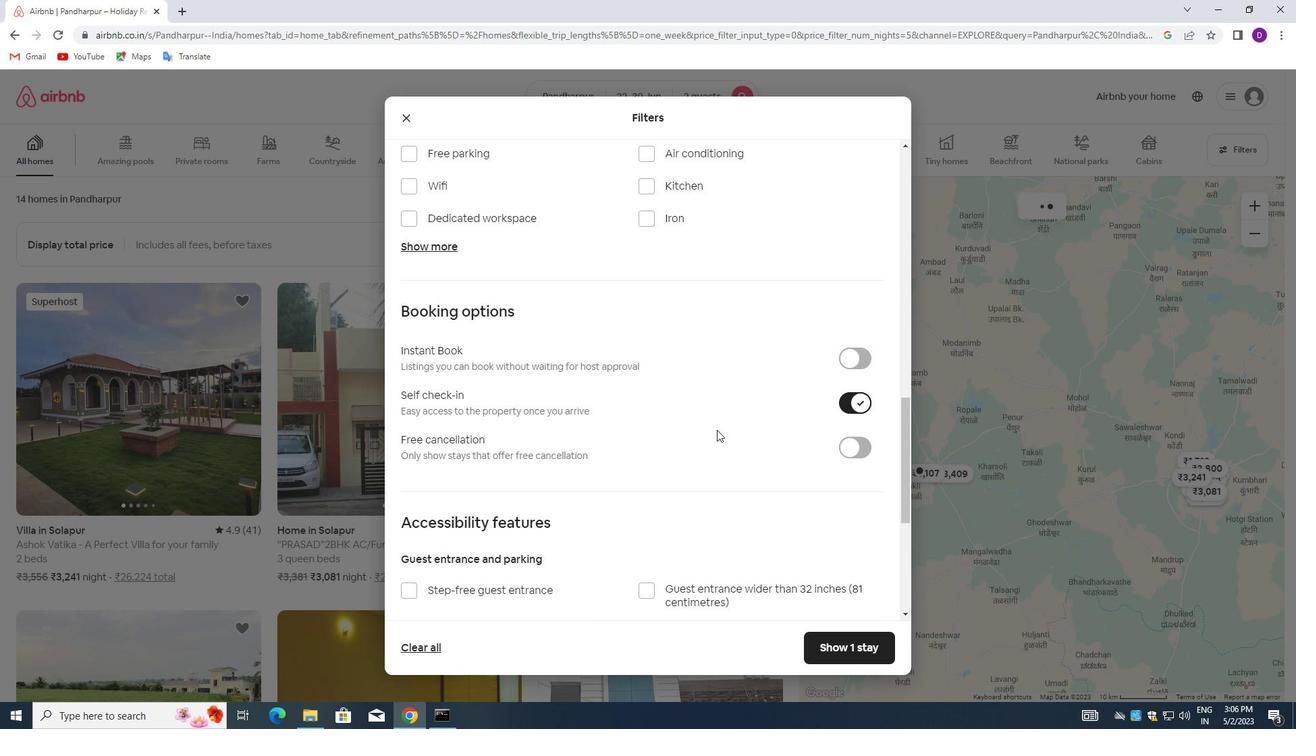 
Action: Mouse scrolled (673, 440) with delta (0, 0)
Screenshot: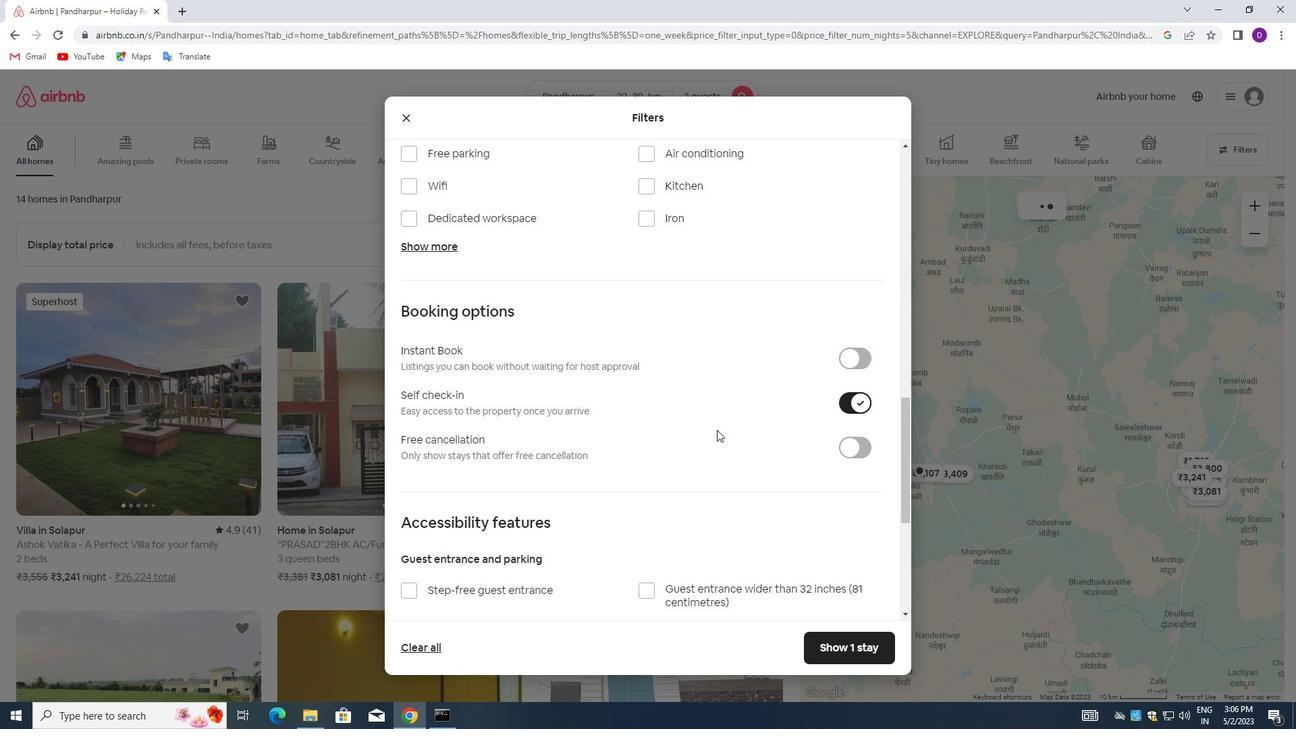 
Action: Mouse scrolled (673, 440) with delta (0, 0)
Screenshot: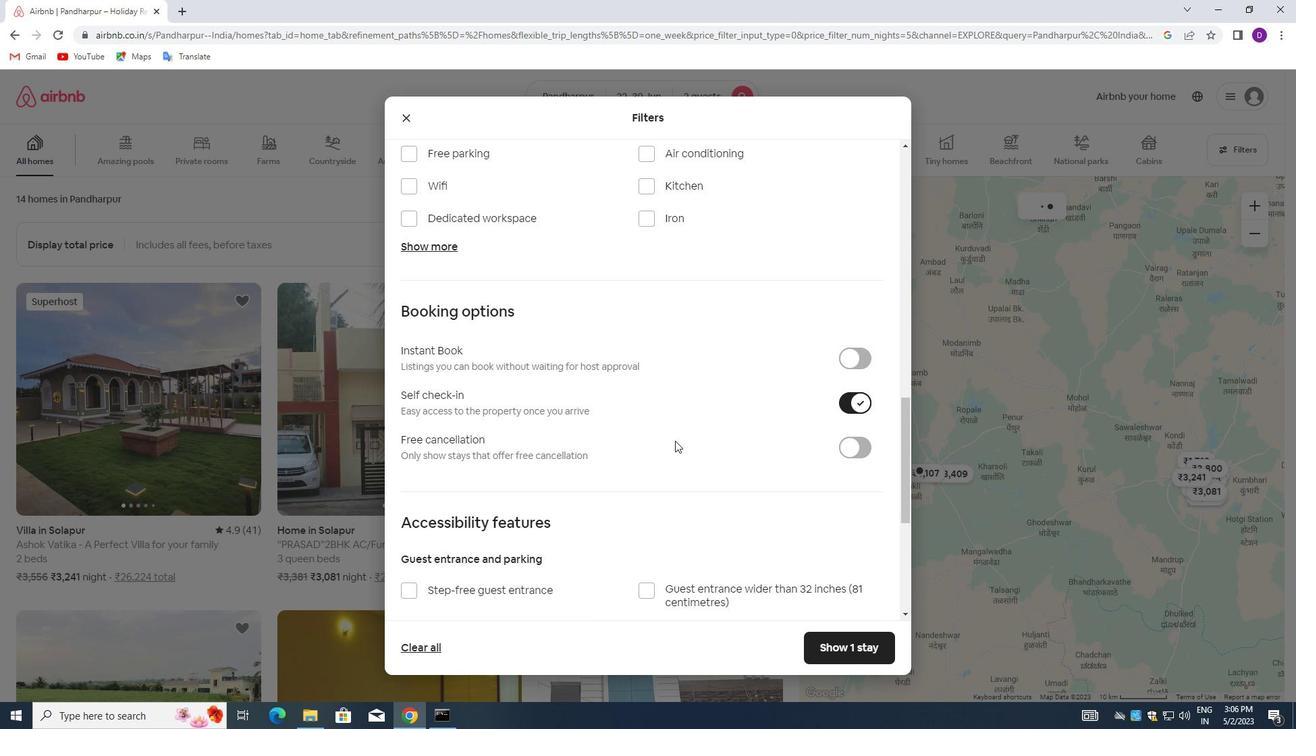 
Action: Mouse moved to (648, 438)
Screenshot: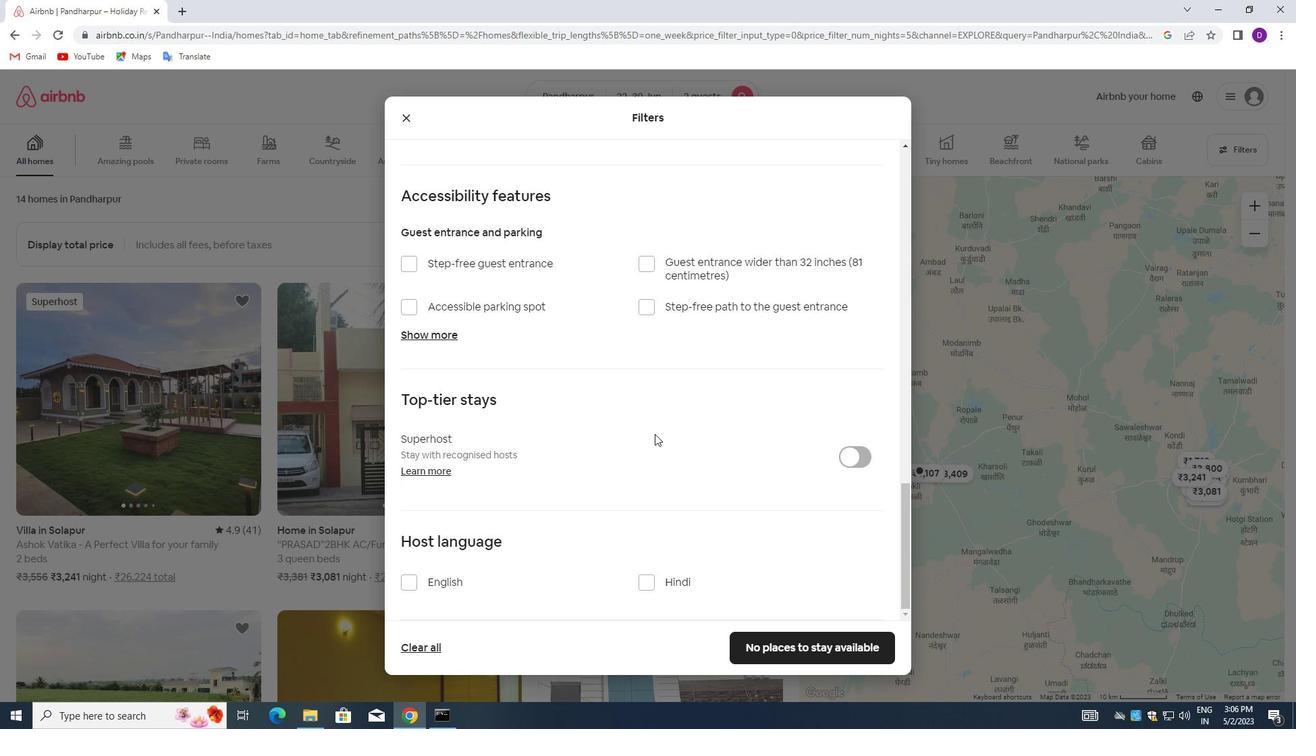 
Action: Mouse scrolled (648, 438) with delta (0, 0)
Screenshot: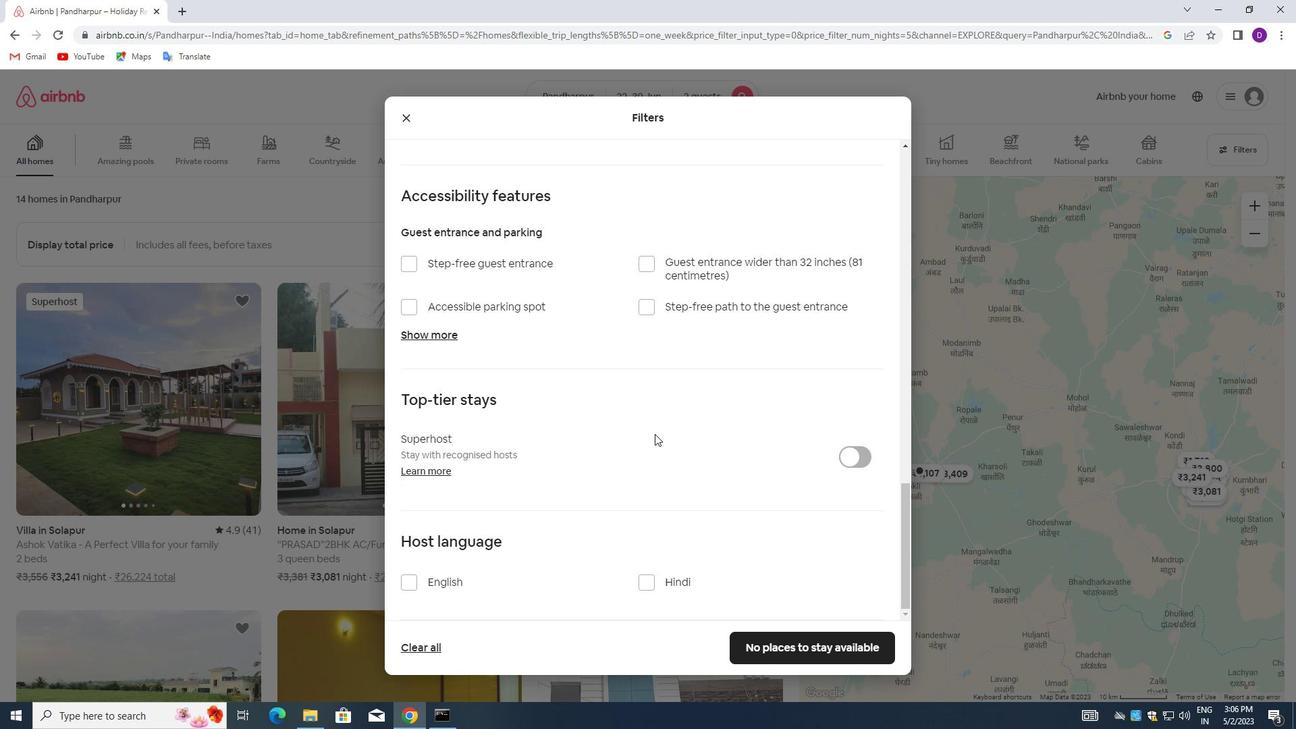 
Action: Mouse moved to (645, 443)
Screenshot: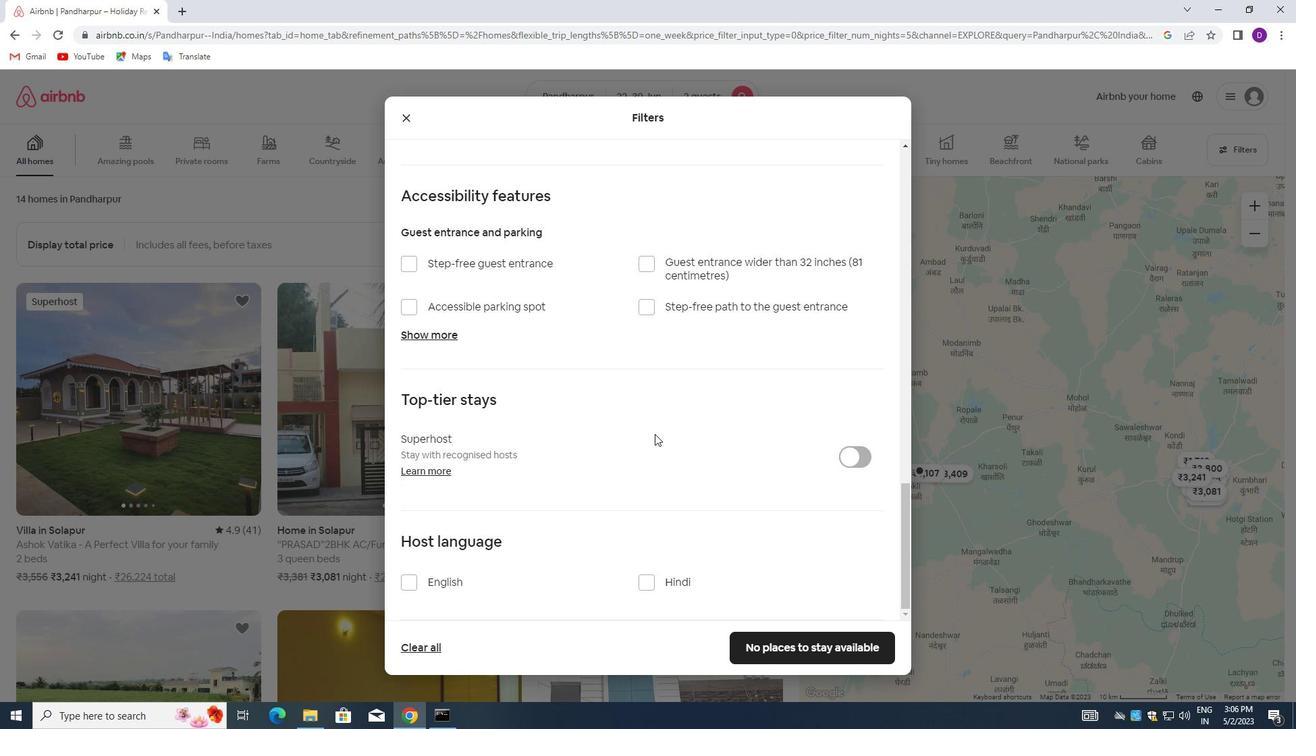 
Action: Mouse scrolled (645, 442) with delta (0, 0)
Screenshot: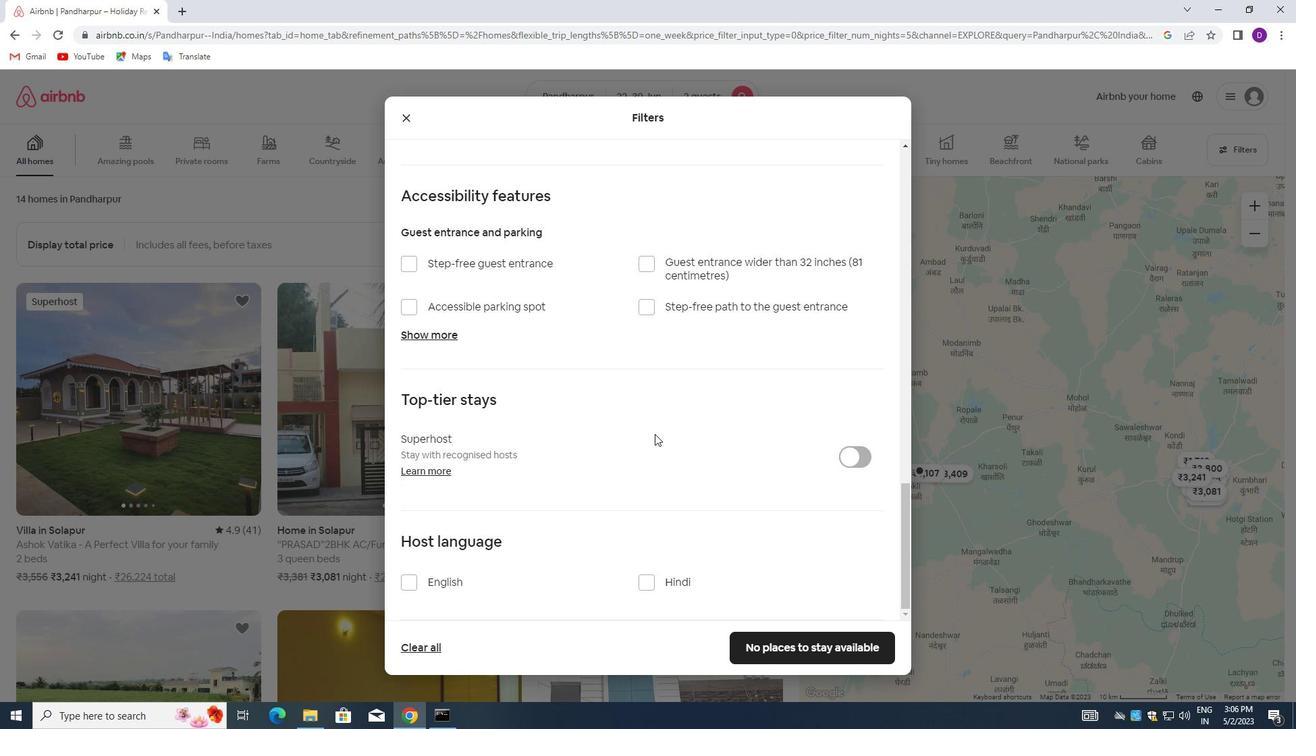 
Action: Mouse moved to (644, 446)
Screenshot: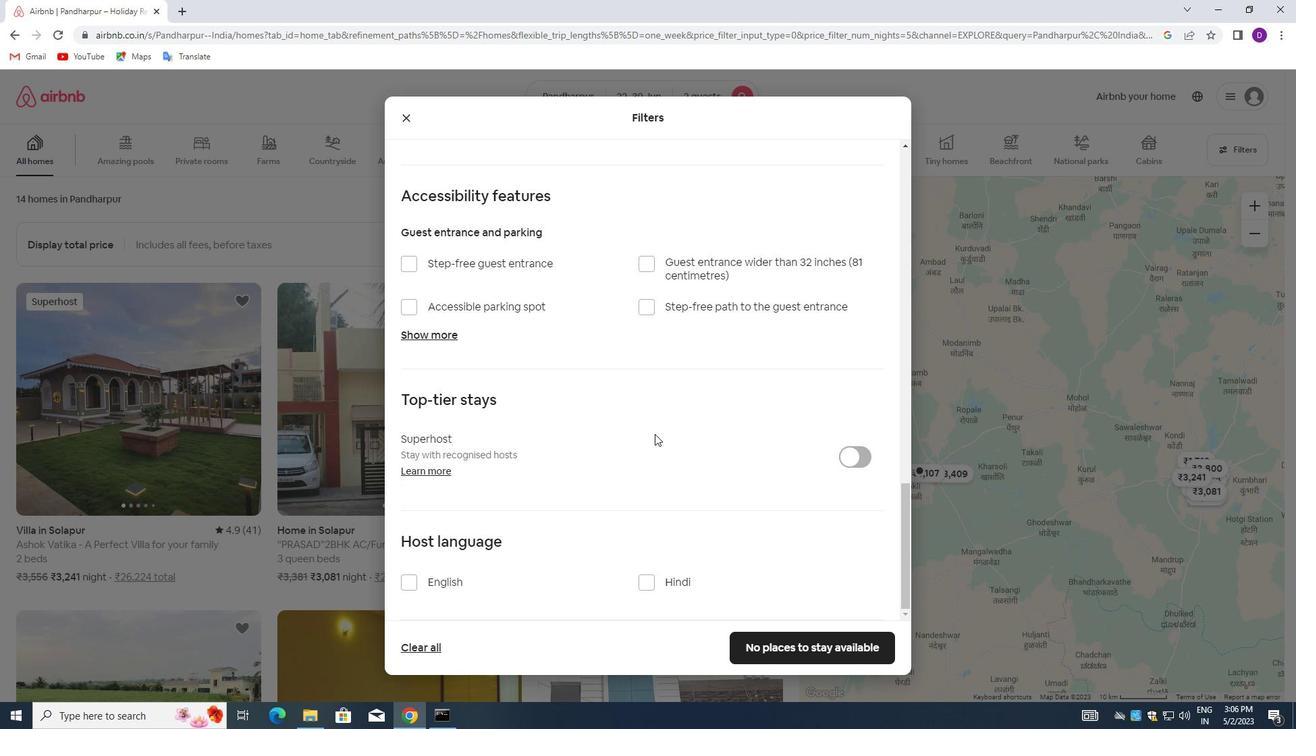 
Action: Mouse scrolled (644, 445) with delta (0, 0)
Screenshot: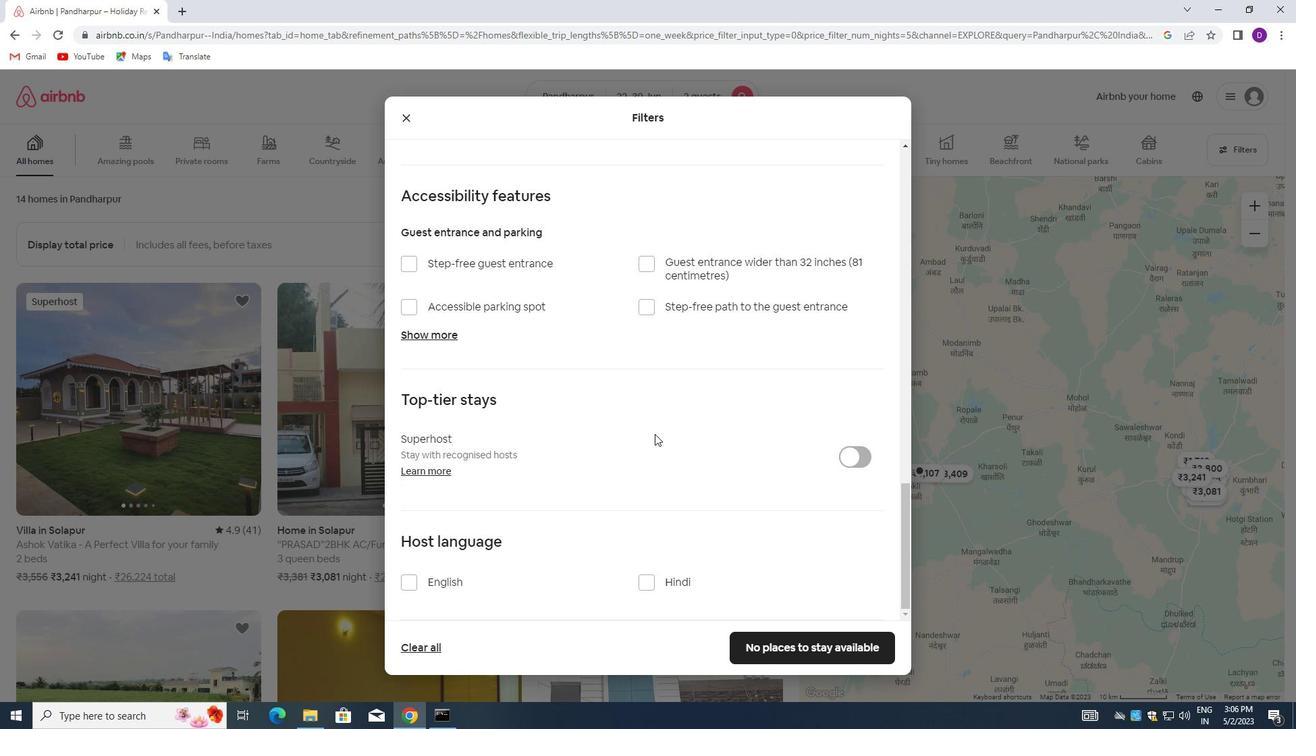 
Action: Mouse moved to (644, 447)
Screenshot: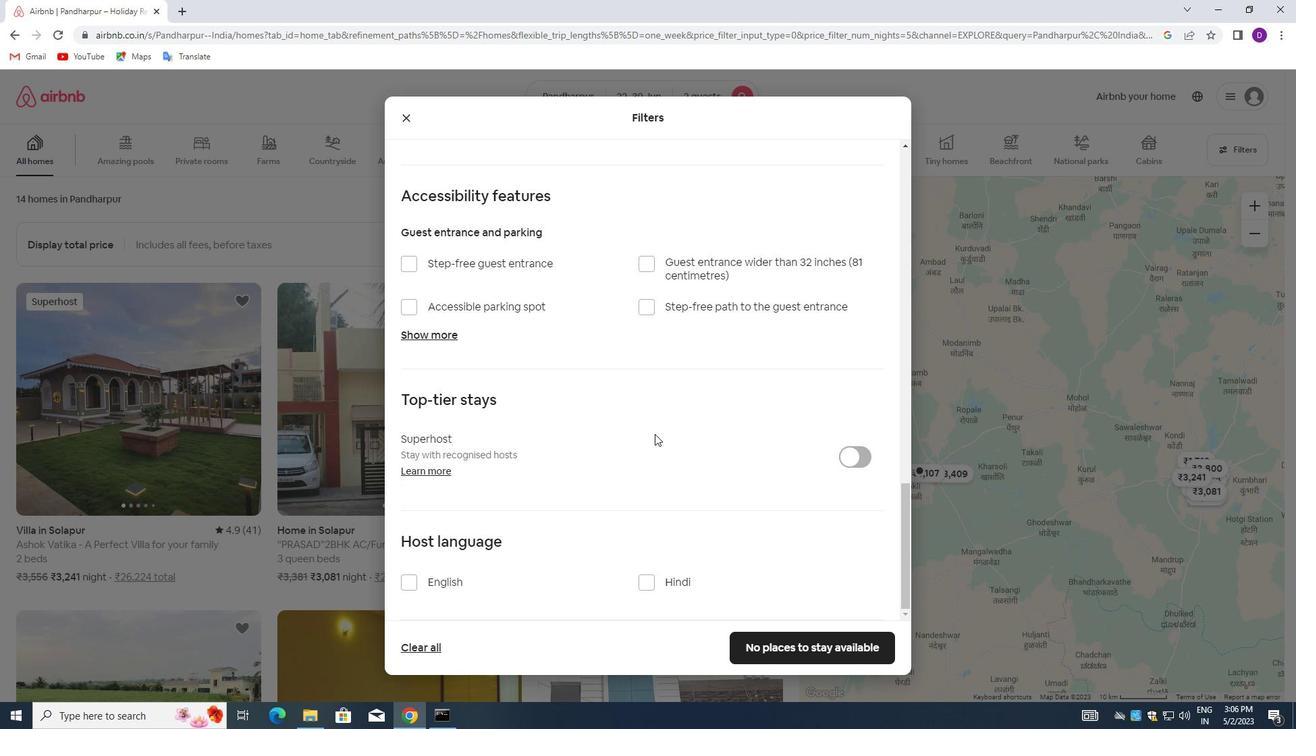 
Action: Mouse scrolled (644, 446) with delta (0, 0)
Screenshot: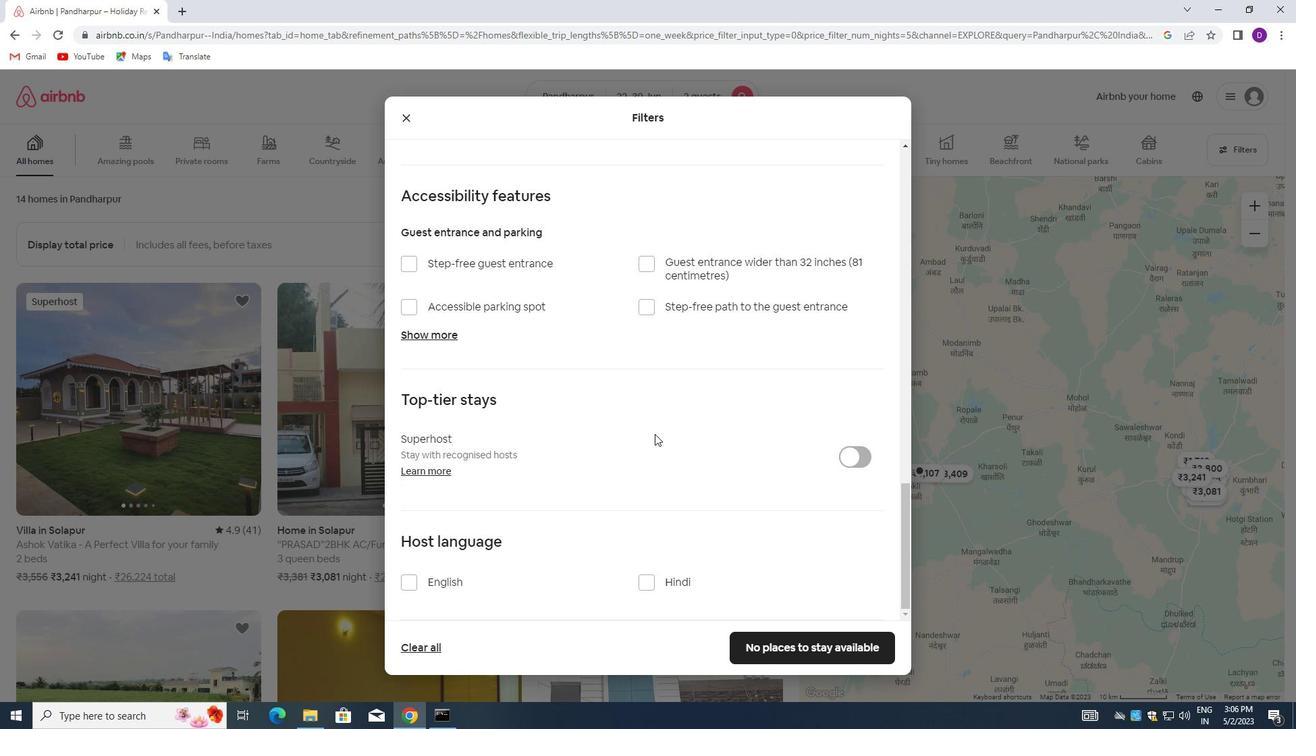 
Action: Mouse moved to (643, 448)
Screenshot: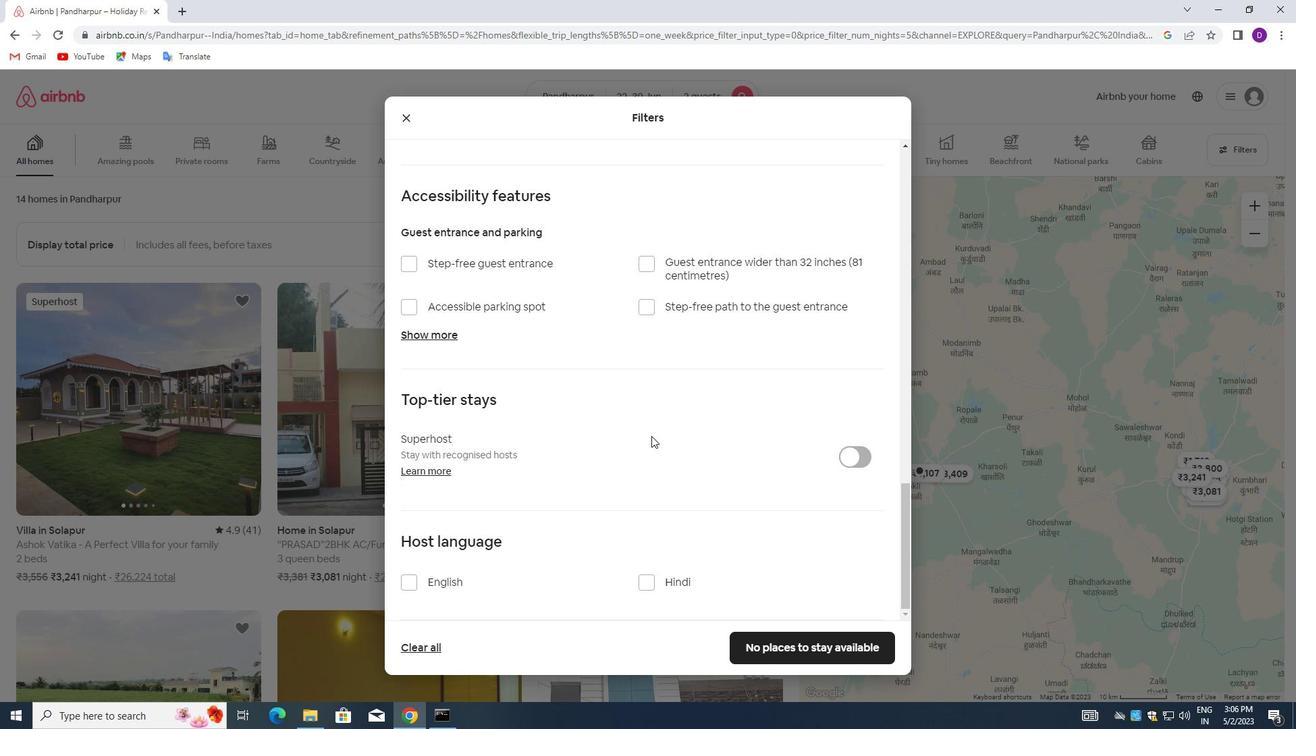 
Action: Mouse scrolled (643, 447) with delta (0, 0)
Screenshot: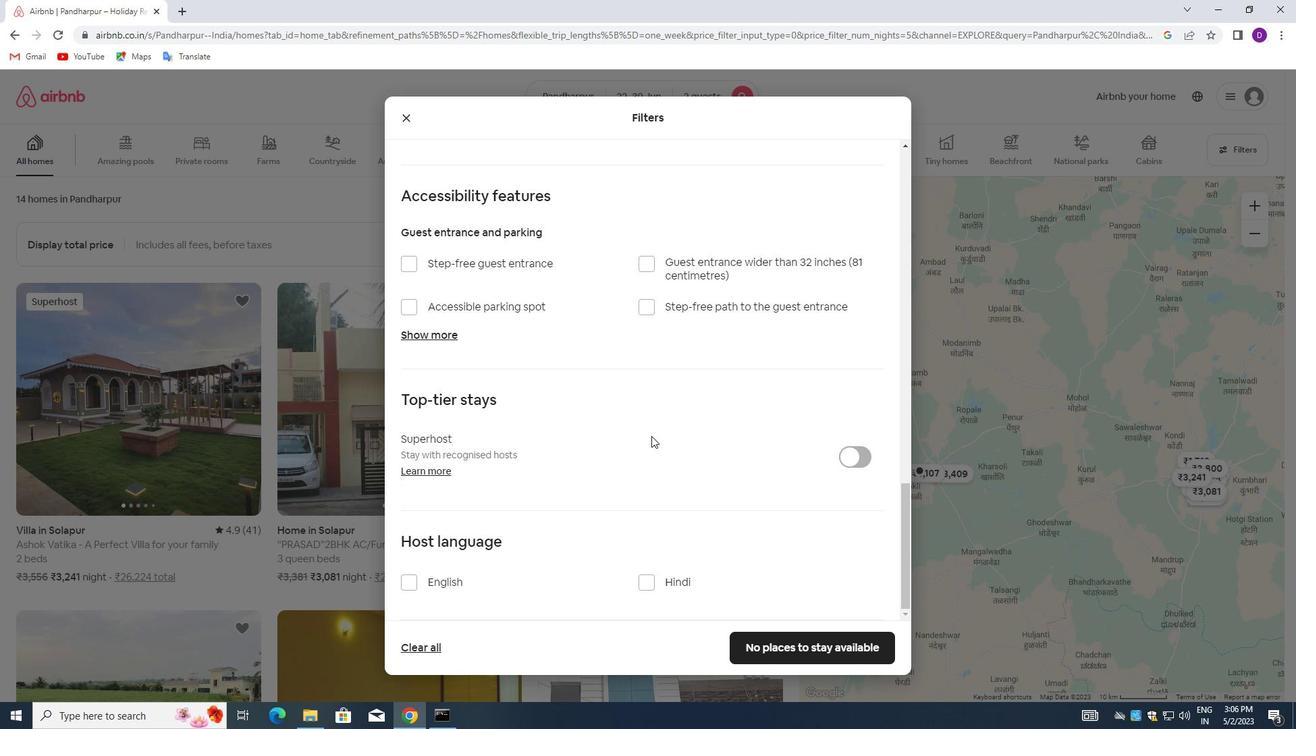 
Action: Mouse scrolled (643, 447) with delta (0, 0)
Screenshot: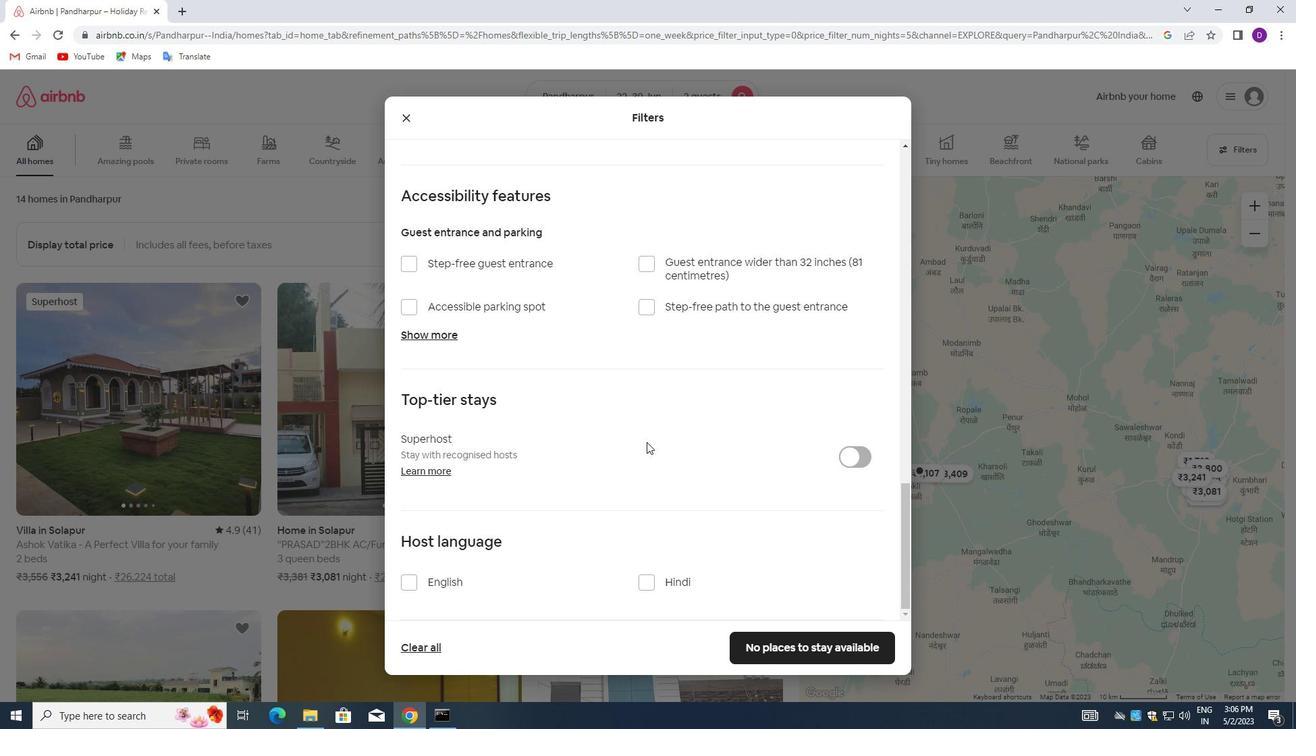 
Action: Mouse moved to (407, 583)
Screenshot: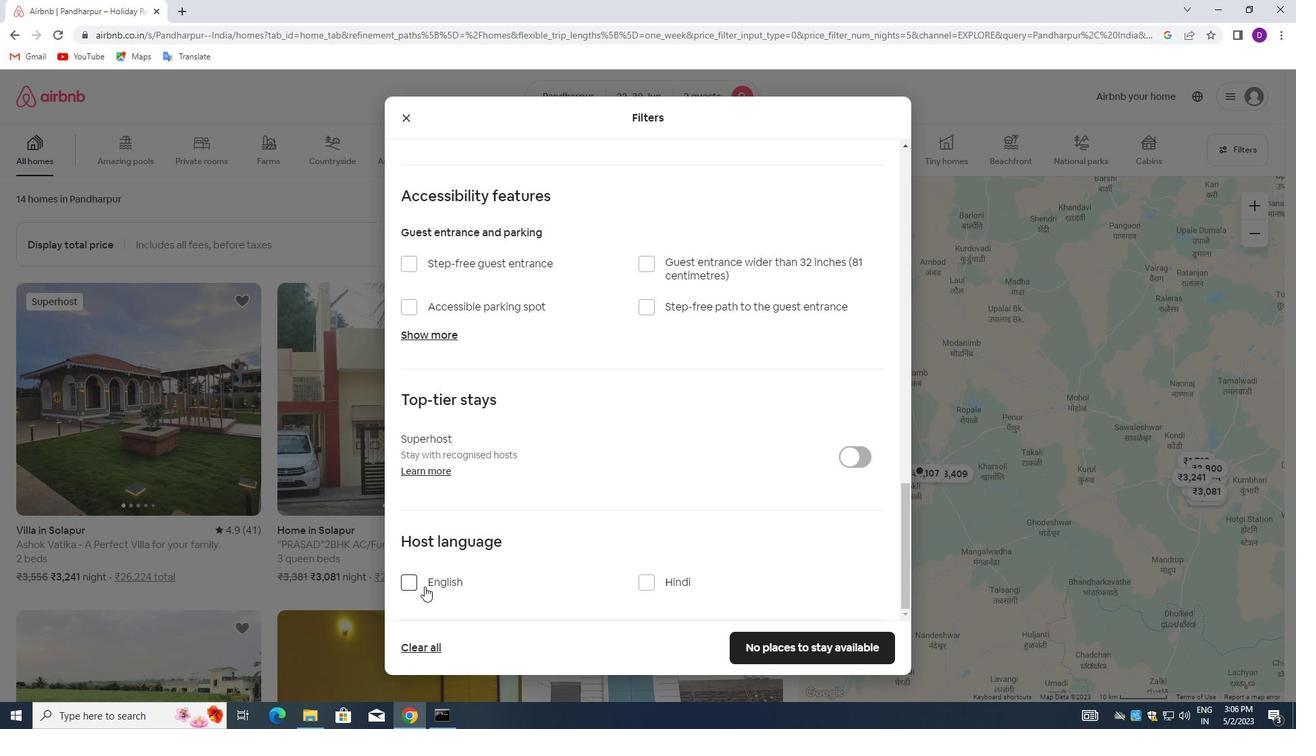 
Action: Mouse pressed left at (407, 583)
Screenshot: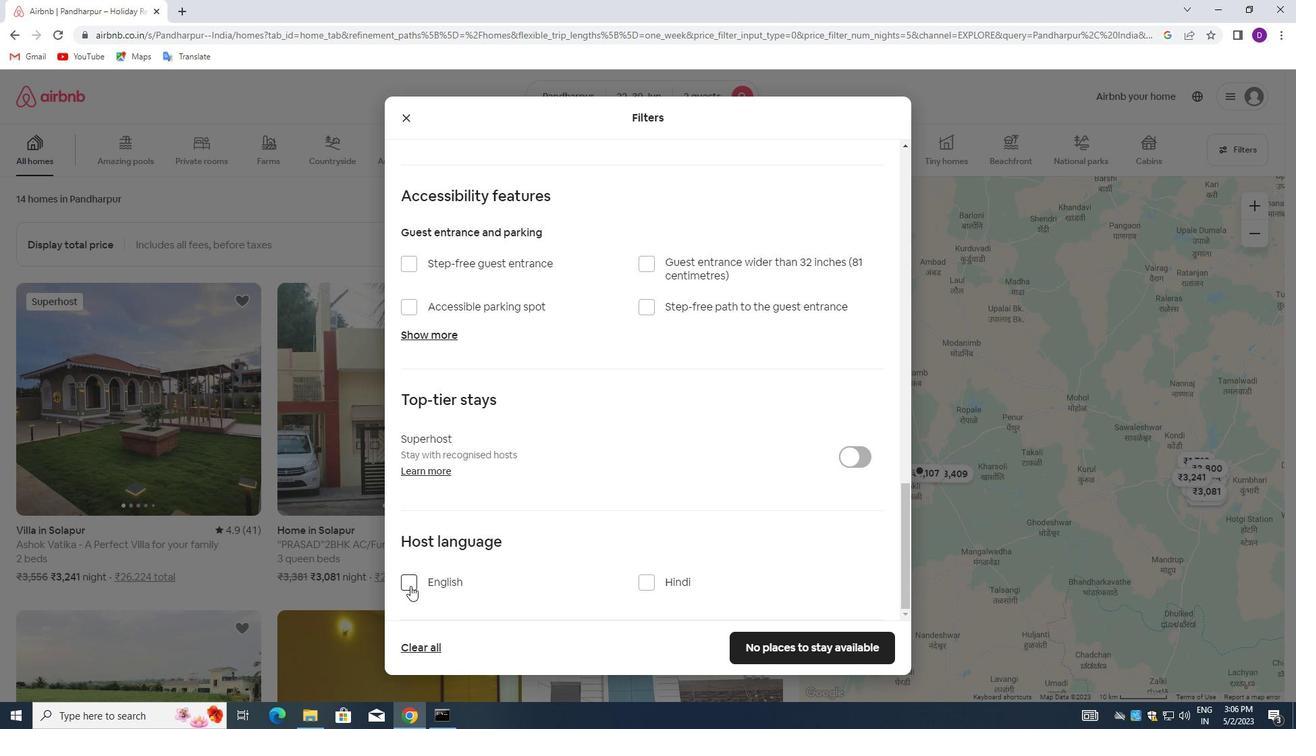 
Action: Mouse moved to (750, 640)
Screenshot: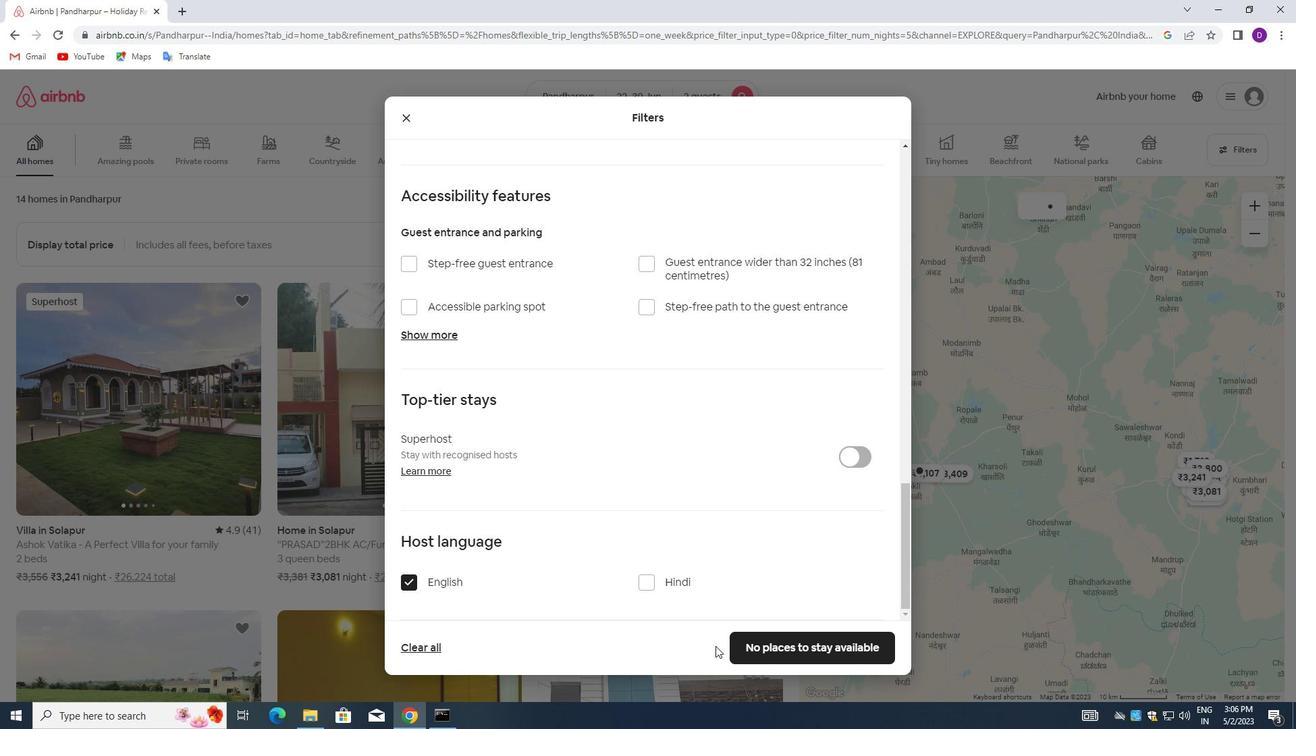 
Action: Mouse pressed left at (750, 640)
Screenshot: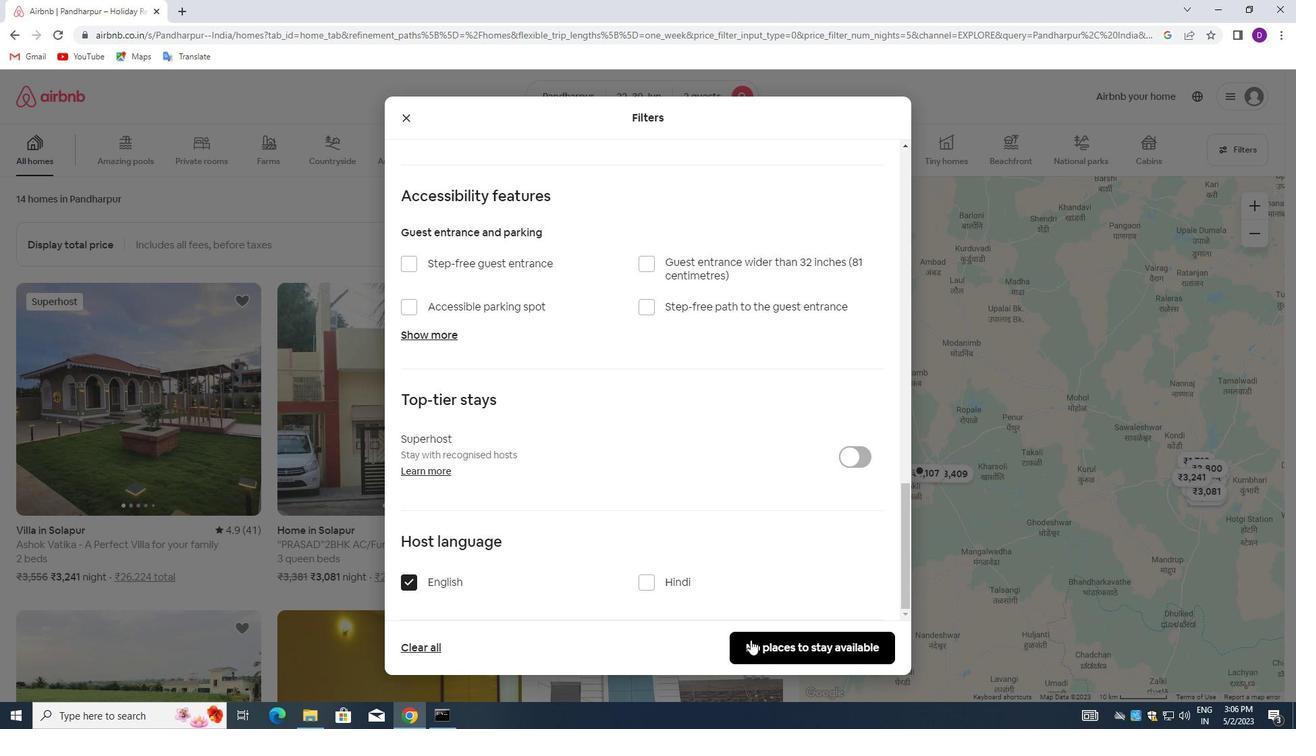 
